 Task: Configure and use the built-in Extensions view for updating and managing extensions.
Action: Mouse moved to (513, 227)
Screenshot: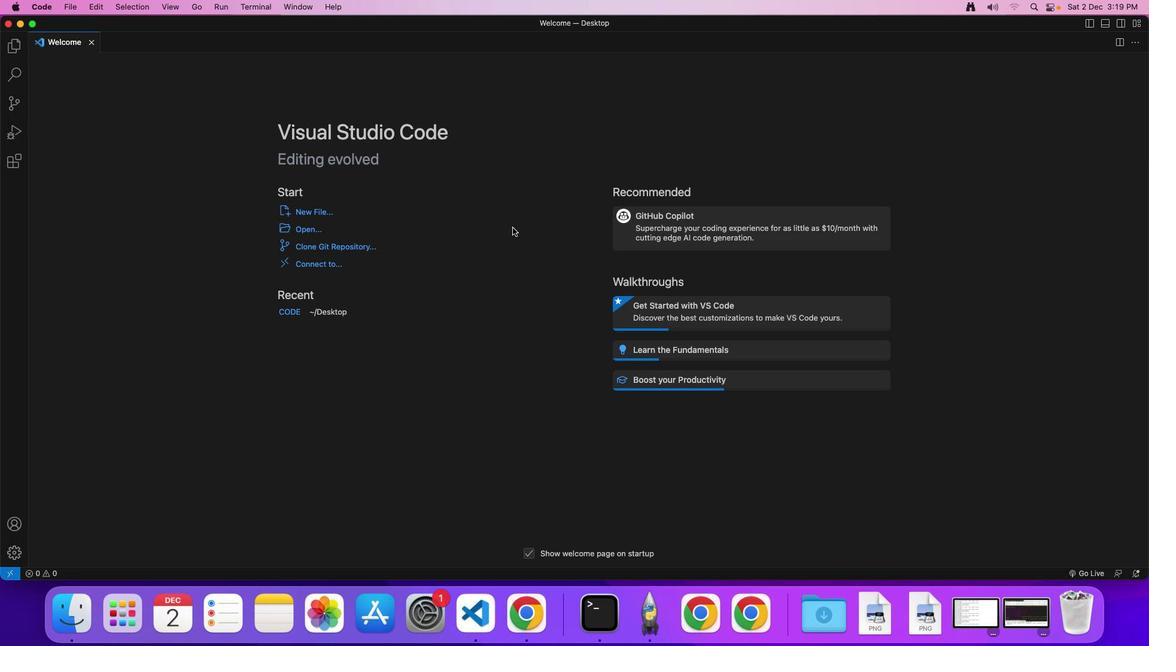 
Action: Mouse pressed left at (513, 227)
Screenshot: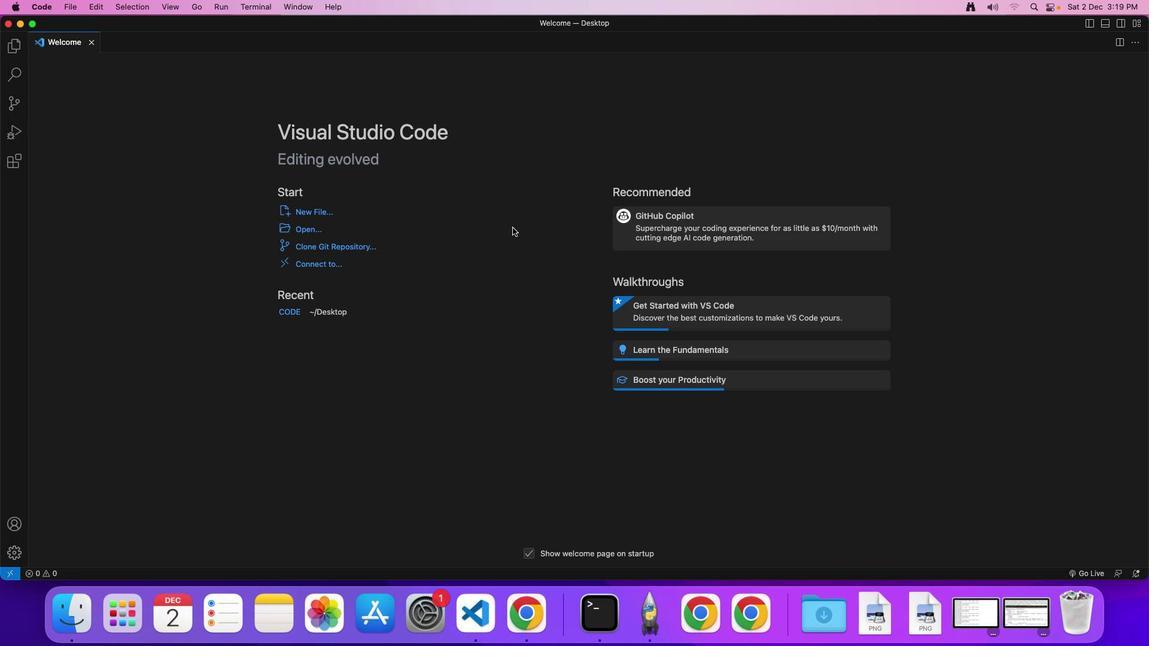 
Action: Mouse moved to (139, 220)
Screenshot: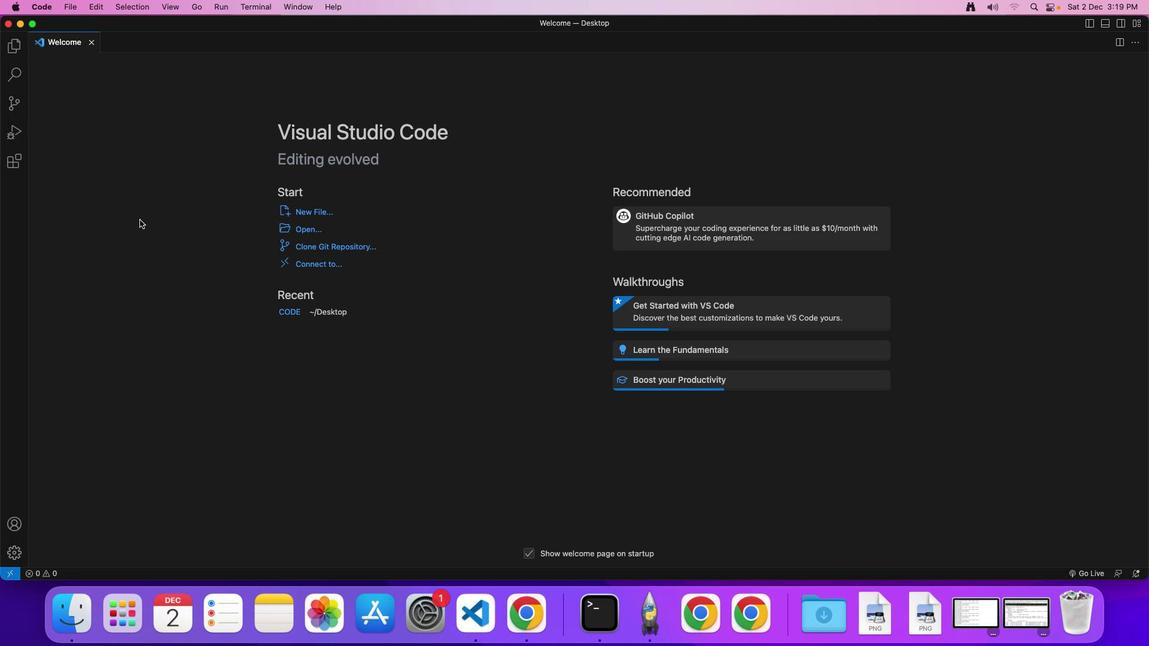 
Action: Mouse pressed left at (139, 220)
Screenshot: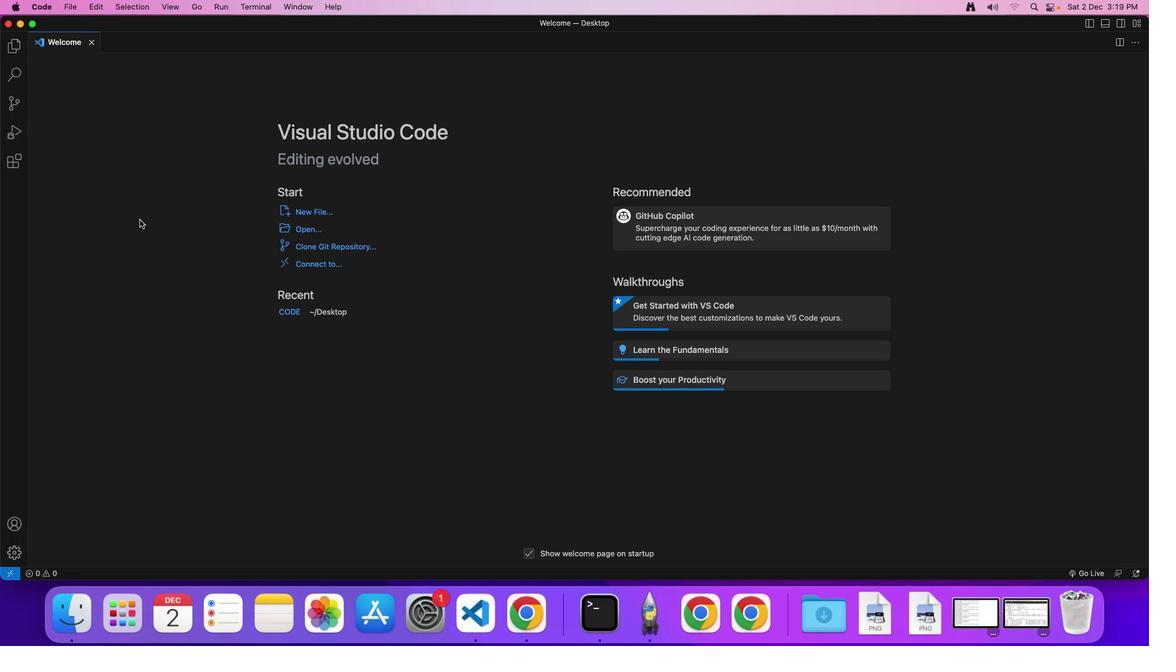 
Action: Mouse moved to (10, 553)
Screenshot: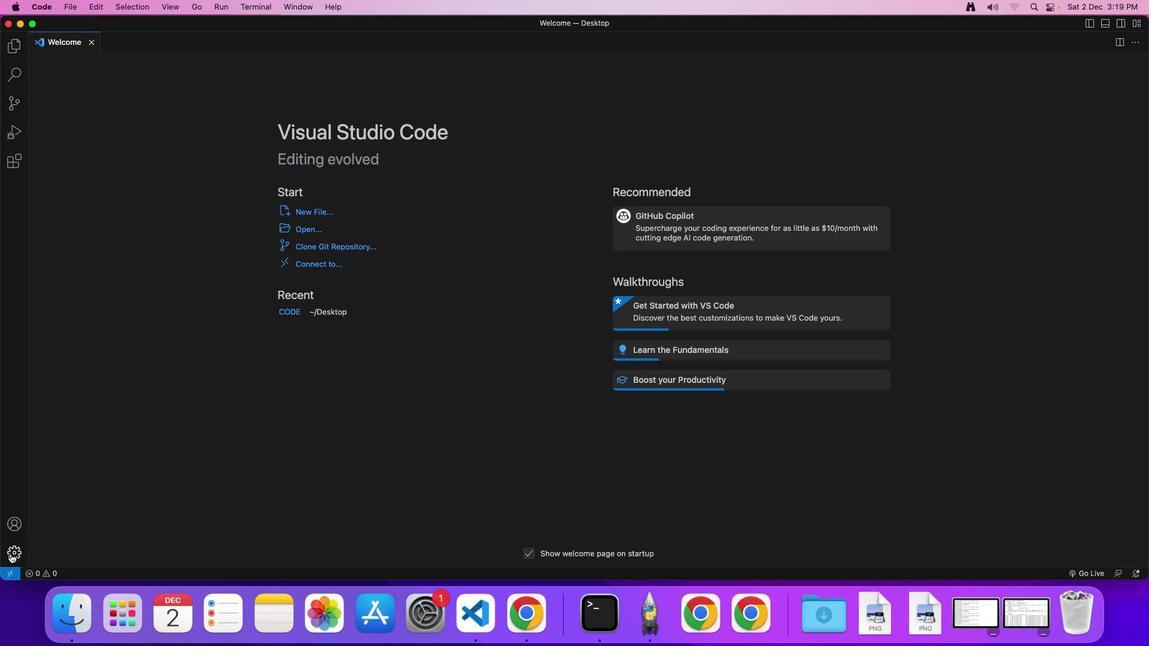 
Action: Mouse pressed left at (10, 553)
Screenshot: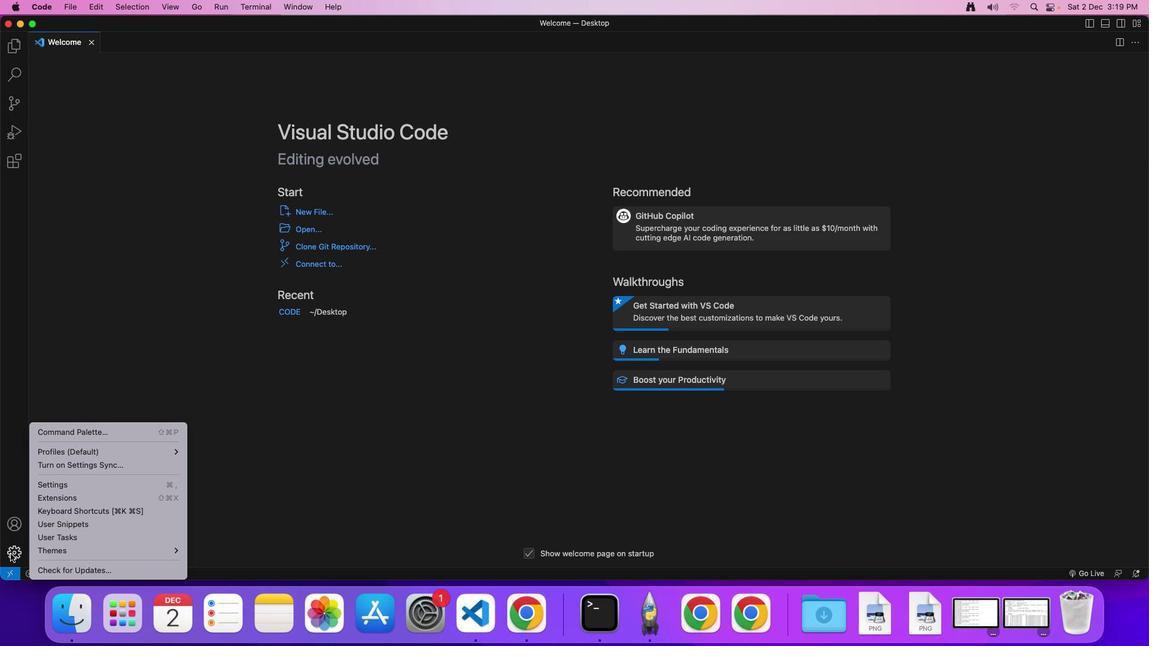 
Action: Mouse moved to (54, 500)
Screenshot: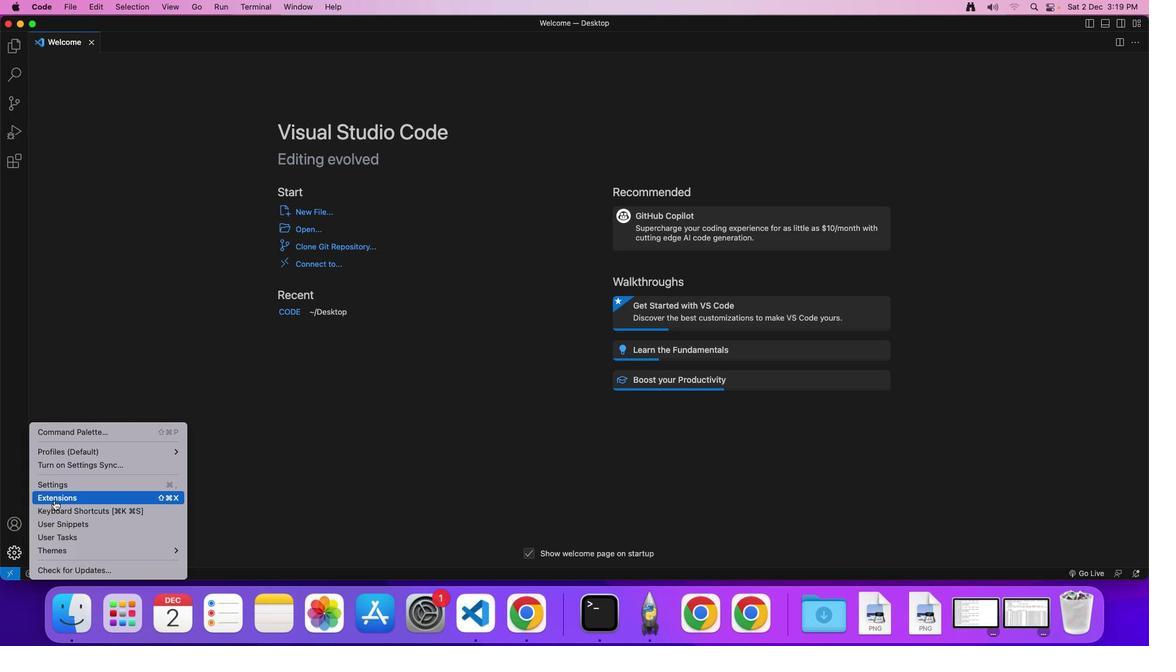 
Action: Mouse pressed left at (54, 500)
Screenshot: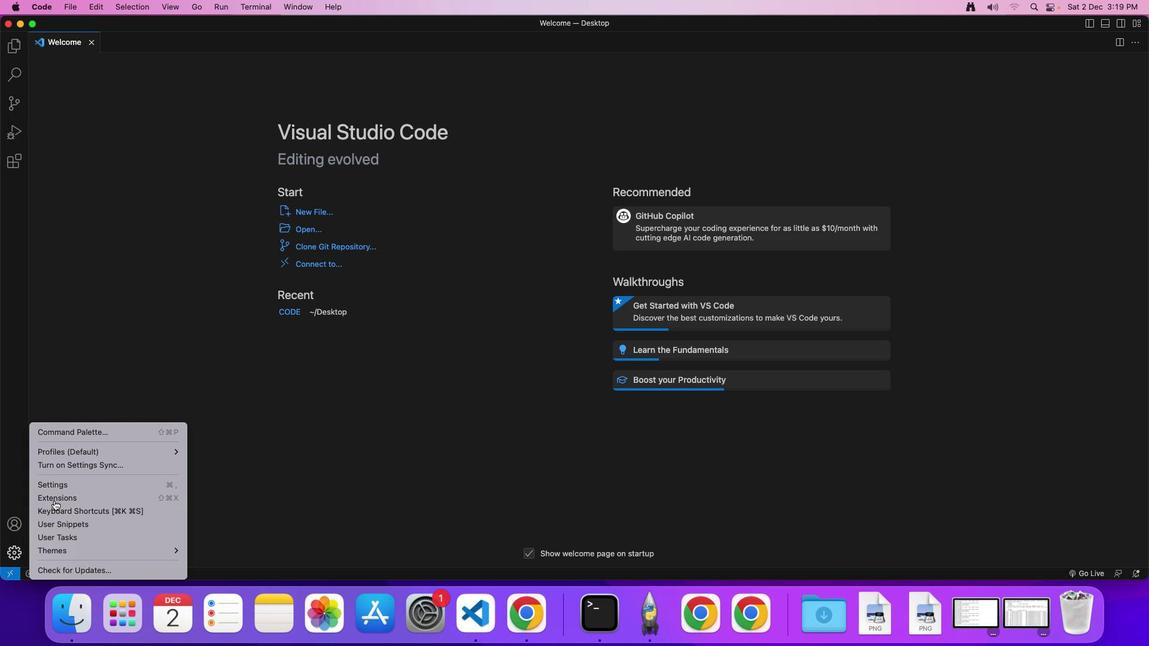 
Action: Mouse moved to (69, 62)
Screenshot: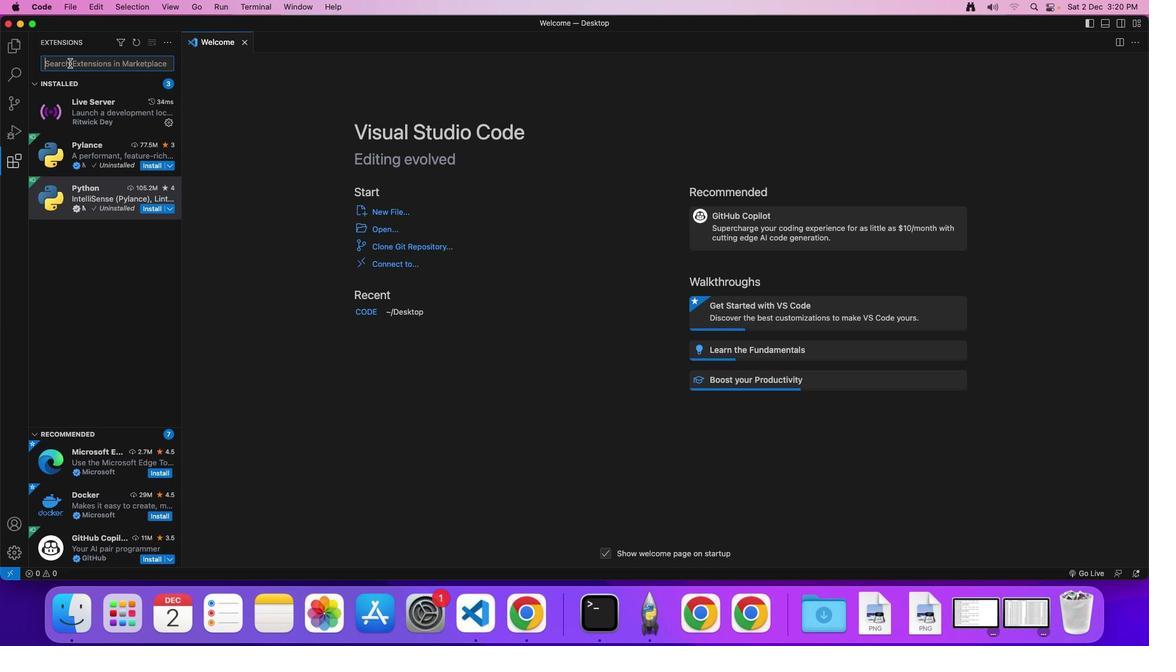 
Action: Mouse pressed left at (69, 62)
Screenshot: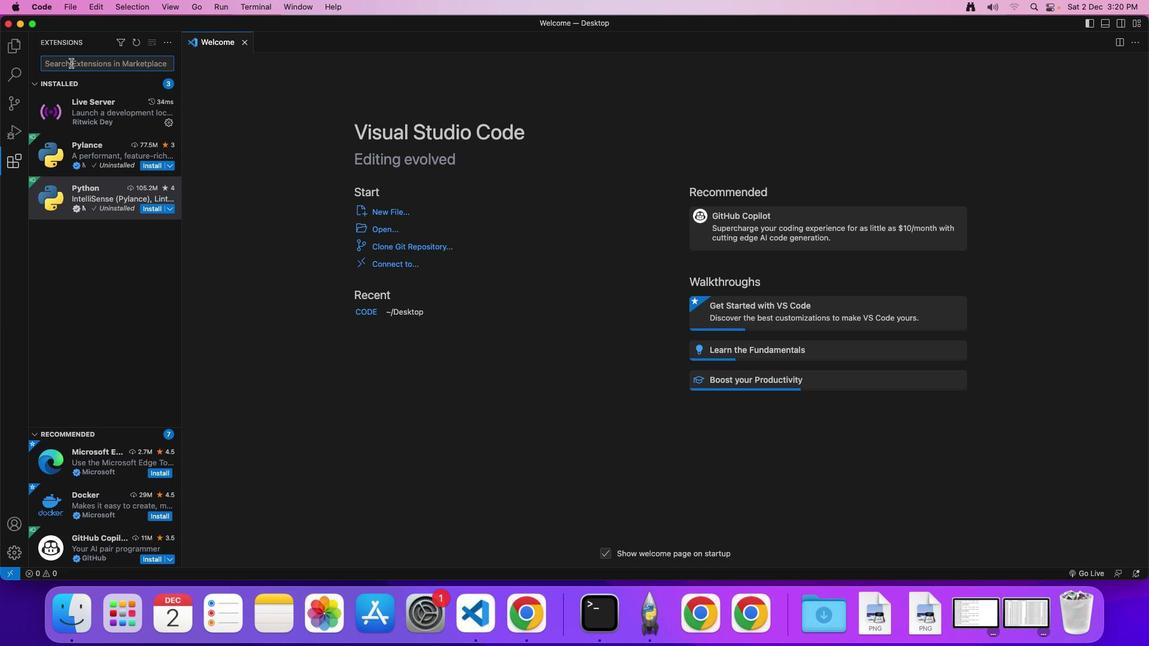 
Action: Mouse moved to (382, 91)
Screenshot: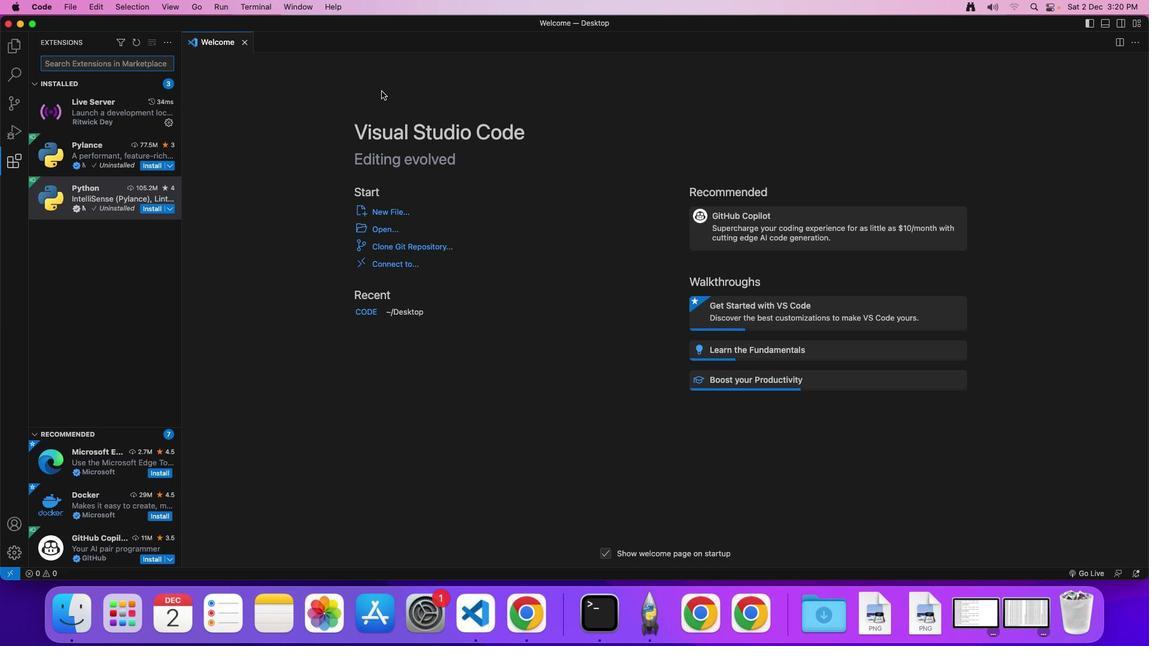 
Action: Key pressed Key.caps_lock'p''y''t''h''o''n'
Screenshot: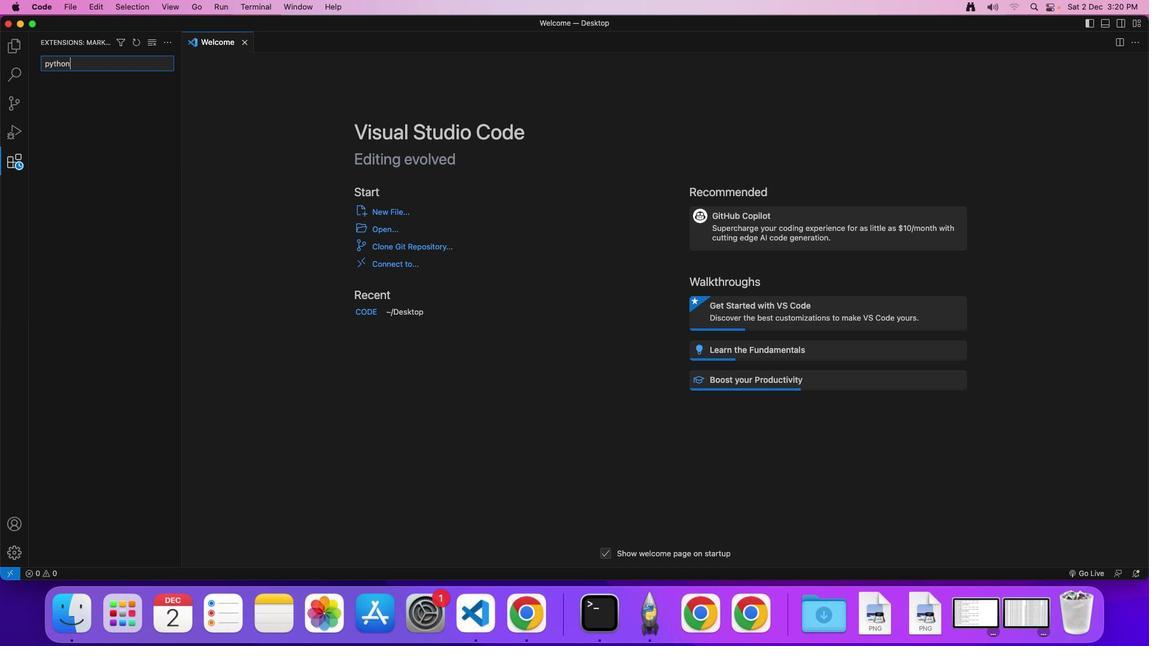 
Action: Mouse moved to (153, 111)
Screenshot: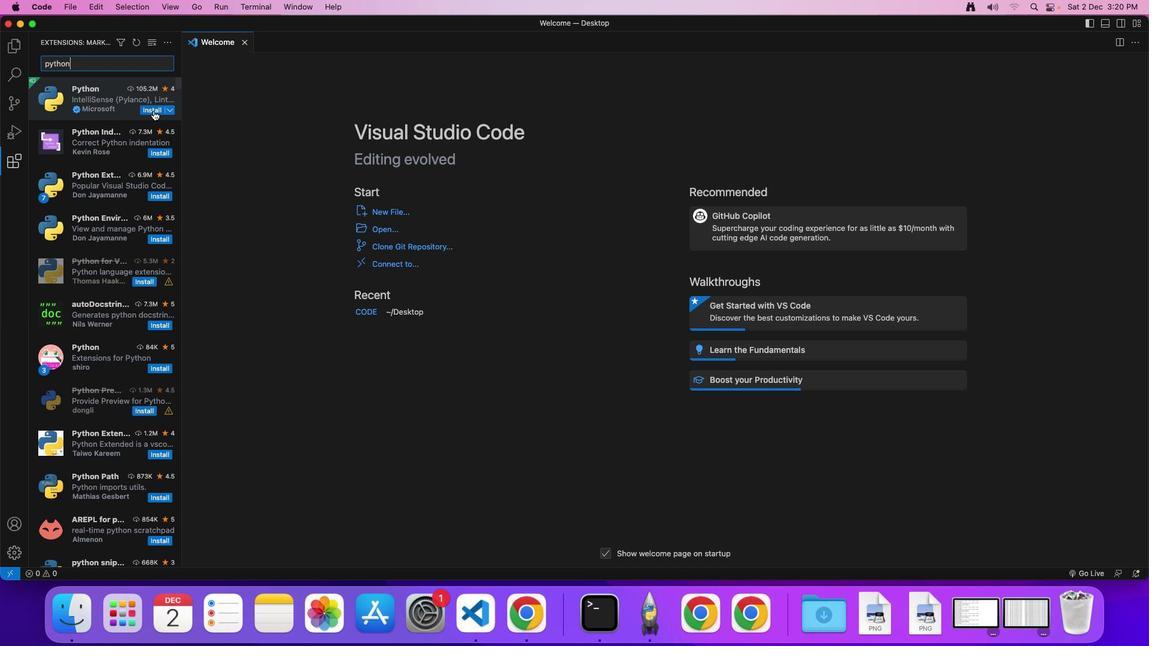 
Action: Mouse pressed left at (153, 111)
Screenshot: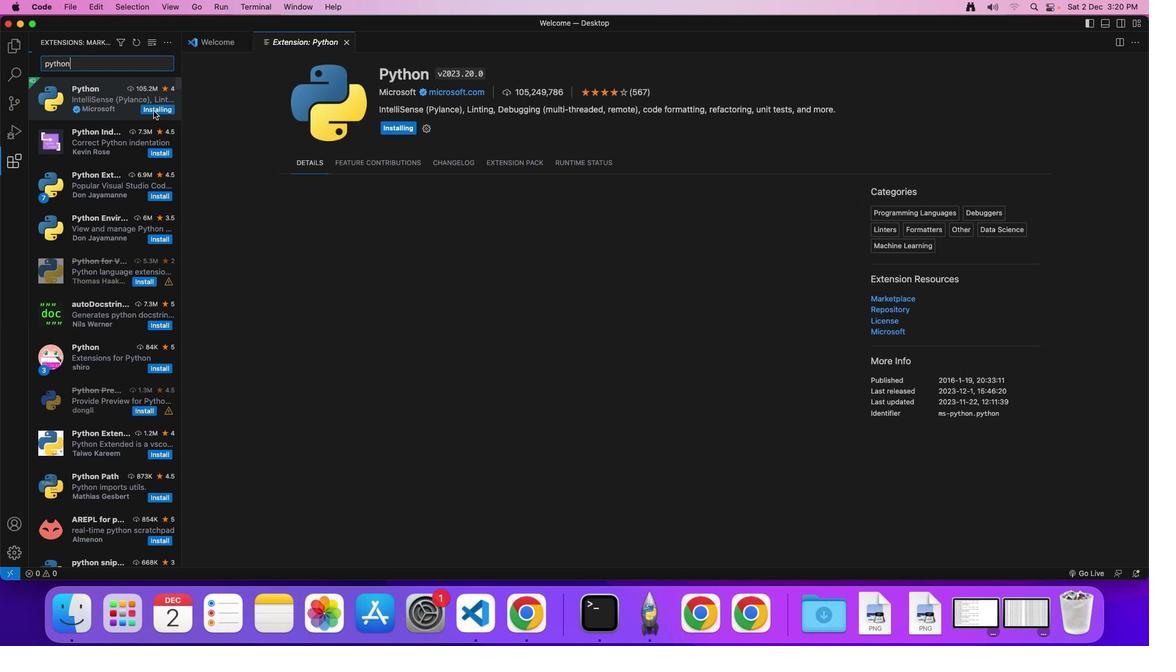 
Action: Mouse moved to (503, 310)
Screenshot: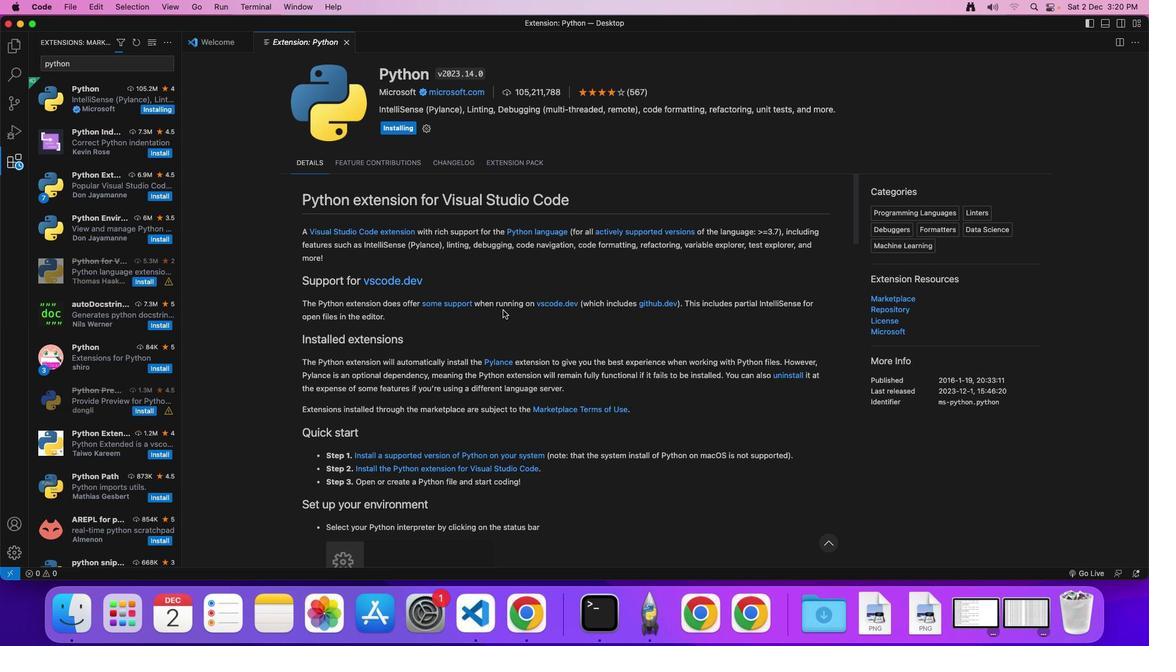 
Action: Mouse scrolled (503, 310) with delta (0, 0)
Screenshot: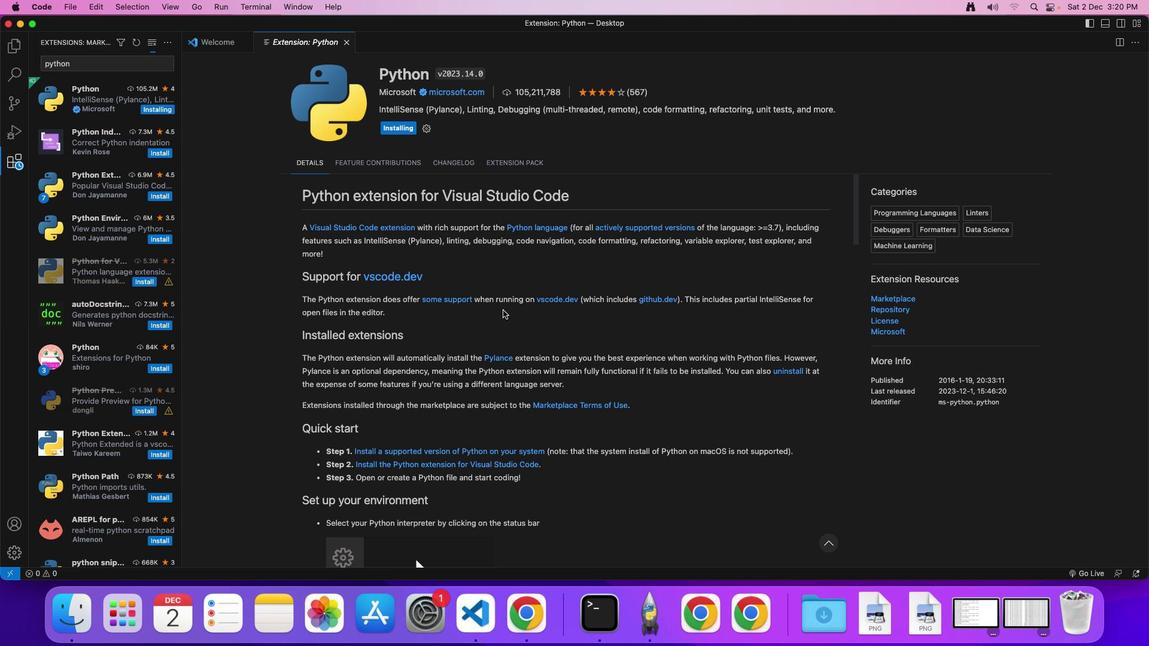 
Action: Mouse scrolled (503, 310) with delta (0, 0)
Screenshot: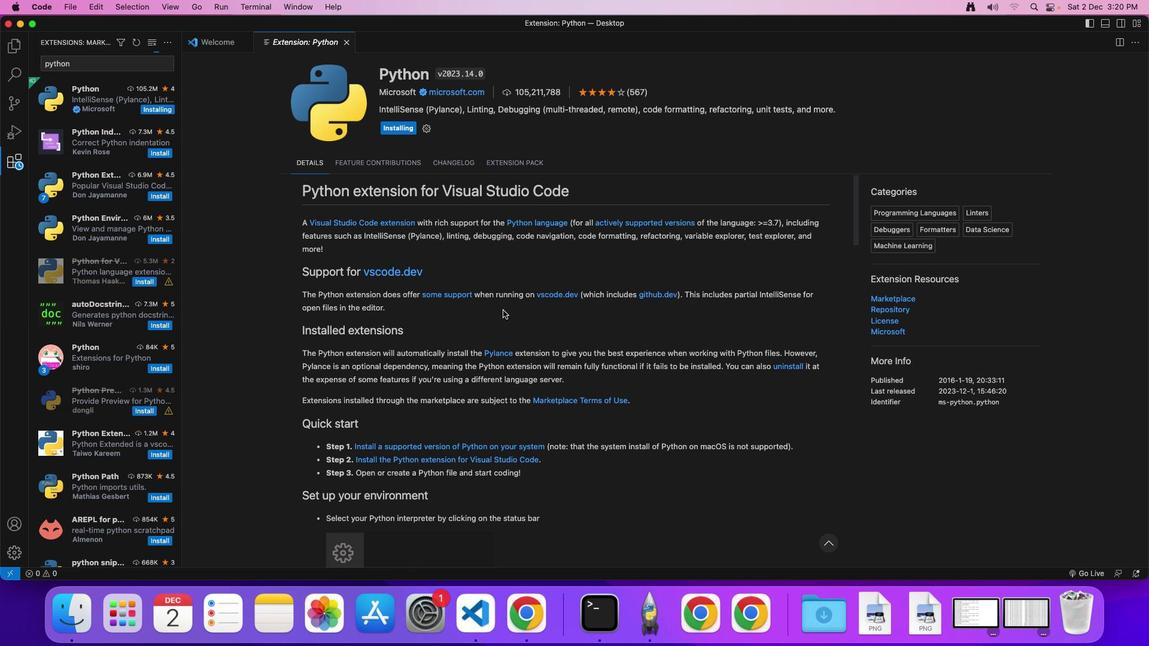
Action: Mouse scrolled (503, 310) with delta (0, 0)
Screenshot: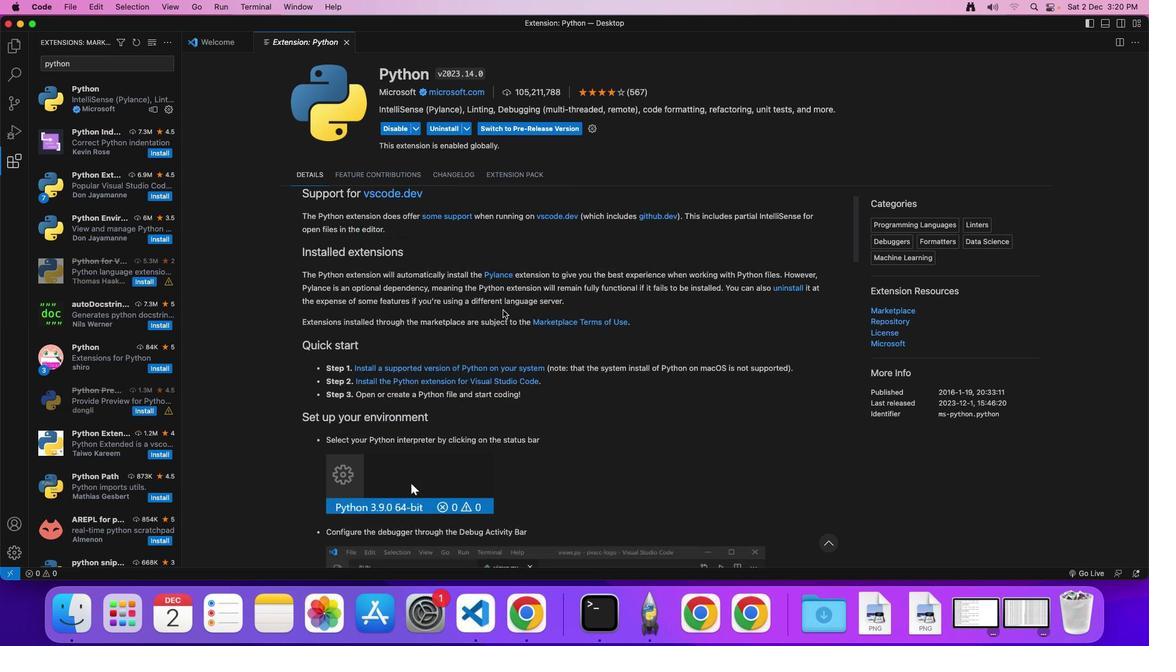 
Action: Mouse scrolled (503, 310) with delta (0, 0)
Screenshot: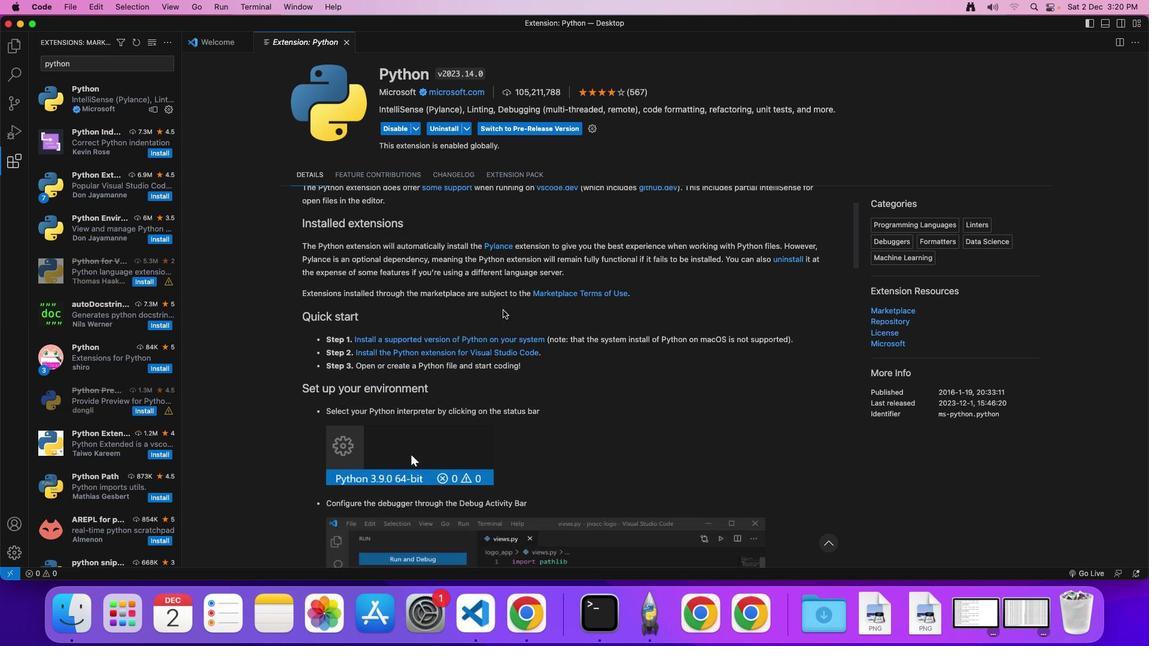 
Action: Mouse scrolled (503, 310) with delta (0, -2)
Screenshot: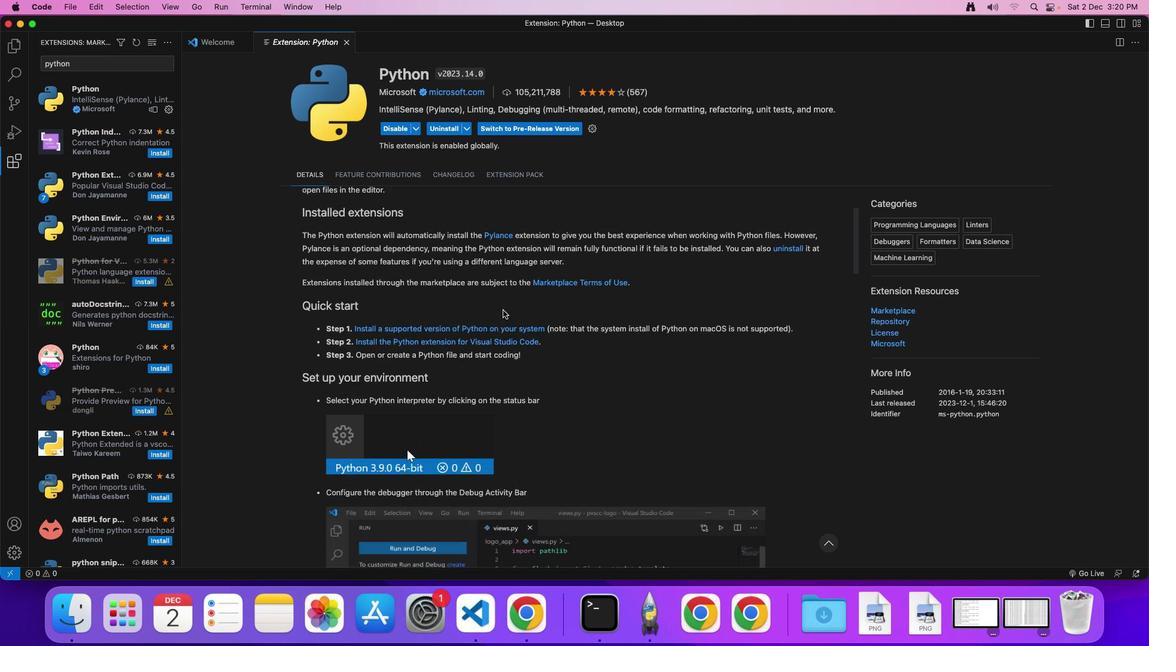 
Action: Mouse scrolled (503, 310) with delta (0, 0)
Screenshot: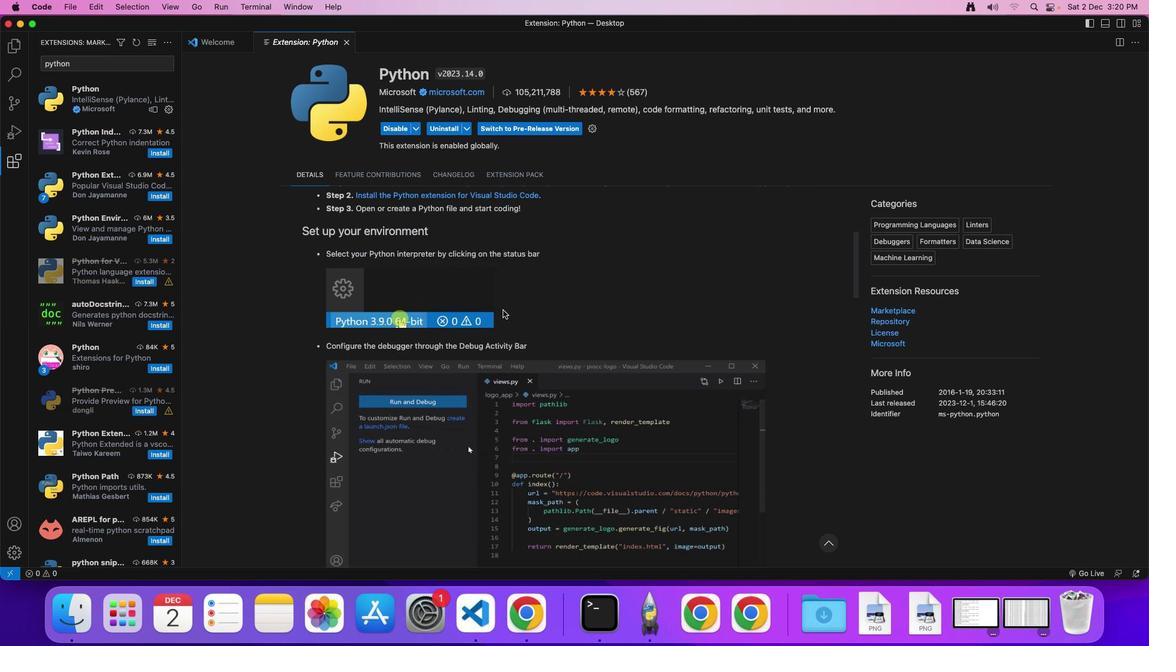 
Action: Mouse scrolled (503, 310) with delta (0, 0)
Screenshot: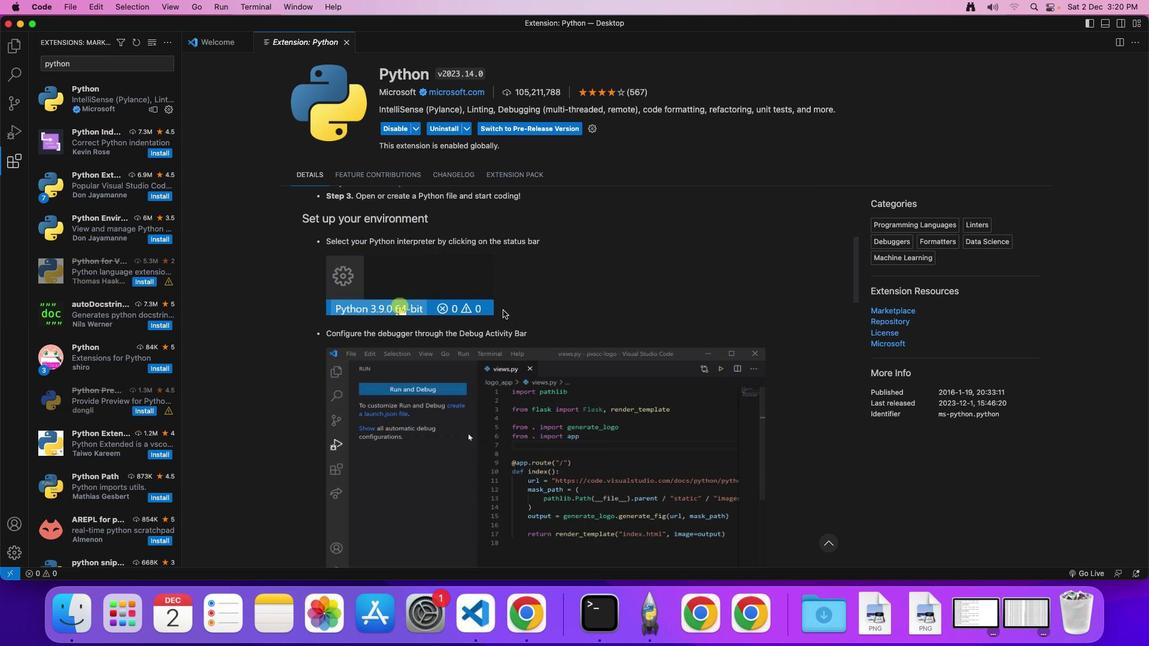 
Action: Mouse scrolled (503, 310) with delta (0, -2)
Screenshot: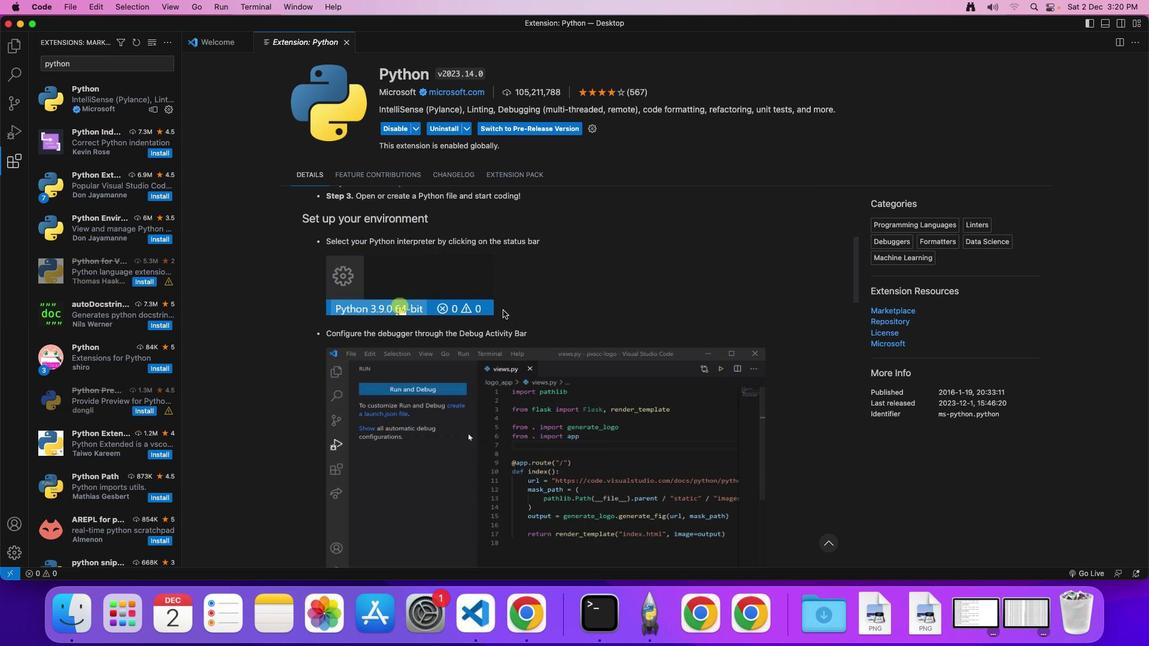 
Action: Mouse scrolled (503, 310) with delta (0, 0)
Screenshot: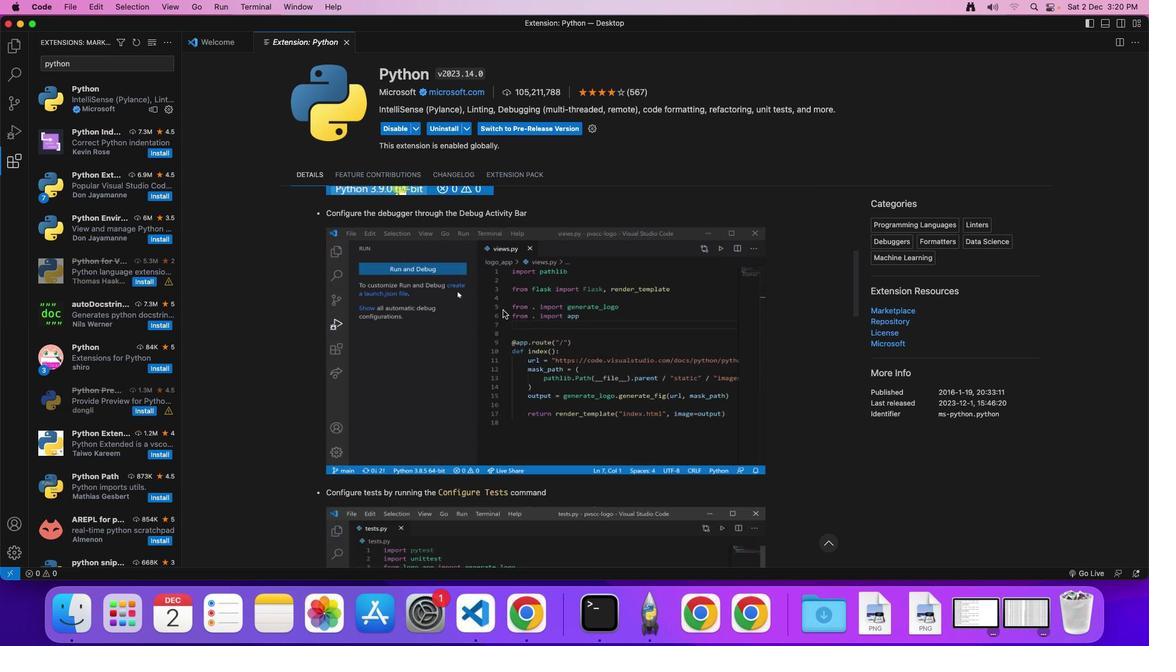 
Action: Mouse scrolled (503, 310) with delta (0, 0)
Screenshot: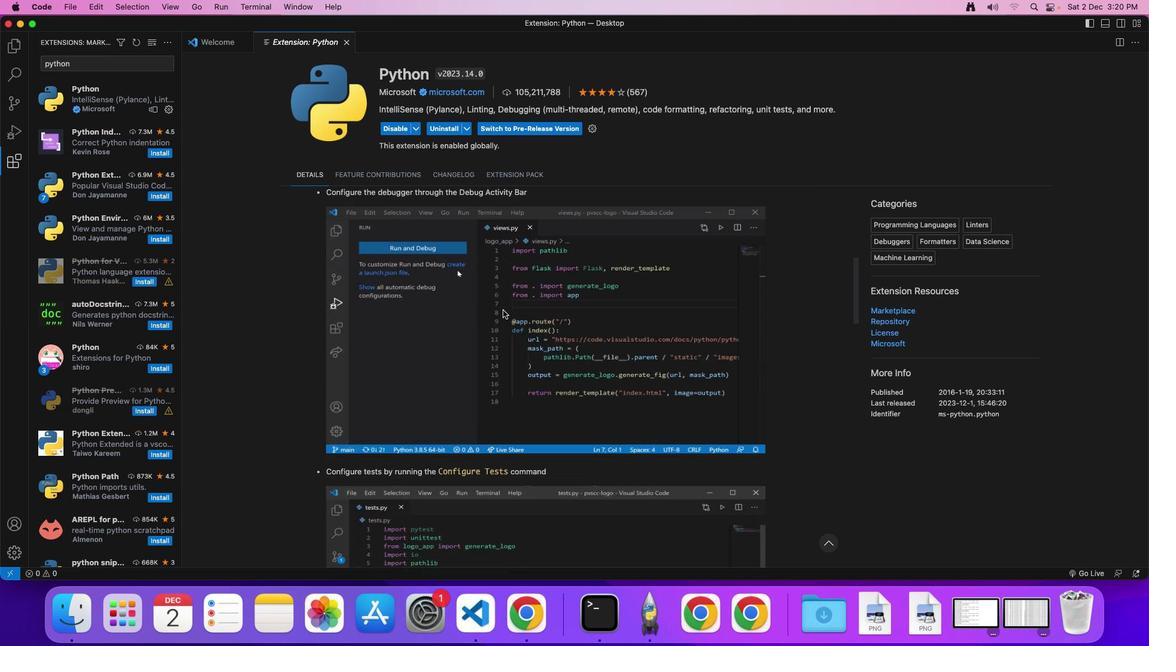 
Action: Mouse scrolled (503, 310) with delta (0, -2)
Screenshot: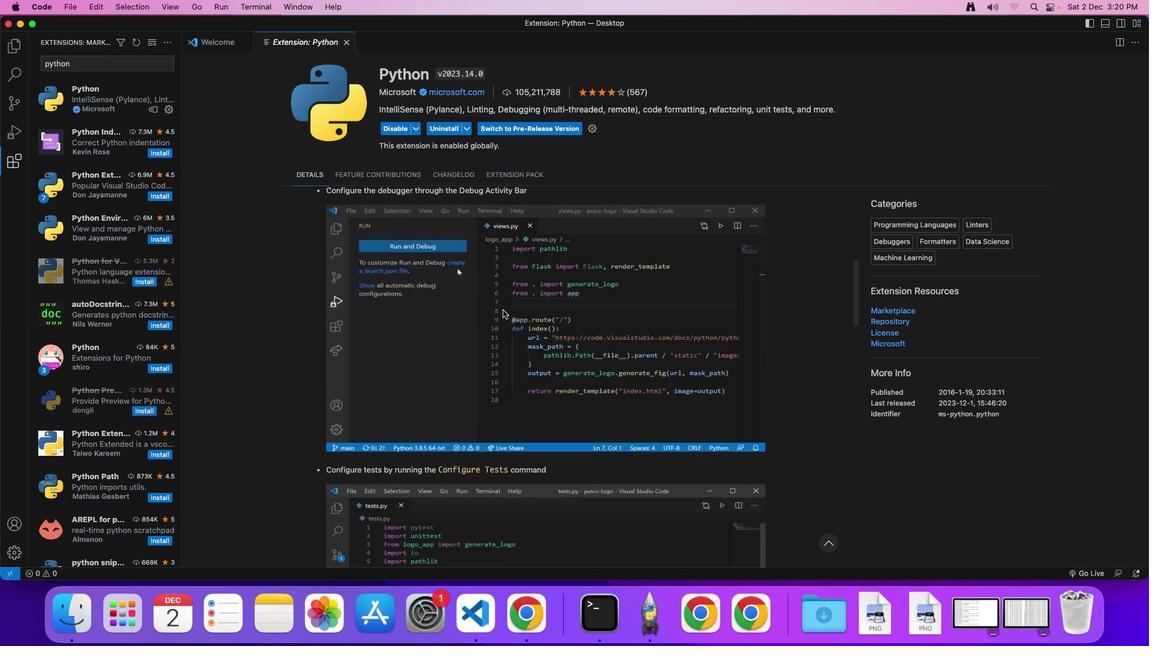 
Action: Mouse scrolled (503, 310) with delta (0, 0)
Screenshot: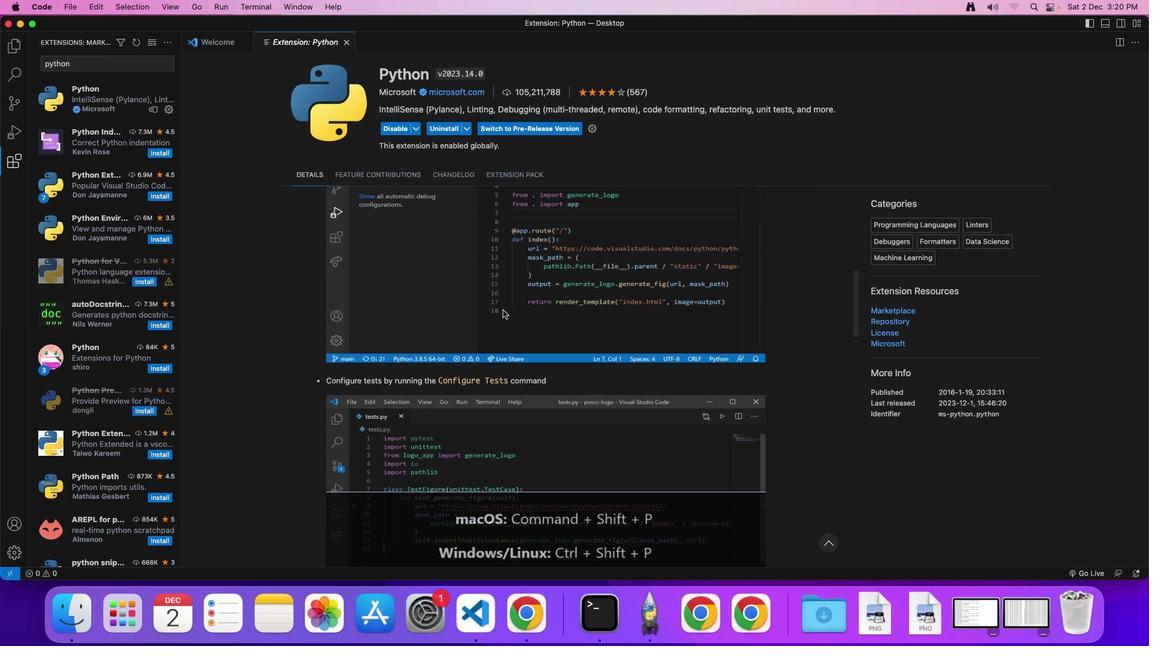 
Action: Mouse scrolled (503, 310) with delta (0, 0)
Screenshot: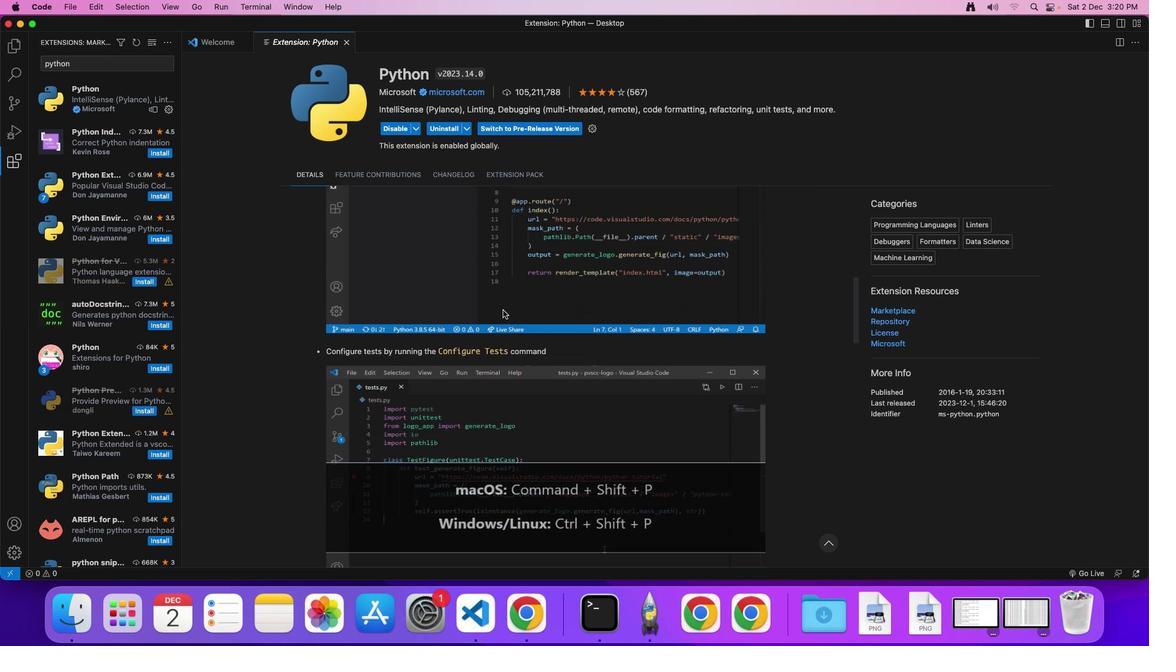 
Action: Mouse scrolled (503, 310) with delta (0, -2)
Screenshot: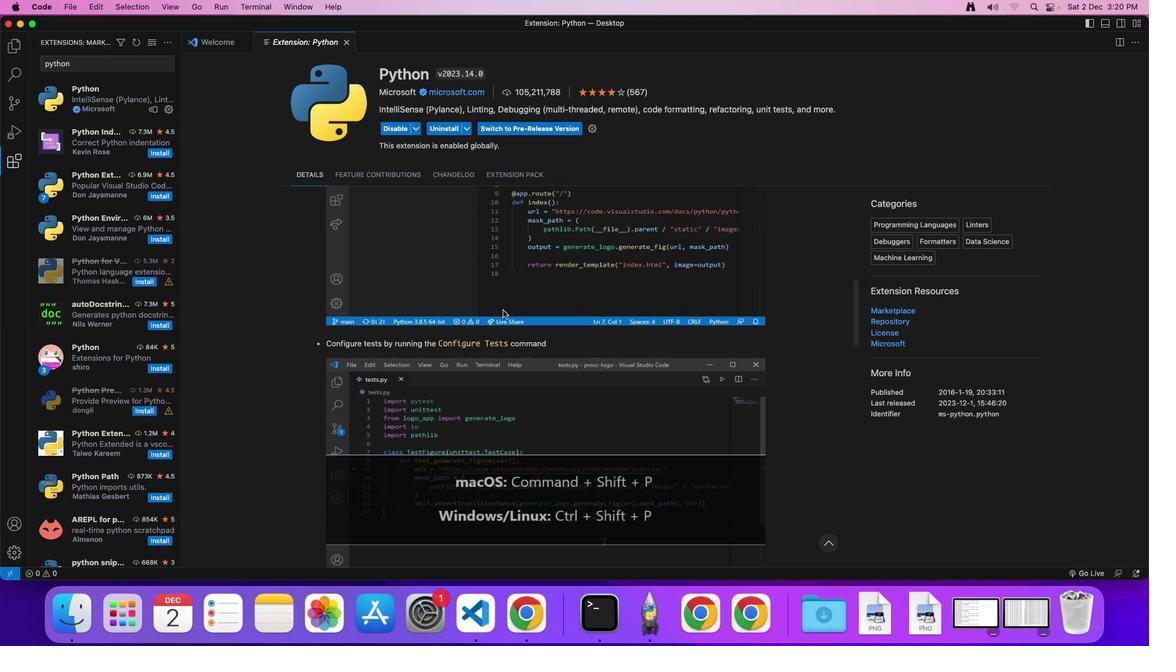 
Action: Mouse scrolled (503, 310) with delta (0, 0)
Screenshot: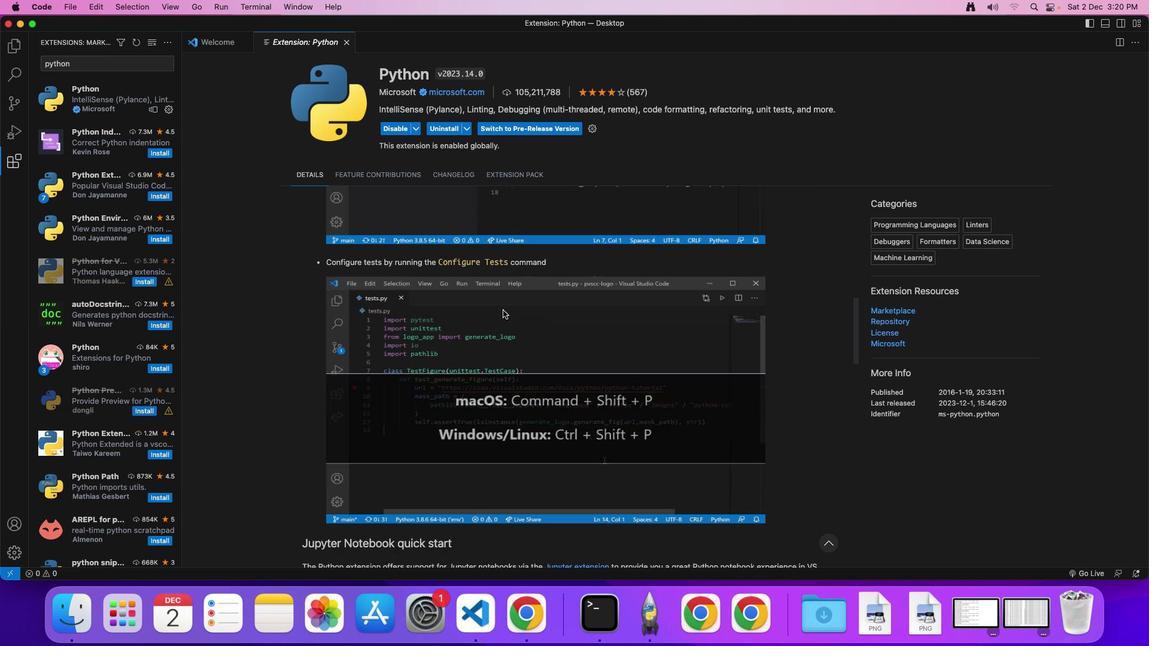 
Action: Mouse scrolled (503, 310) with delta (0, 0)
Screenshot: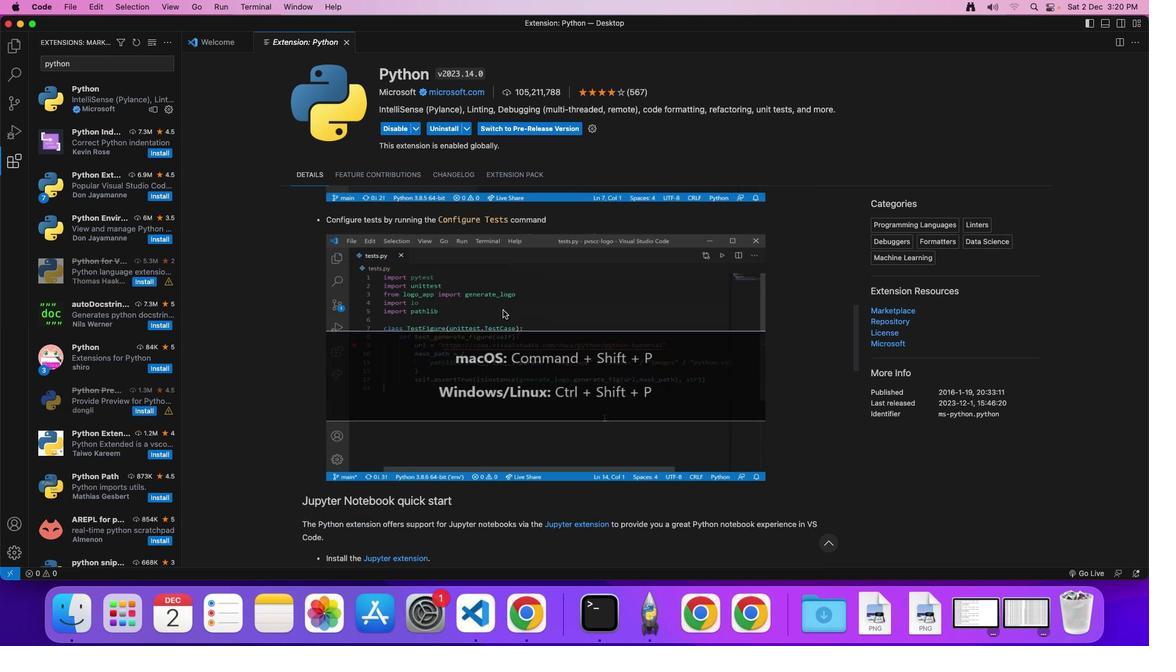 
Action: Mouse scrolled (503, 310) with delta (0, -2)
Screenshot: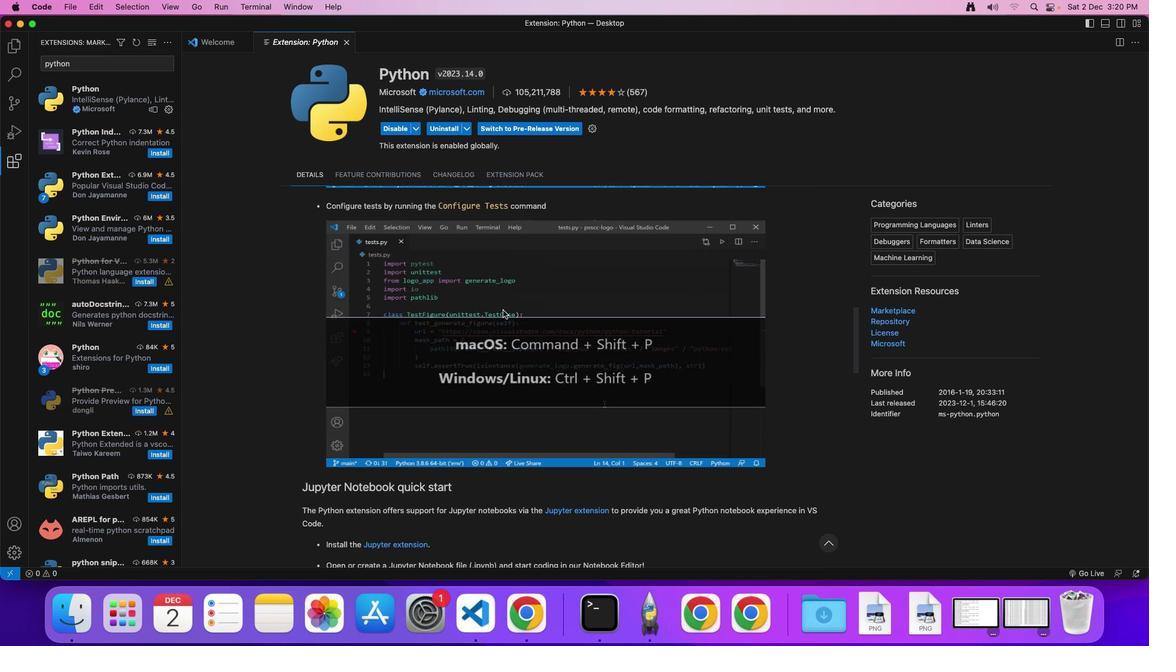 
Action: Mouse scrolled (503, 310) with delta (0, 0)
Screenshot: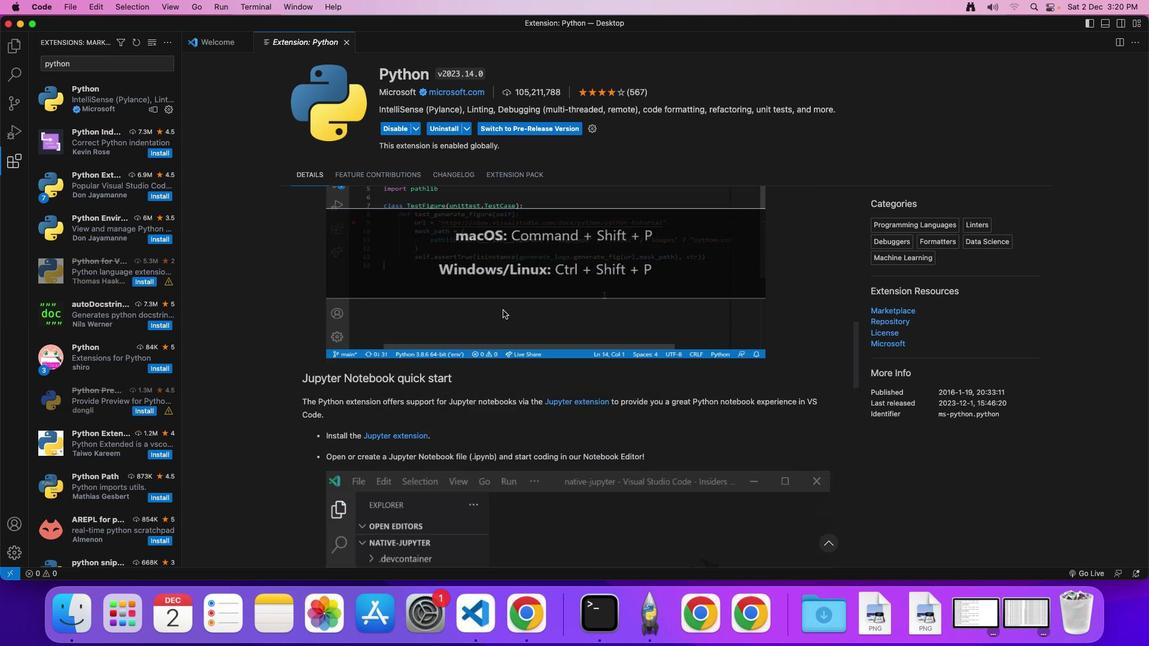 
Action: Mouse scrolled (503, 310) with delta (0, 0)
Screenshot: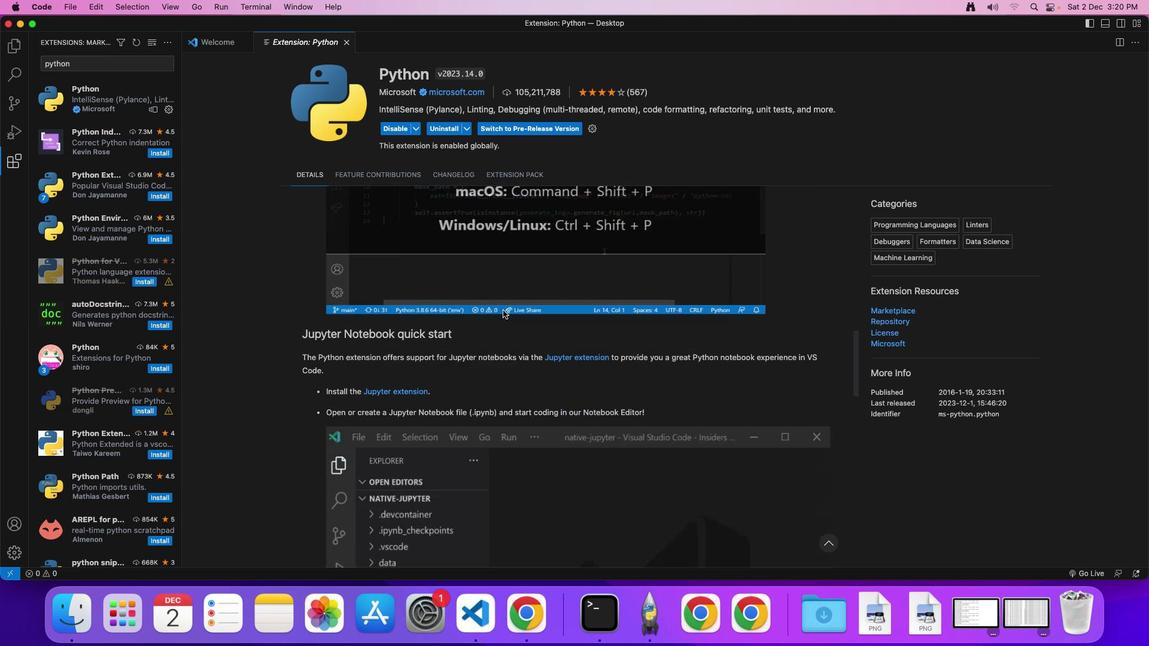 
Action: Mouse scrolled (503, 310) with delta (0, -2)
Screenshot: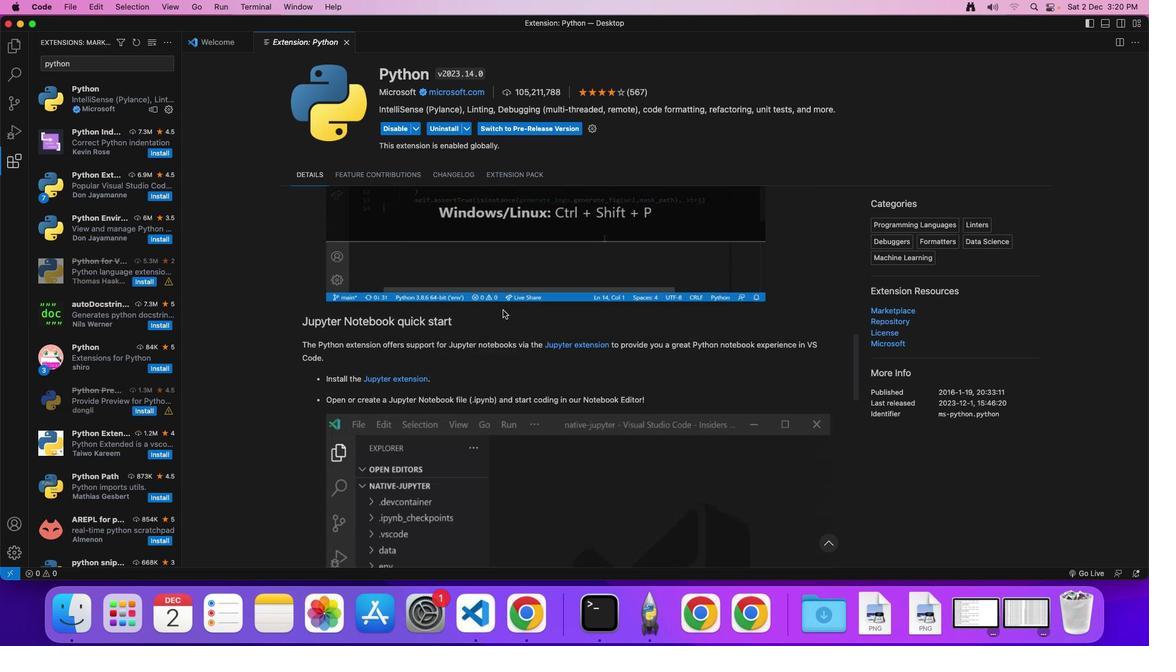 
Action: Mouse scrolled (503, 310) with delta (0, 0)
Screenshot: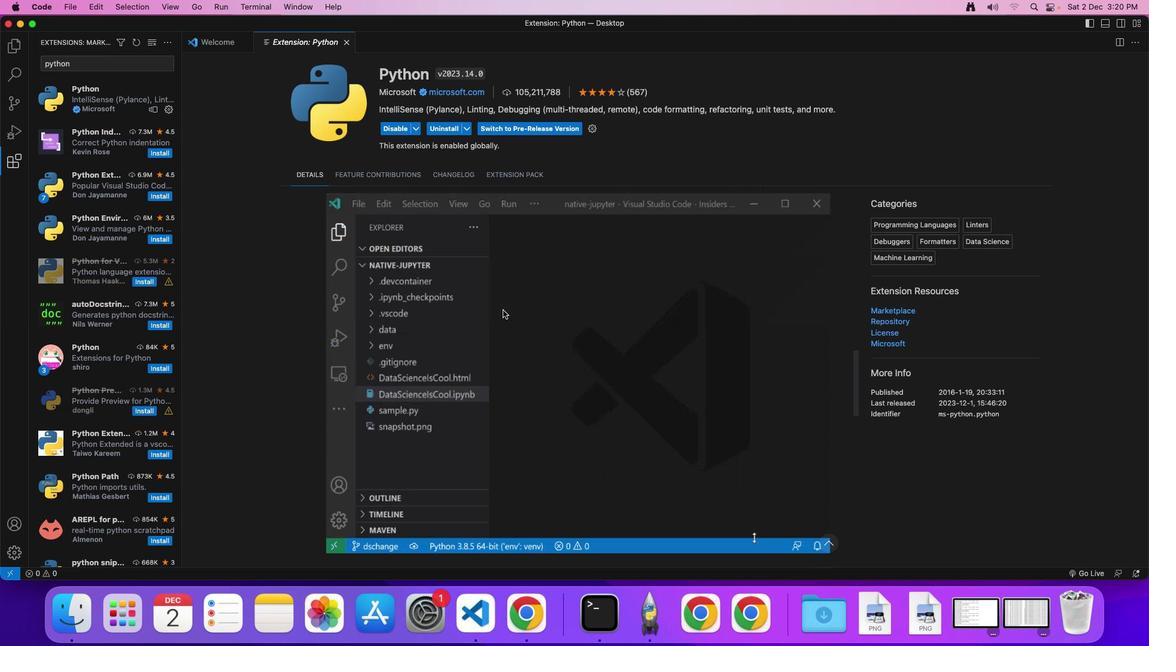
Action: Mouse scrolled (503, 310) with delta (0, 0)
Screenshot: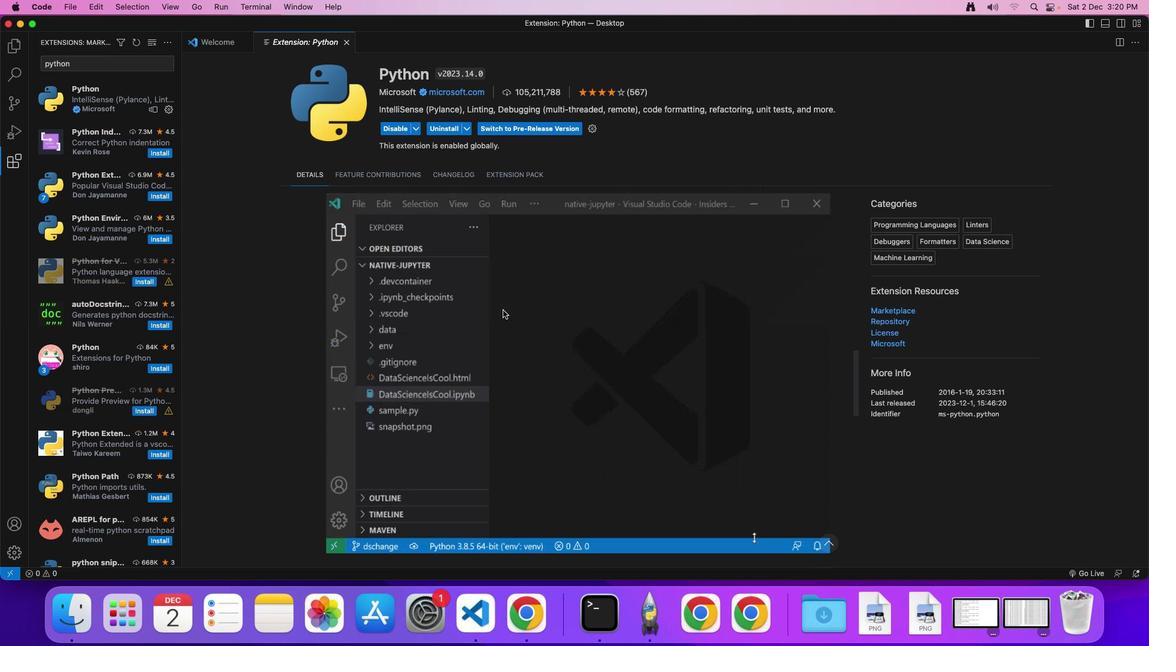 
Action: Mouse scrolled (503, 310) with delta (0, -2)
Screenshot: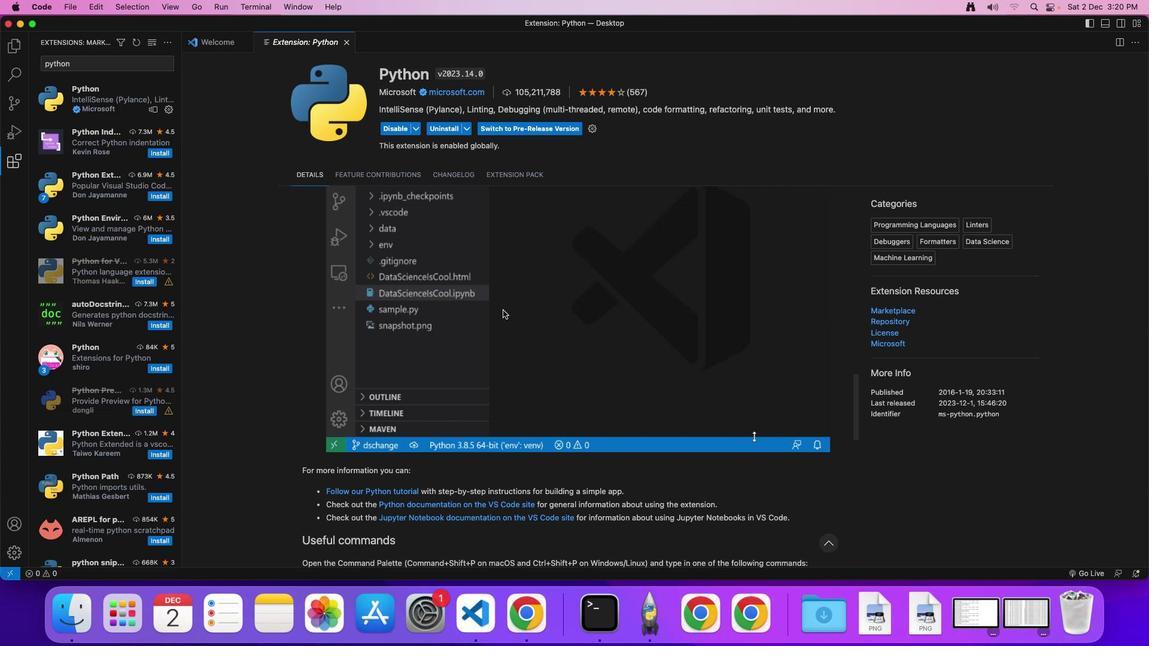 
Action: Mouse scrolled (503, 310) with delta (0, -3)
Screenshot: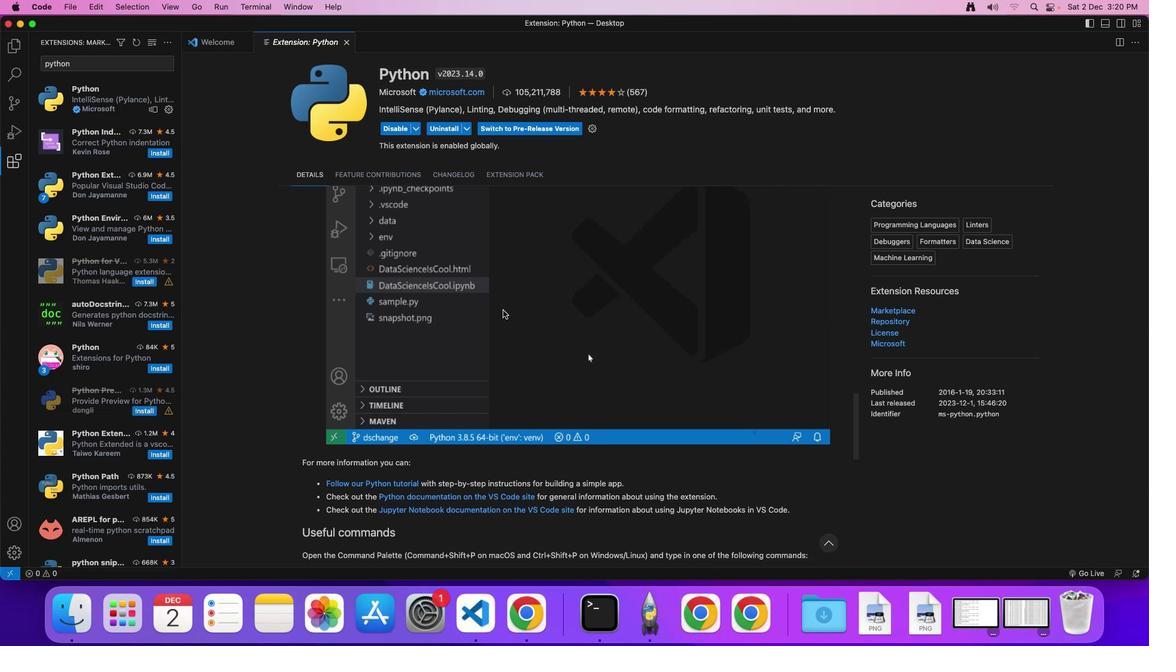 
Action: Mouse scrolled (503, 310) with delta (0, 0)
Screenshot: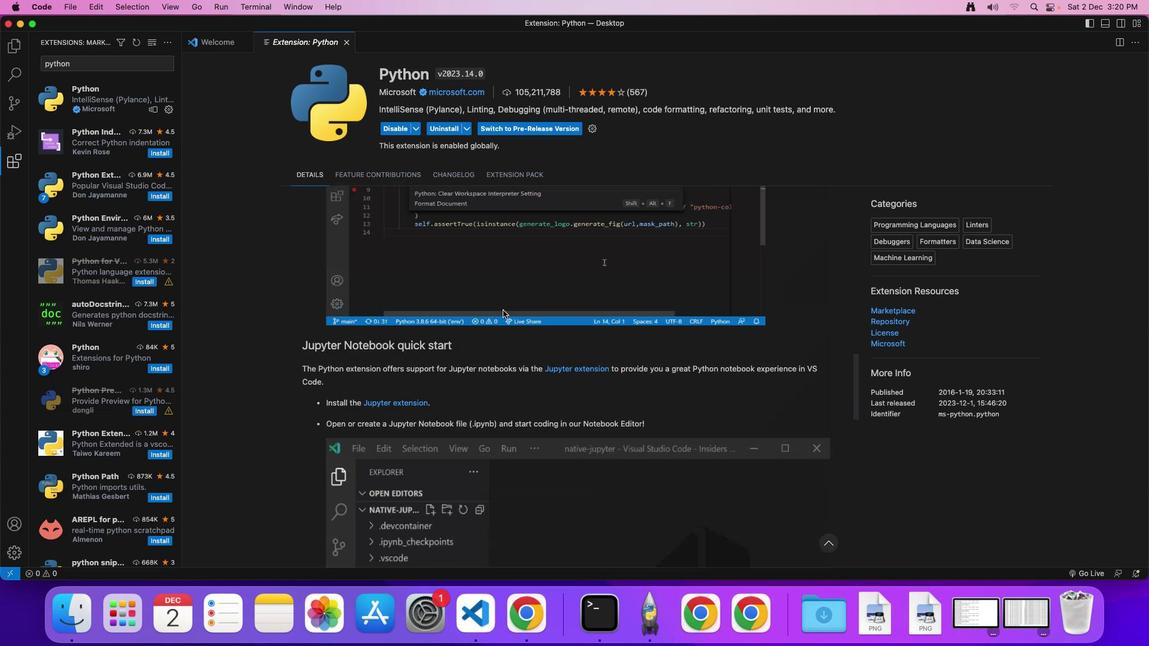 
Action: Mouse scrolled (503, 310) with delta (0, 0)
Screenshot: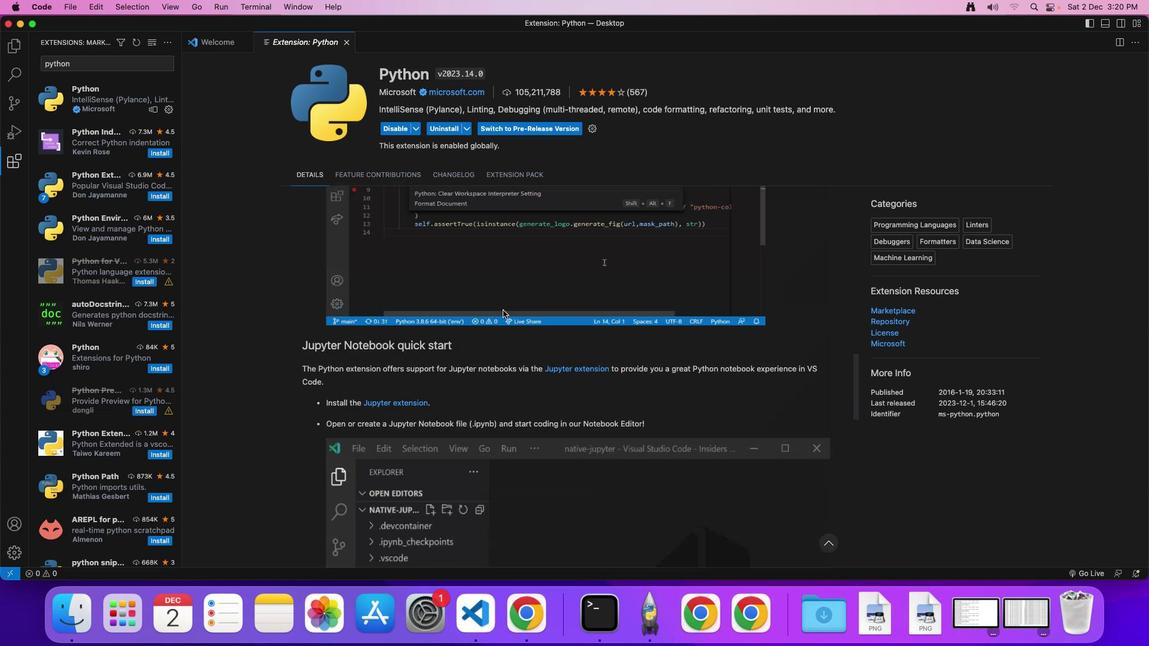 
Action: Mouse scrolled (503, 310) with delta (0, 2)
Screenshot: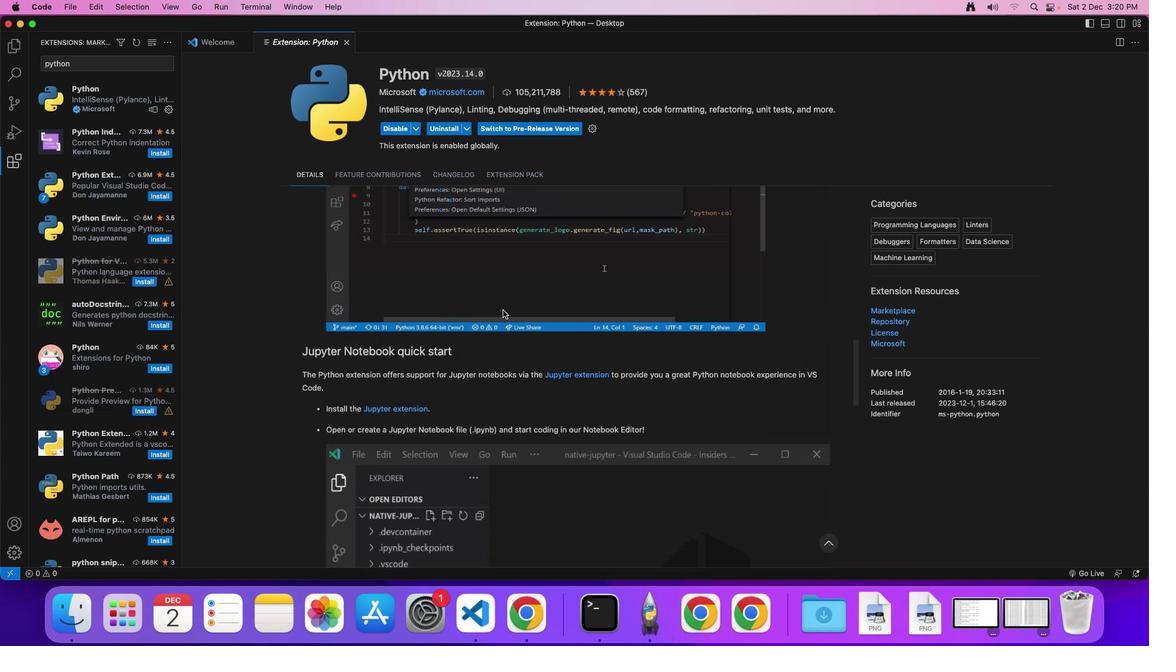 
Action: Mouse scrolled (503, 310) with delta (0, 4)
Screenshot: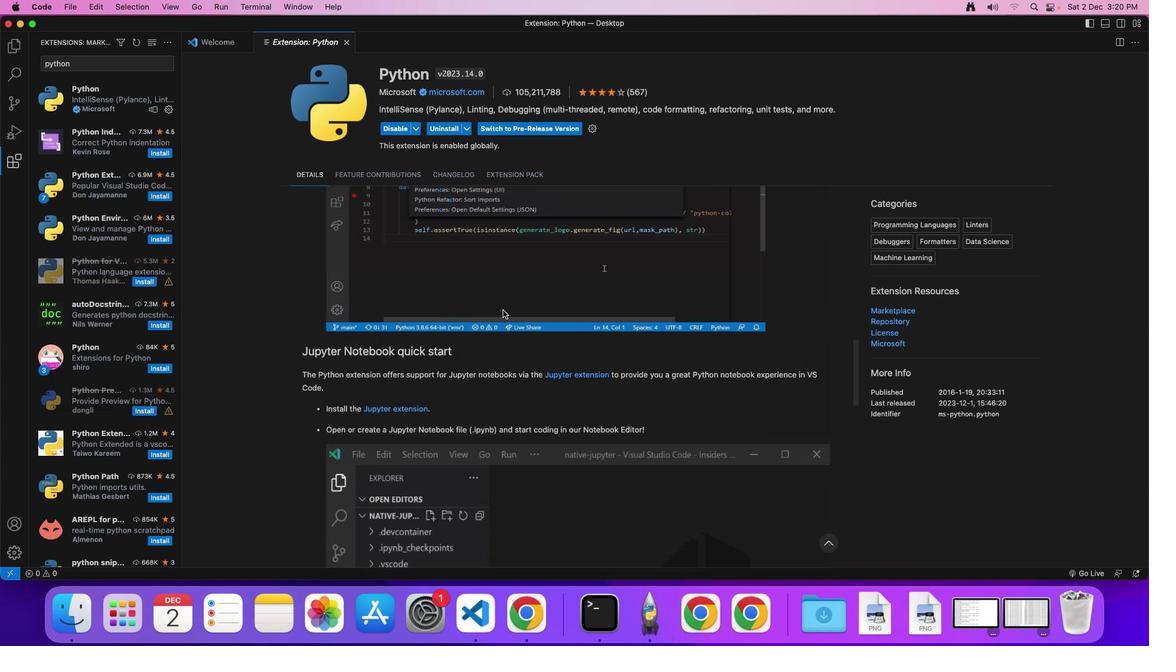 
Action: Mouse scrolled (503, 310) with delta (0, 0)
Screenshot: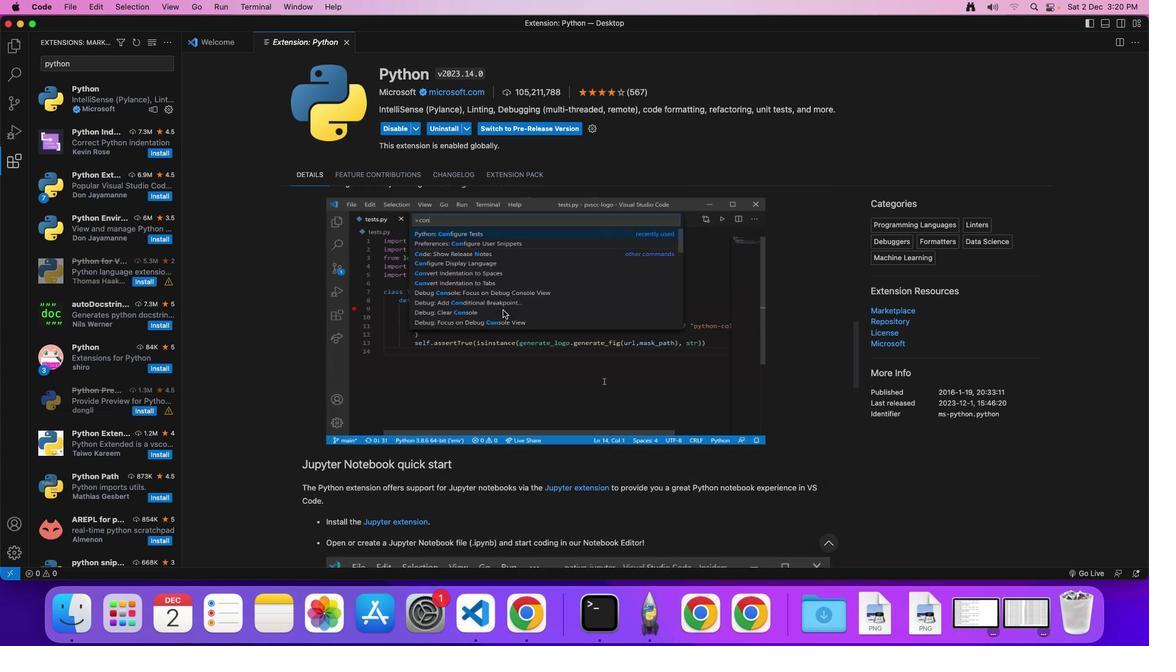 
Action: Mouse scrolled (503, 310) with delta (0, 0)
Screenshot: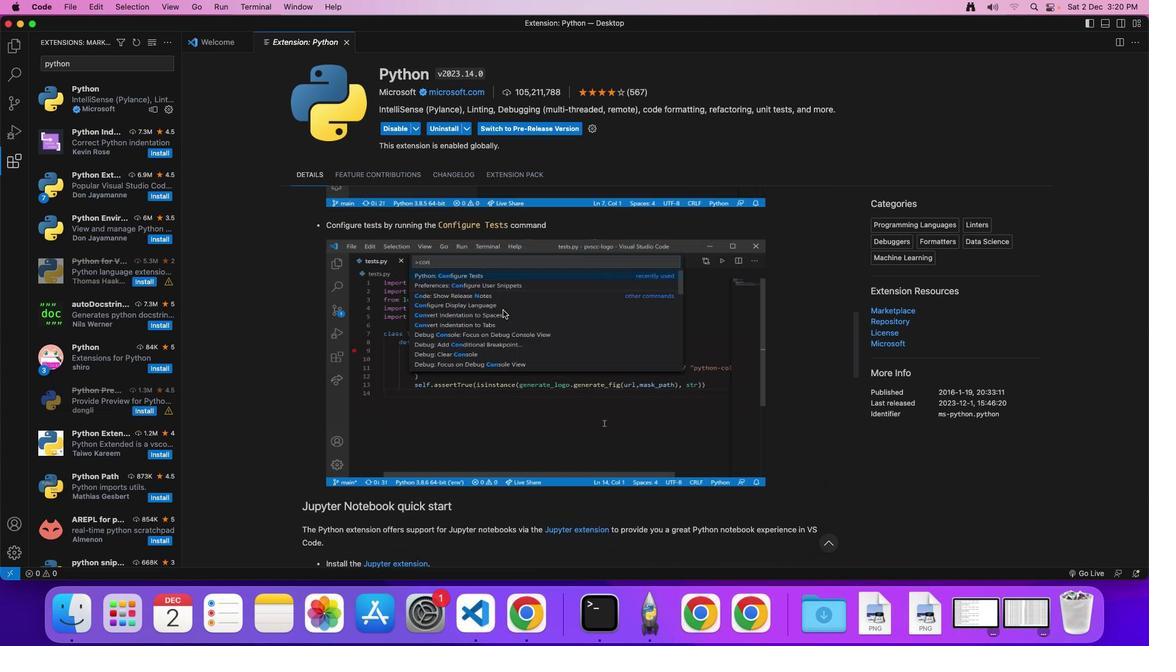 
Action: Mouse scrolled (503, 310) with delta (0, 2)
Screenshot: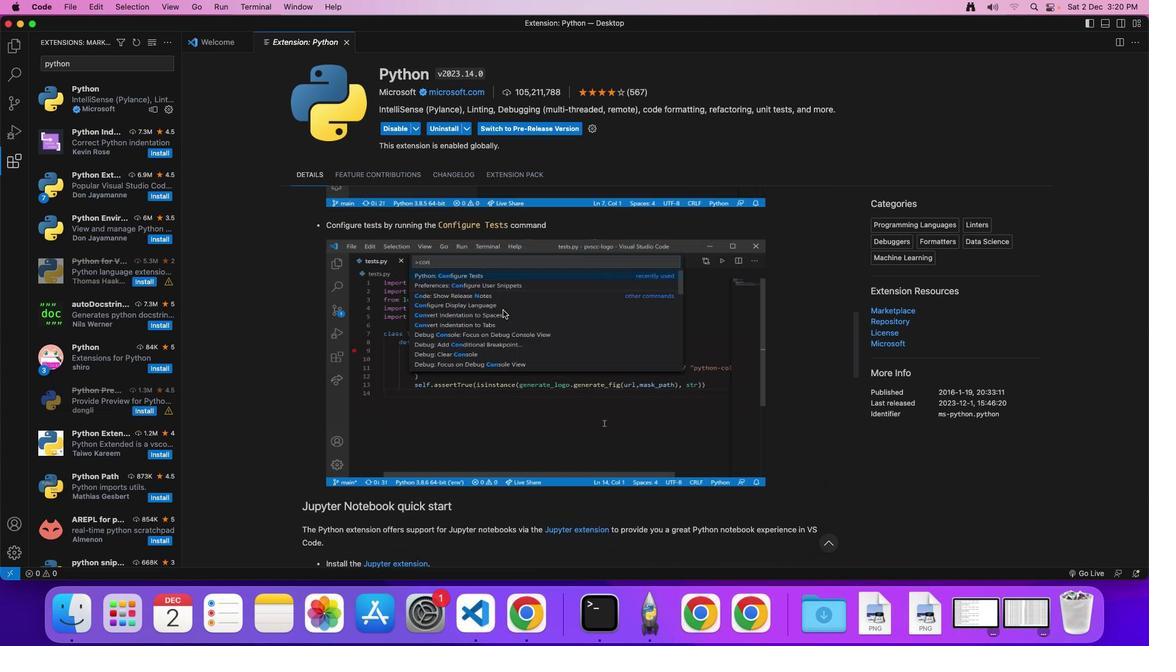 
Action: Mouse scrolled (503, 310) with delta (0, 0)
Screenshot: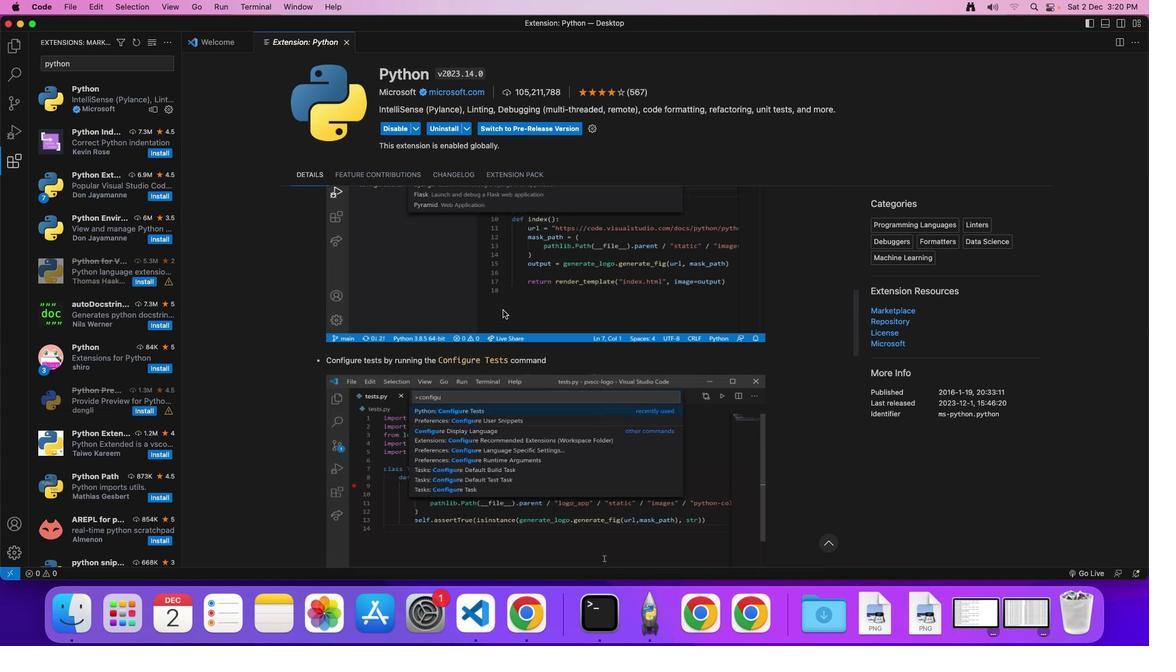 
Action: Mouse scrolled (503, 310) with delta (0, 0)
Screenshot: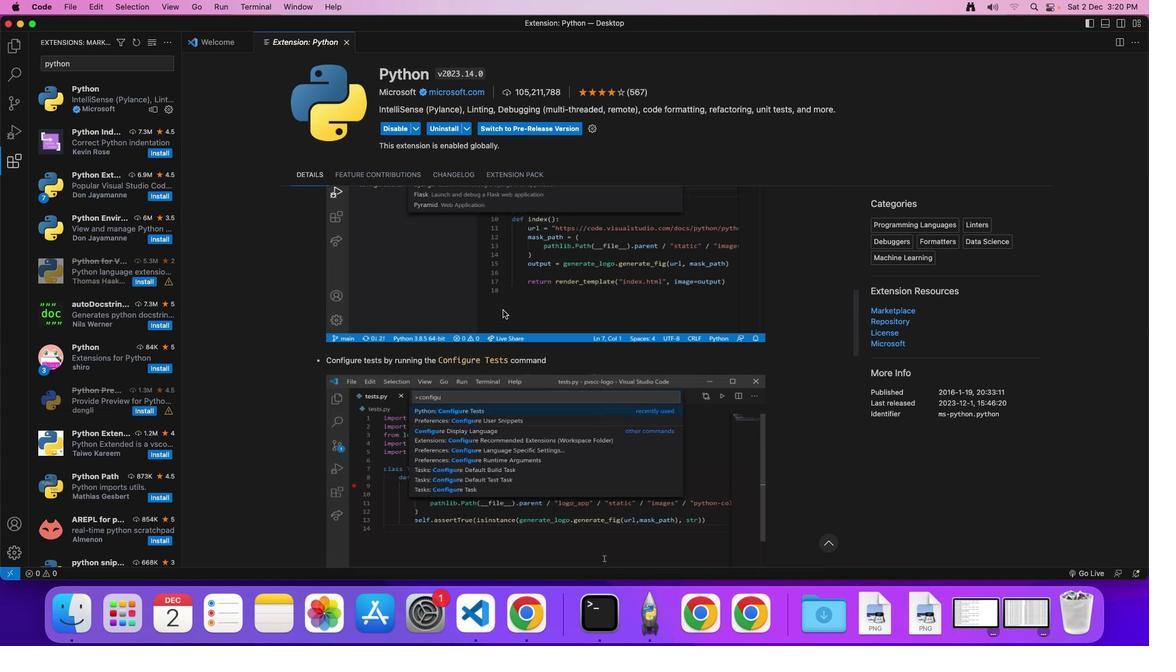 
Action: Mouse scrolled (503, 310) with delta (0, 2)
Screenshot: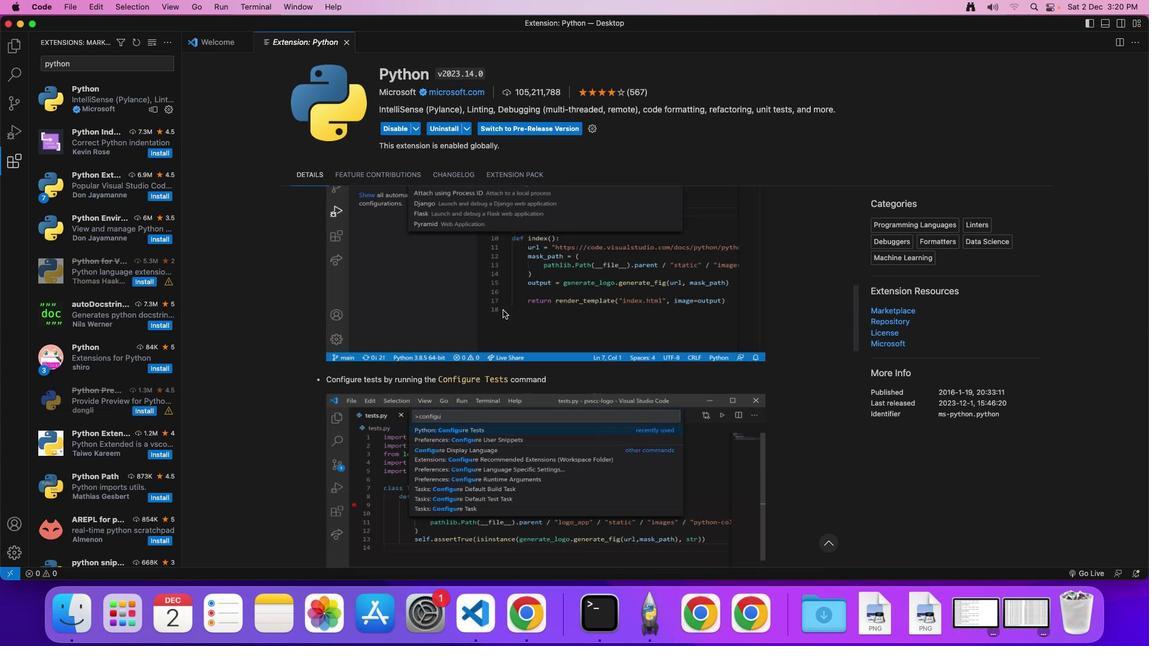 
Action: Mouse scrolled (503, 310) with delta (0, 0)
Screenshot: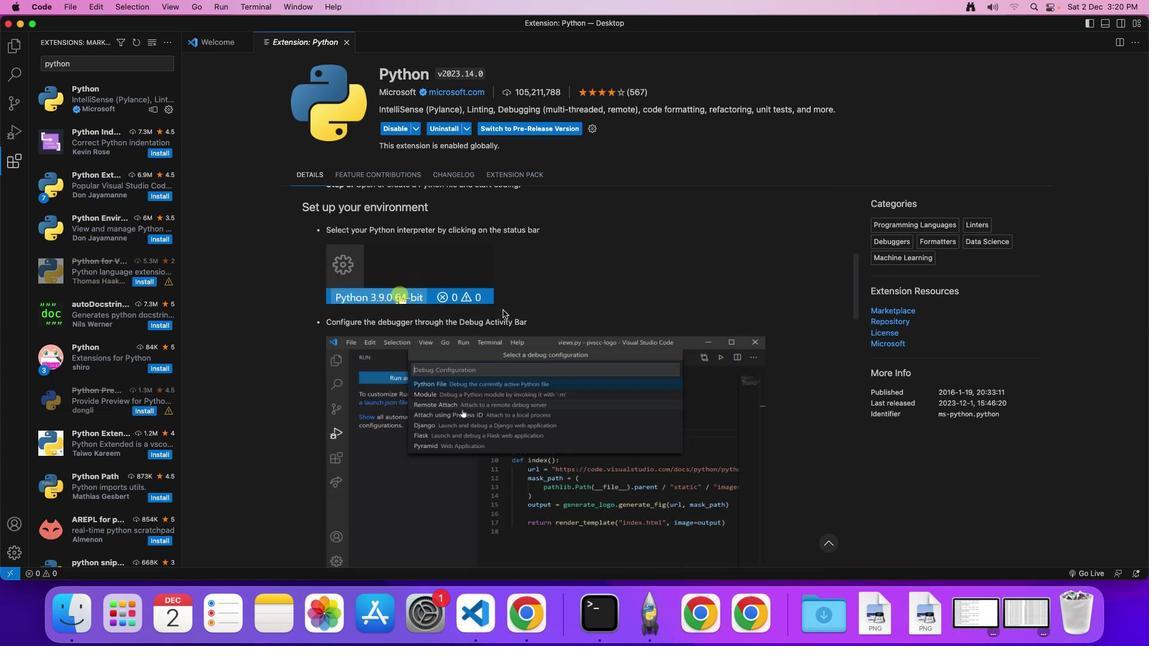 
Action: Mouse scrolled (503, 310) with delta (0, 0)
Screenshot: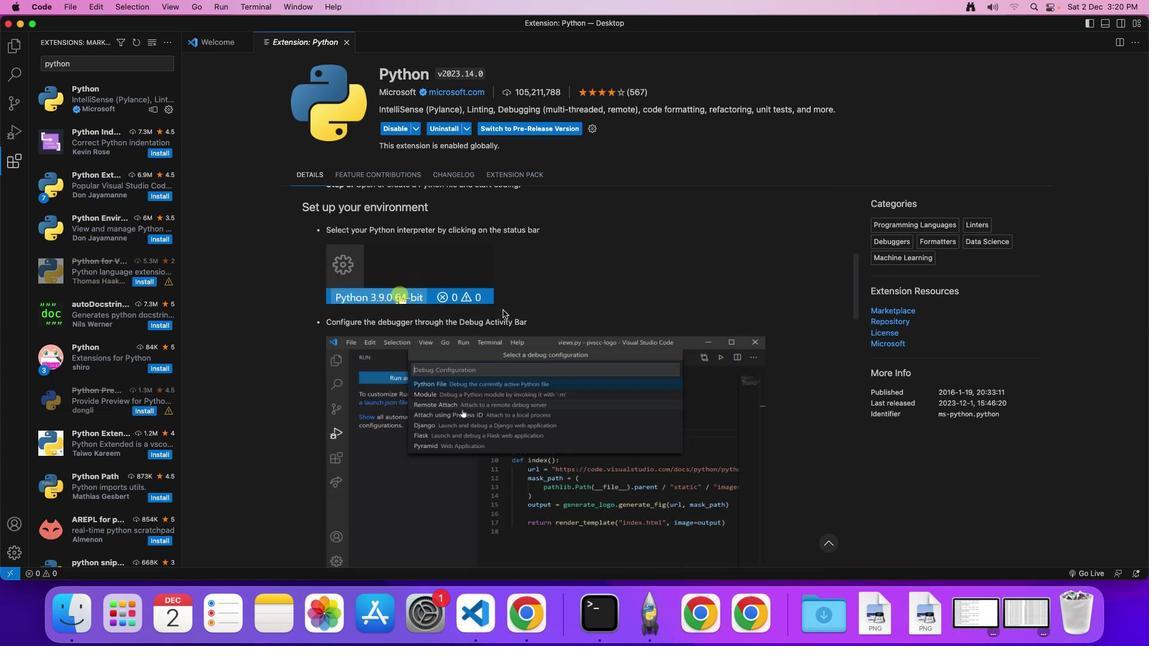 
Action: Mouse scrolled (503, 310) with delta (0, 4)
Screenshot: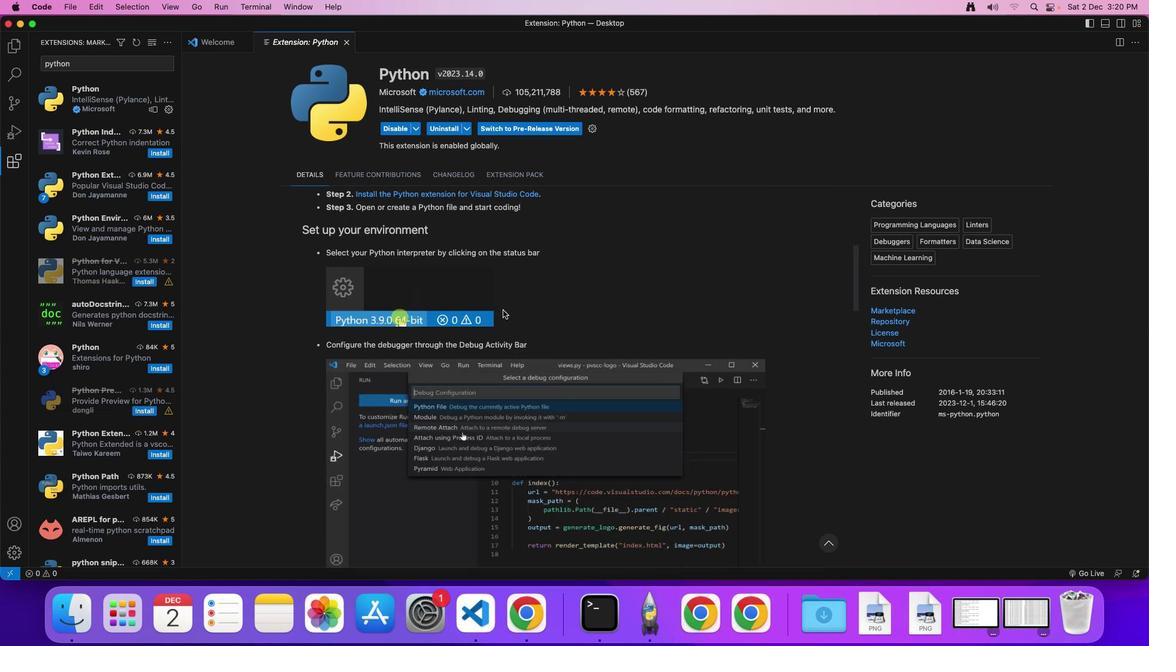 
Action: Mouse scrolled (503, 310) with delta (0, 0)
Screenshot: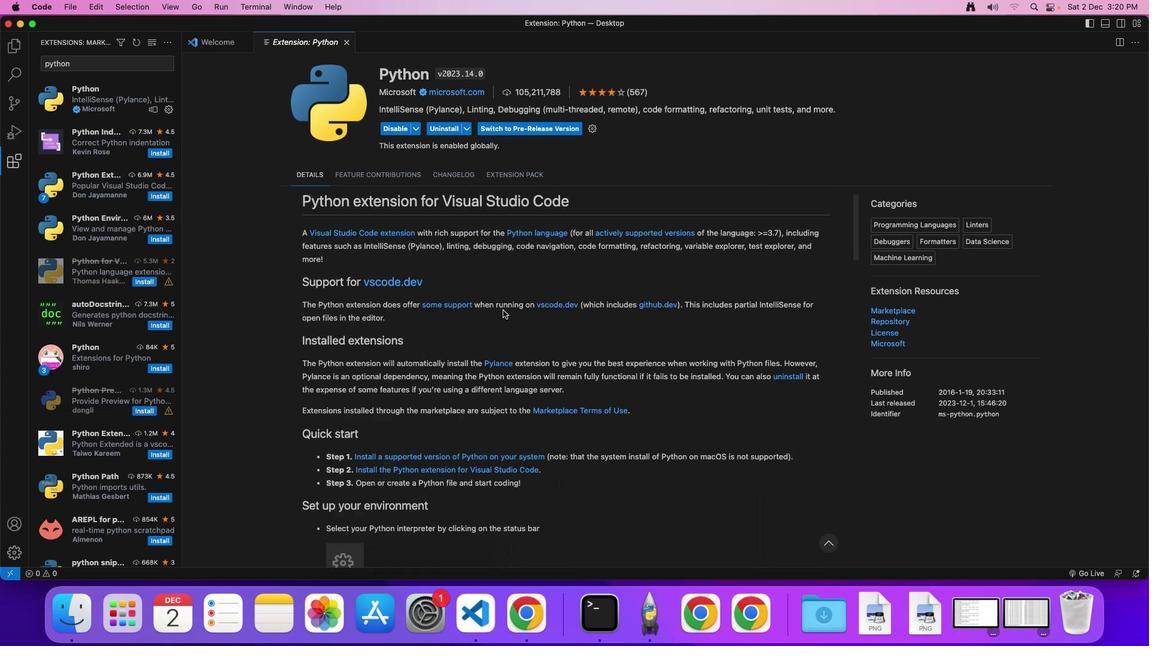 
Action: Mouse scrolled (503, 310) with delta (0, 0)
Screenshot: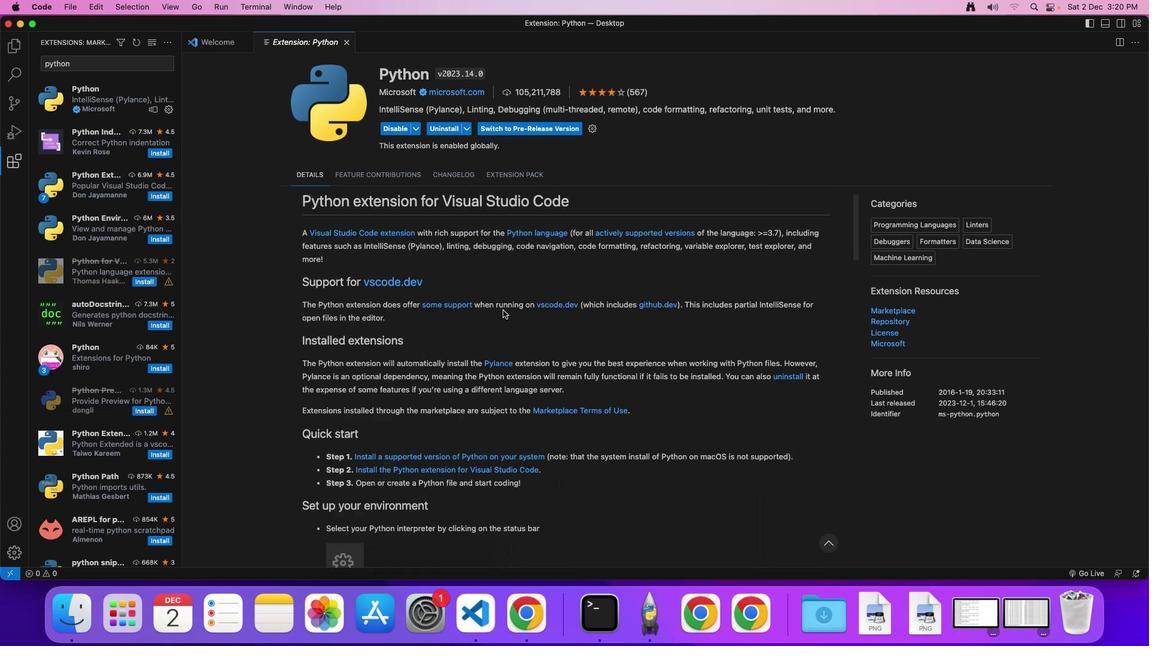 
Action: Mouse scrolled (503, 310) with delta (0, 2)
Screenshot: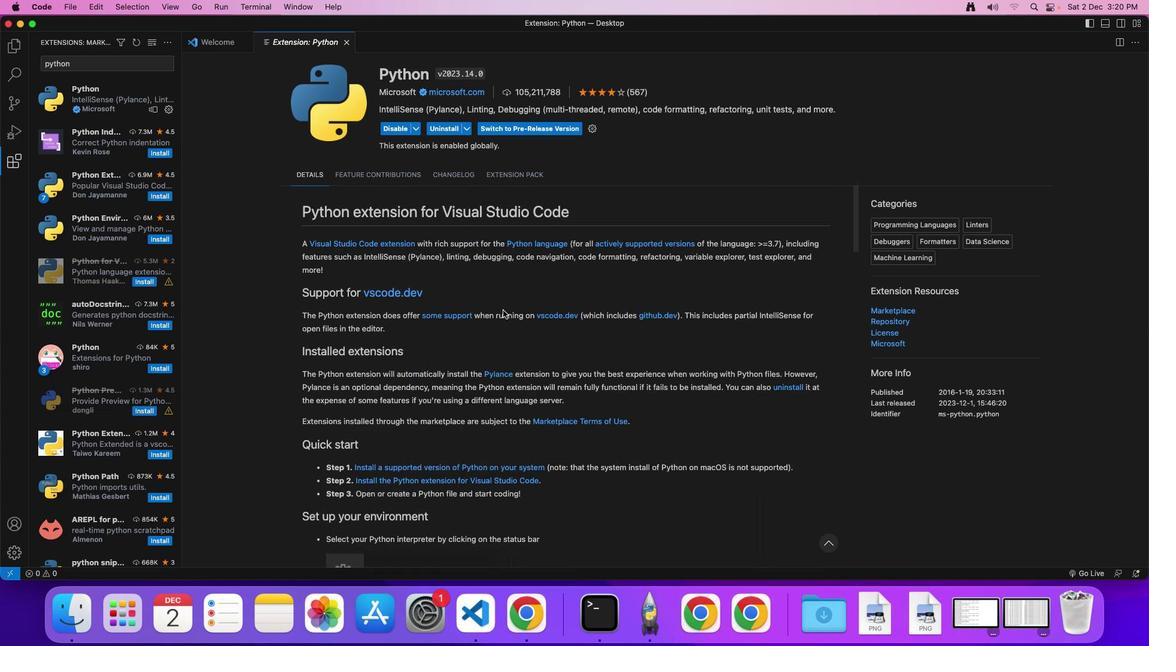 
Action: Mouse scrolled (503, 310) with delta (0, 4)
Screenshot: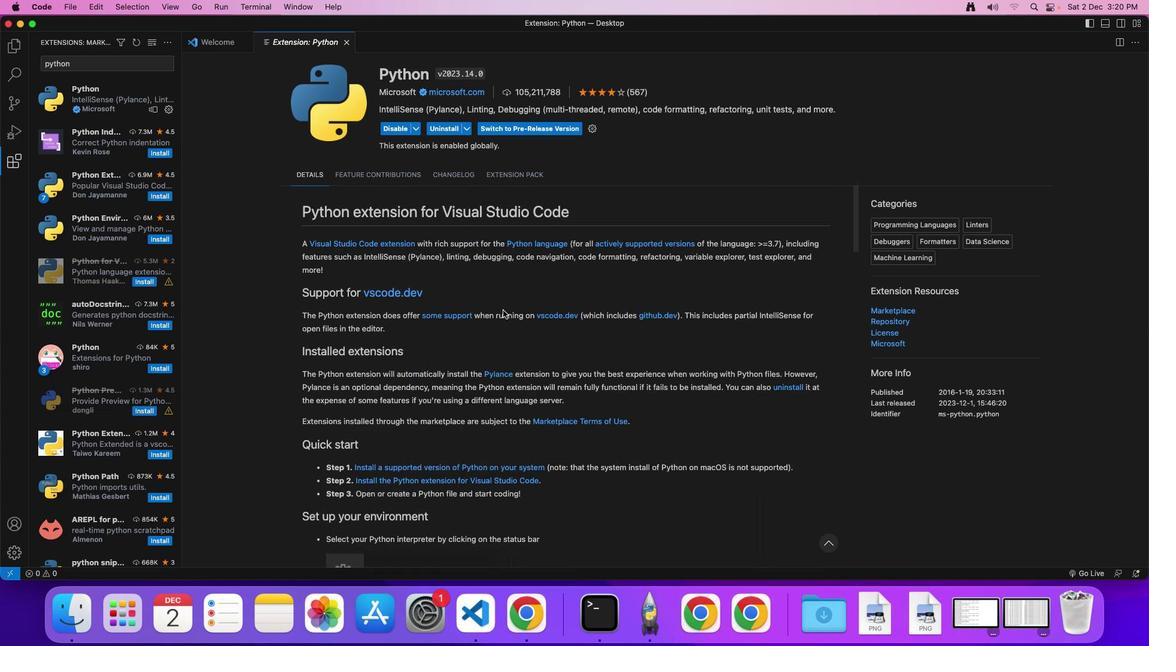 
Action: Mouse scrolled (503, 310) with delta (0, 0)
Screenshot: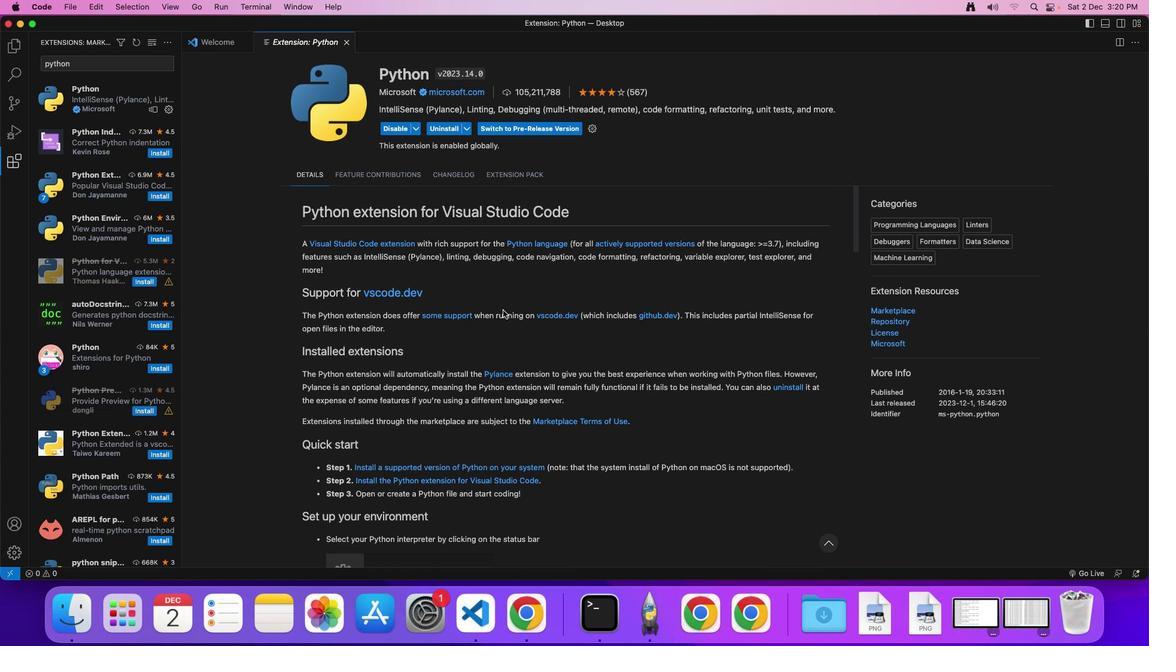 
Action: Mouse scrolled (503, 310) with delta (0, 0)
Screenshot: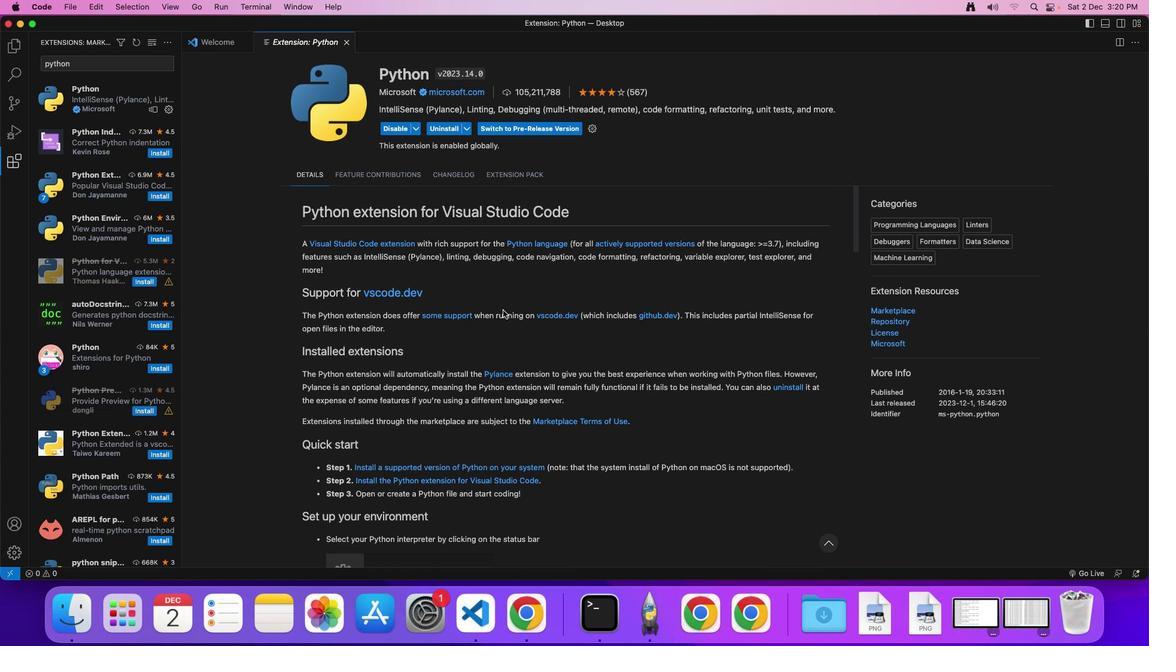 
Action: Mouse scrolled (503, 310) with delta (0, 2)
Screenshot: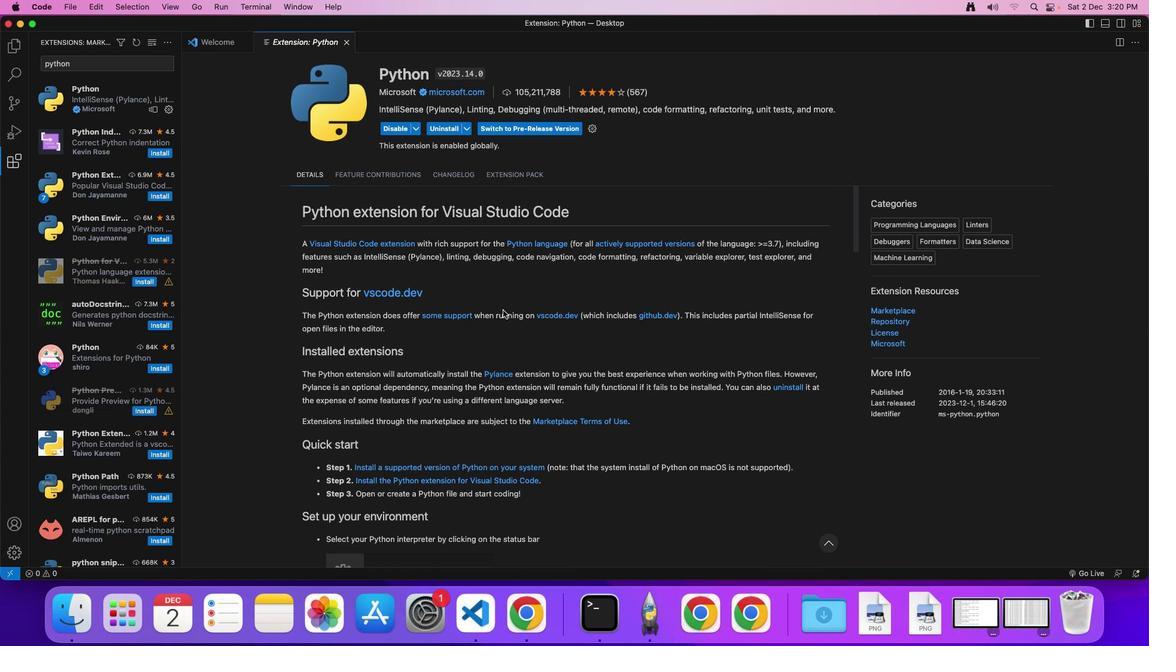 
Action: Mouse scrolled (503, 310) with delta (0, 0)
Screenshot: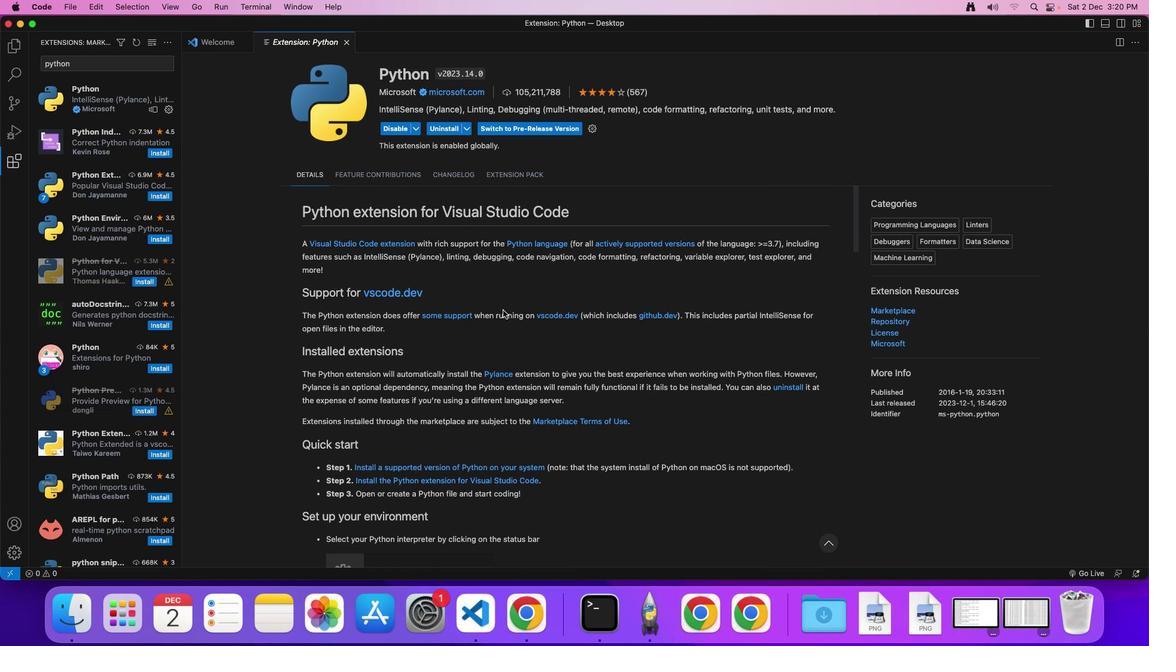 
Action: Mouse scrolled (503, 310) with delta (0, 0)
Screenshot: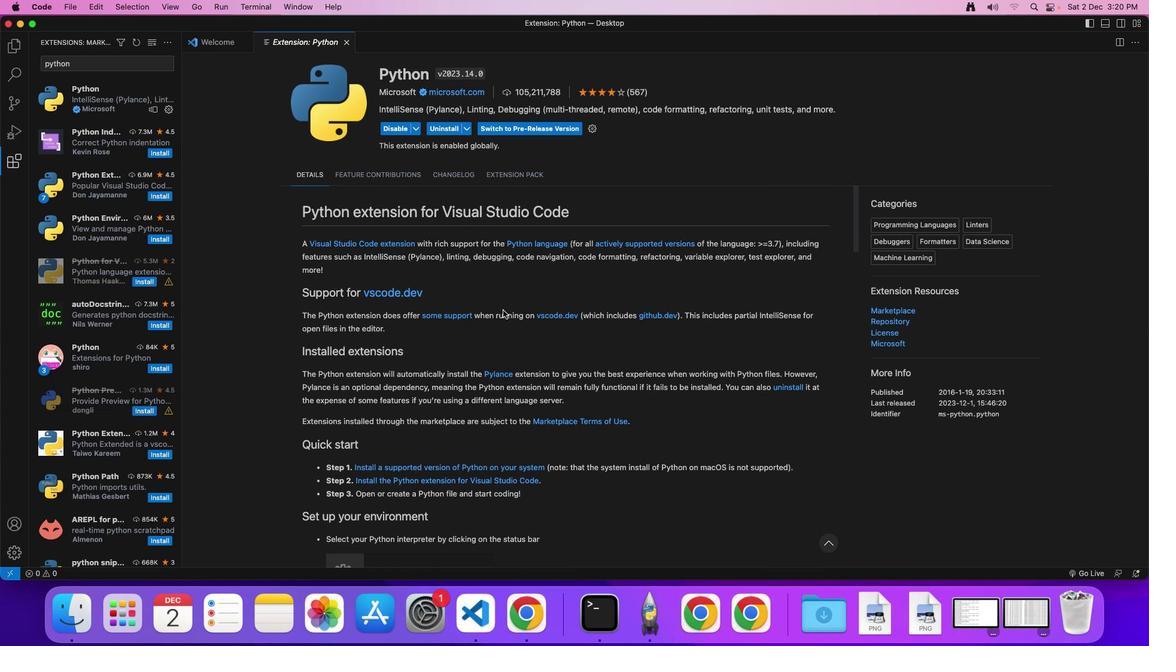 
Action: Mouse scrolled (503, 310) with delta (0, 2)
Screenshot: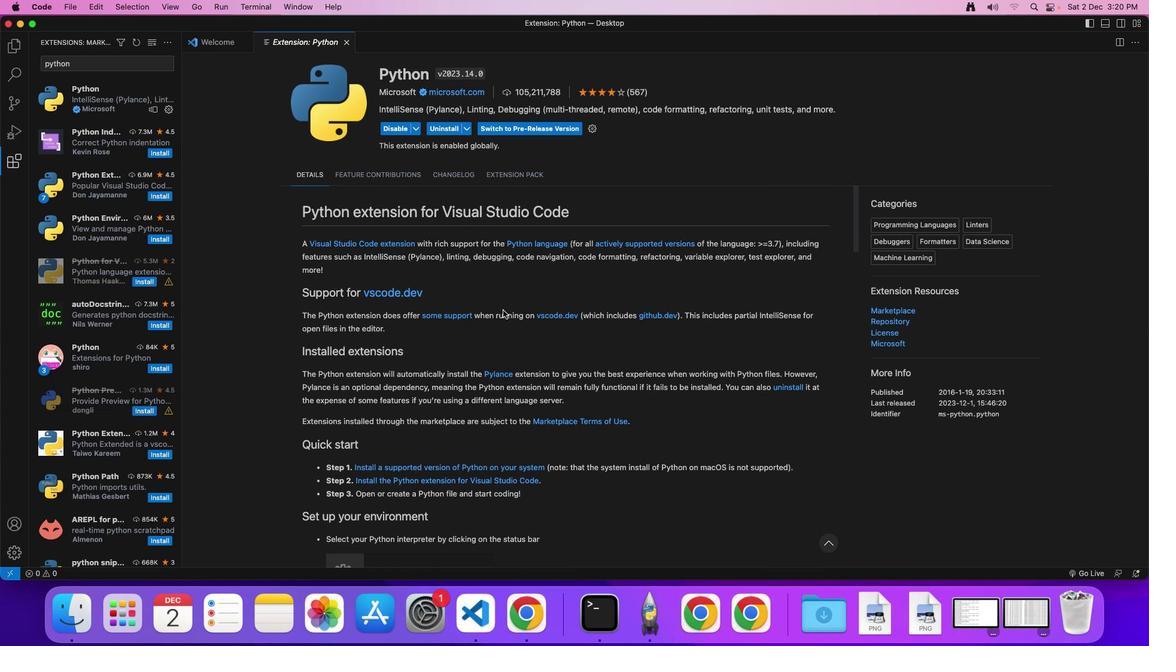 
Action: Mouse scrolled (503, 310) with delta (0, 4)
Screenshot: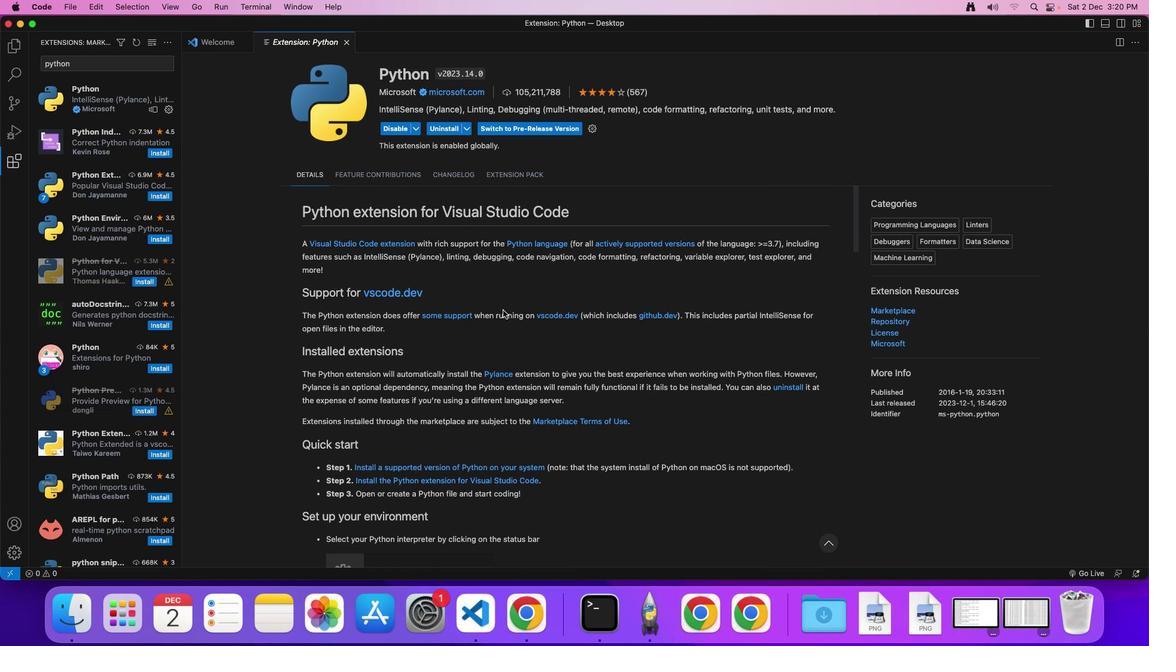 
Action: Mouse scrolled (503, 310) with delta (0, 0)
Screenshot: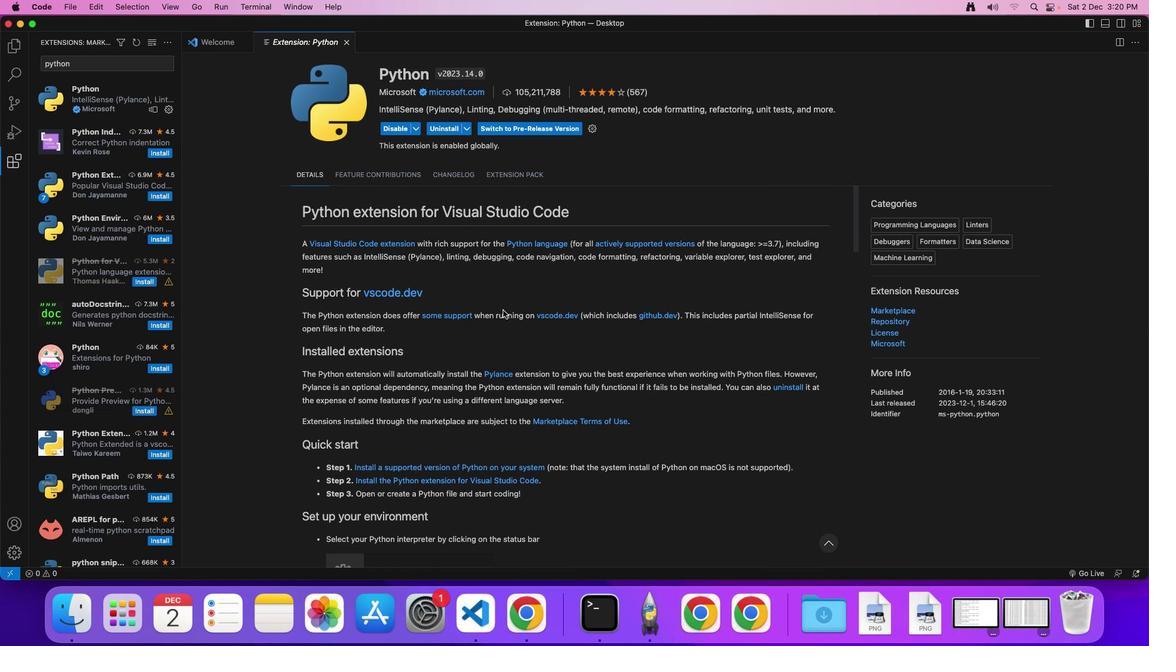 
Action: Mouse scrolled (503, 310) with delta (0, 0)
Screenshot: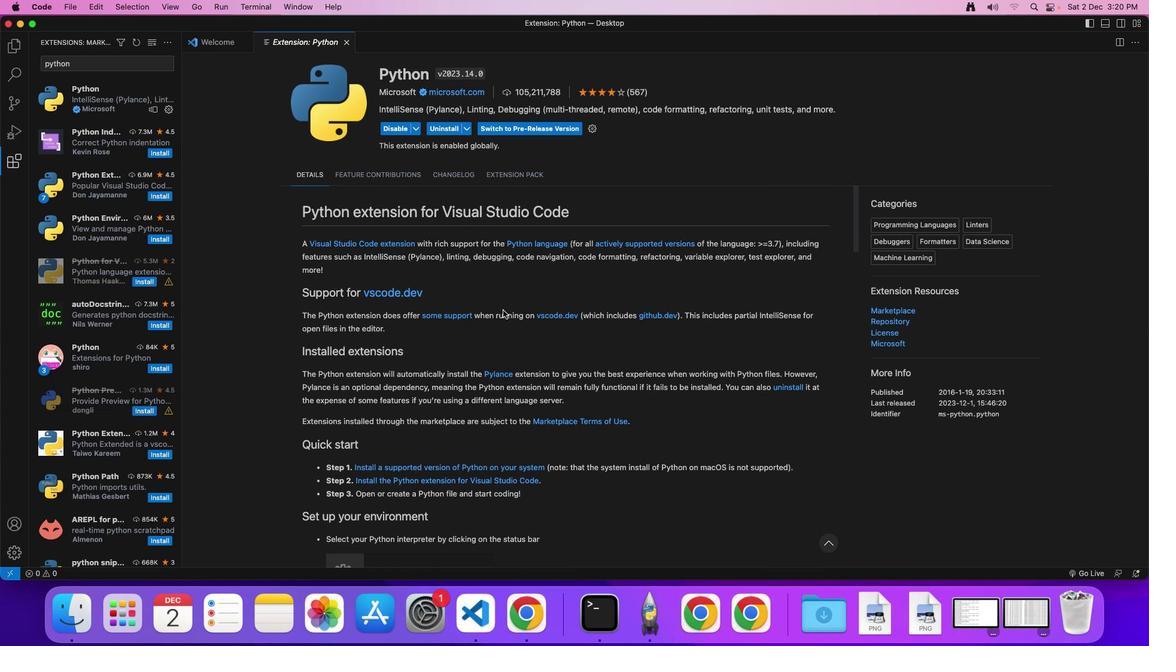 
Action: Mouse moved to (335, 7)
Screenshot: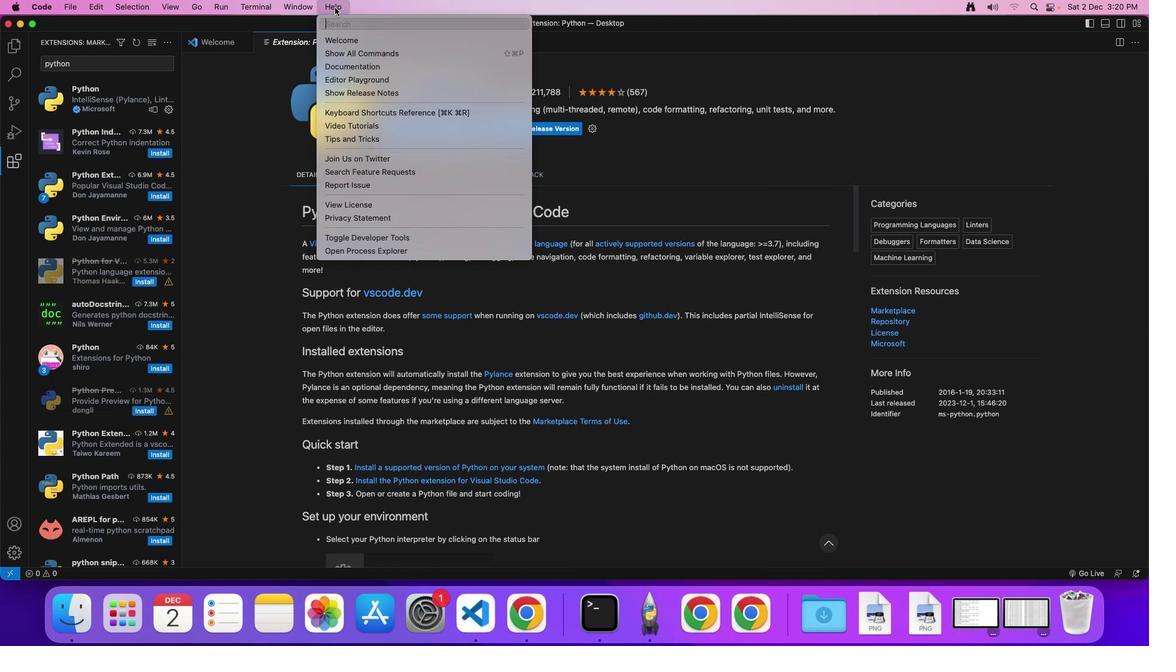 
Action: Mouse pressed left at (335, 7)
Screenshot: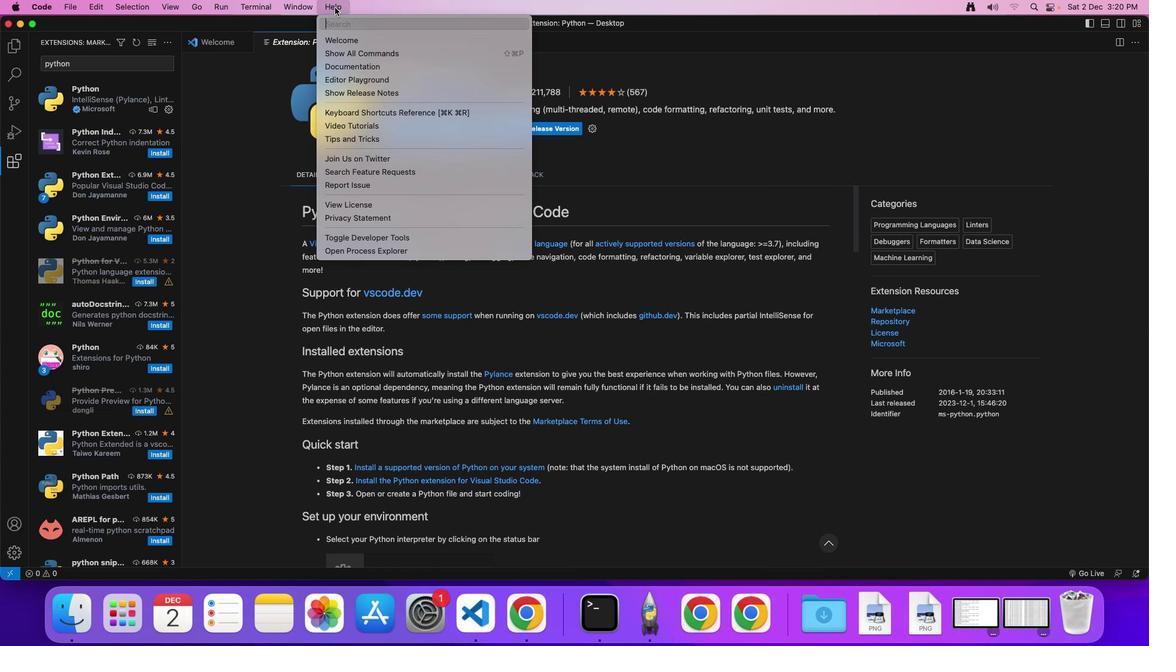 
Action: Mouse moved to (251, 103)
Screenshot: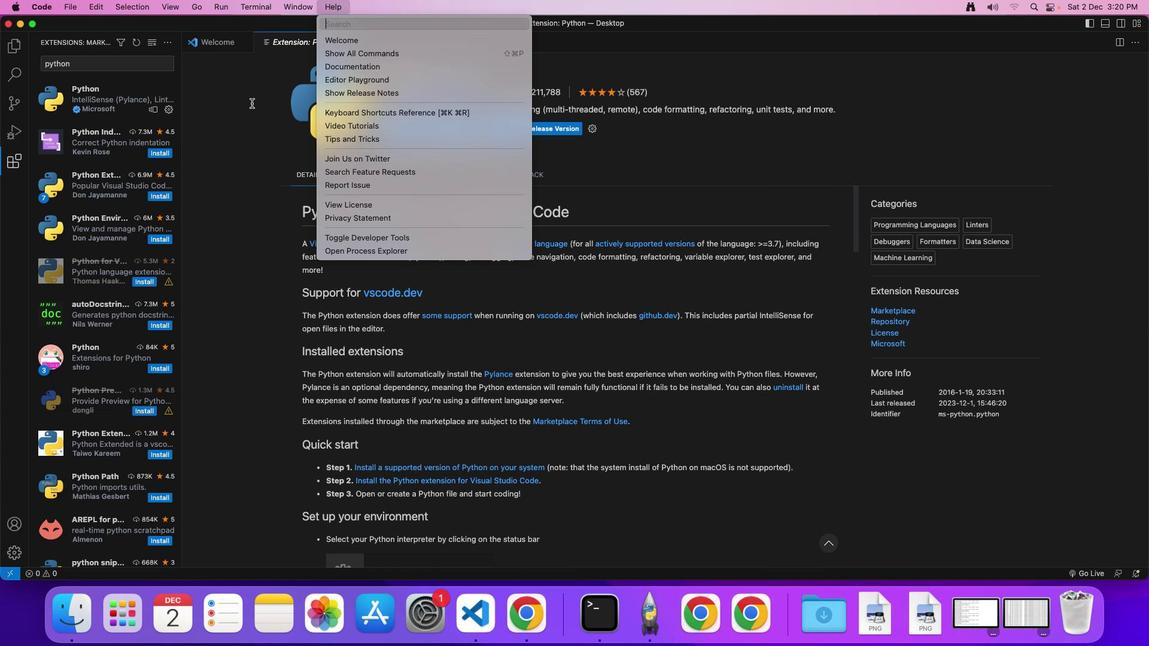 
Action: Key pressed 'u''p''d''a''t''e'
Screenshot: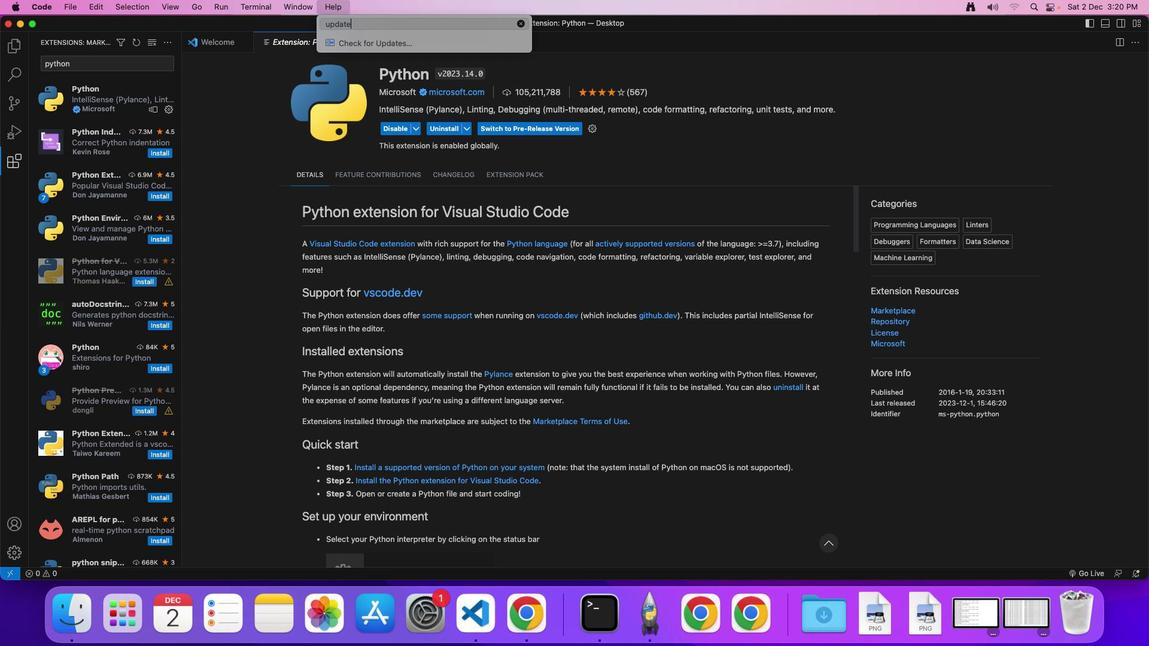 
Action: Mouse moved to (365, 45)
Screenshot: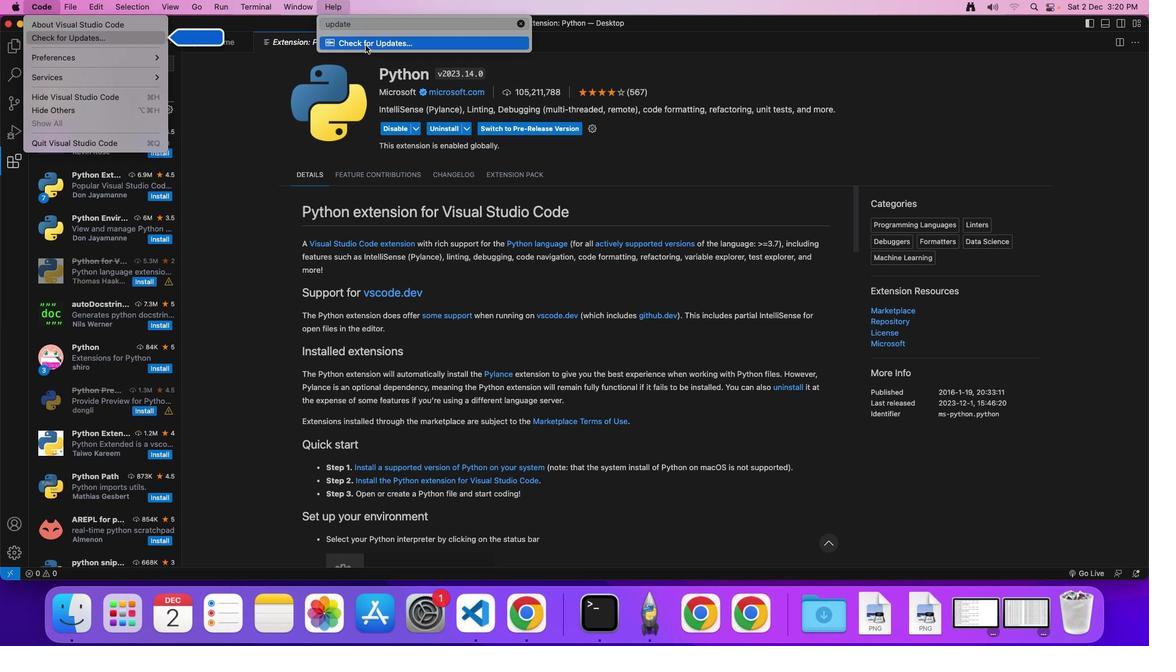 
Action: Mouse pressed left at (365, 45)
Screenshot: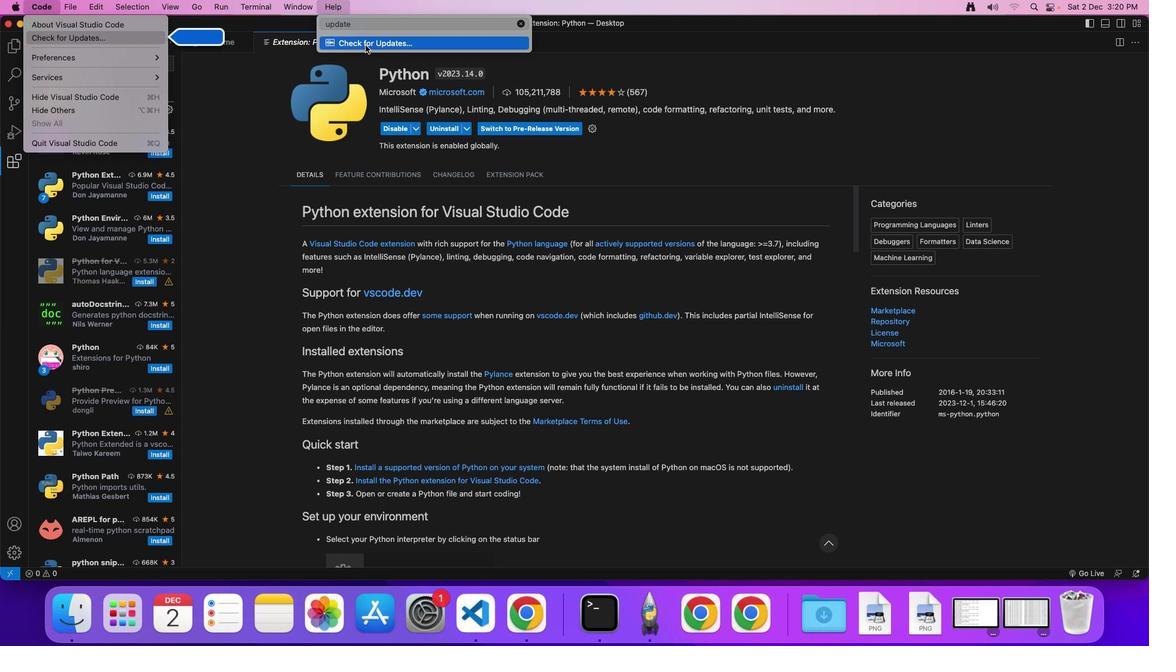 
Action: Mouse moved to (276, 334)
Screenshot: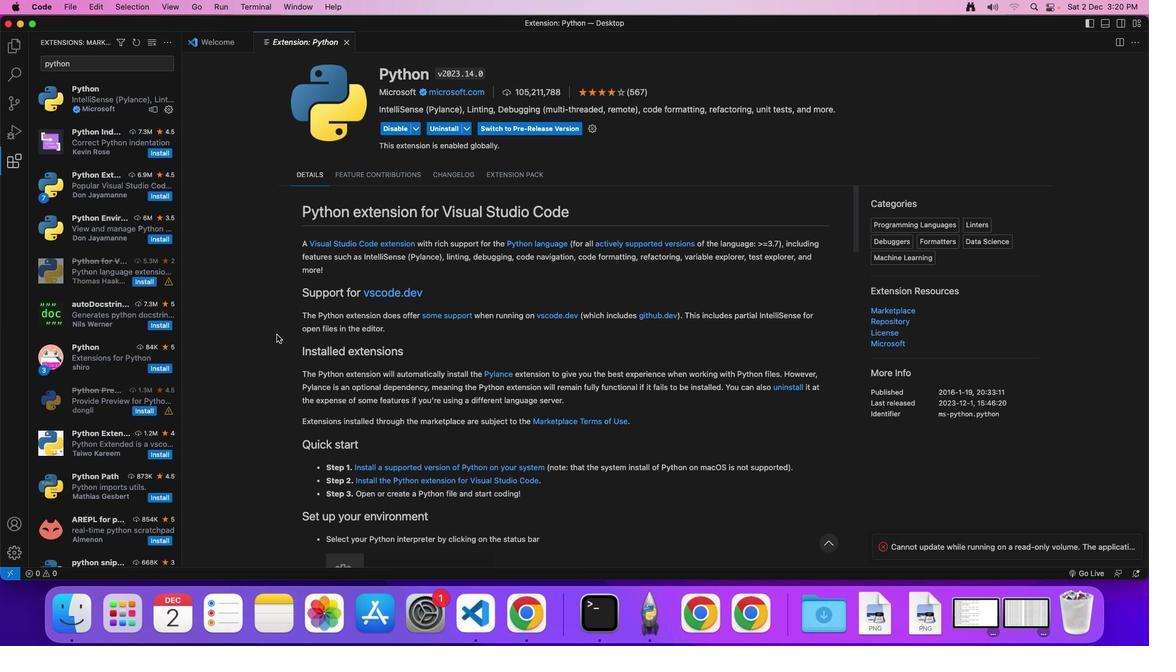 
Action: Mouse scrolled (276, 334) with delta (0, 0)
Screenshot: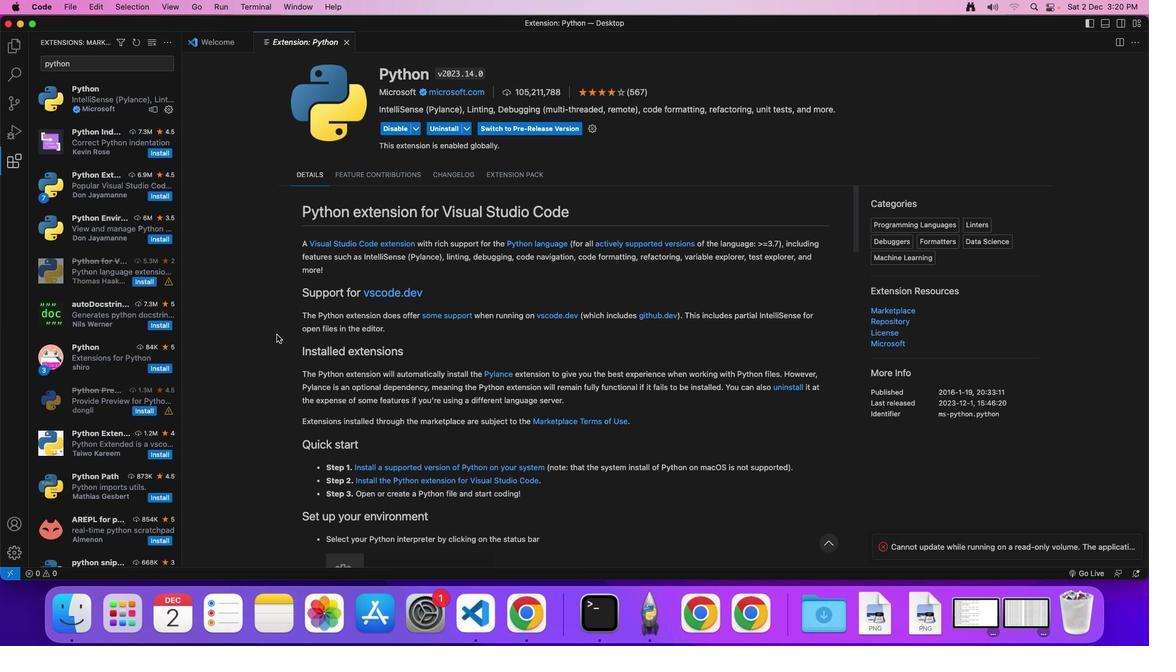 
Action: Mouse moved to (595, 131)
Screenshot: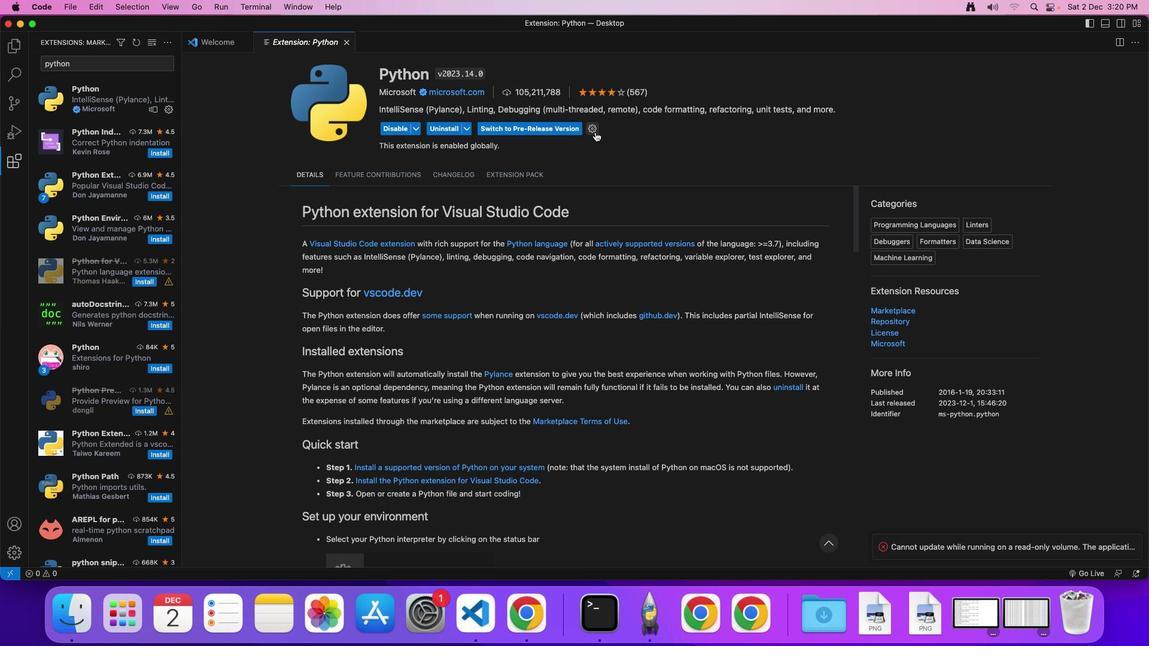 
Action: Mouse pressed left at (595, 131)
Screenshot: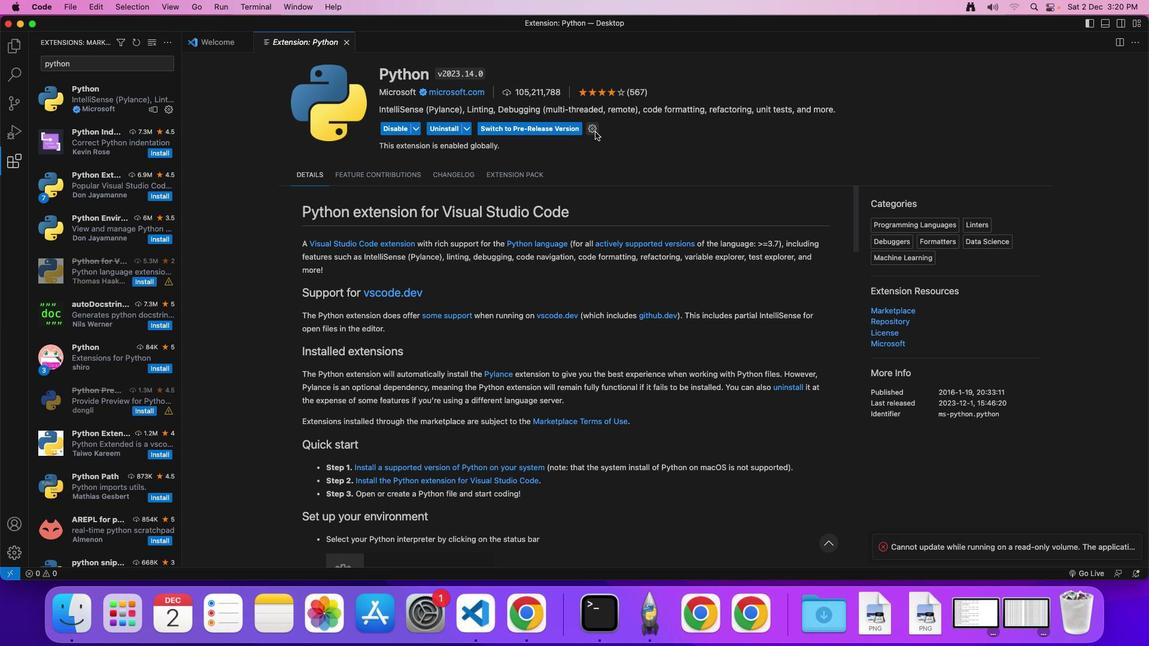 
Action: Mouse moved to (610, 202)
Screenshot: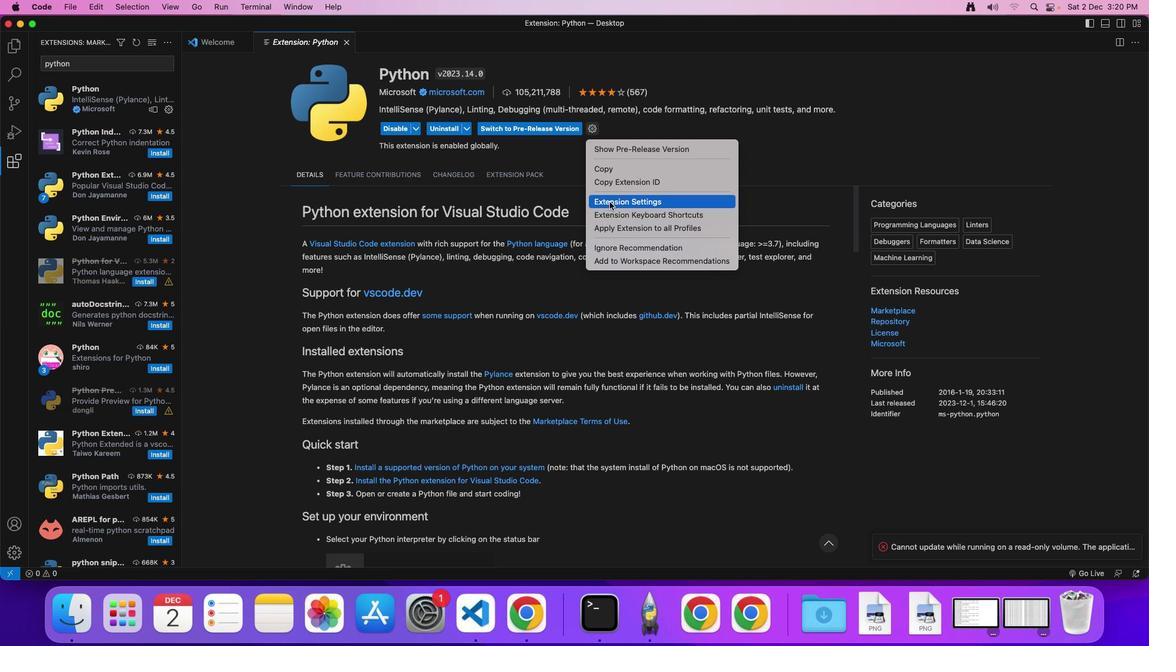 
Action: Mouse pressed left at (610, 202)
Screenshot: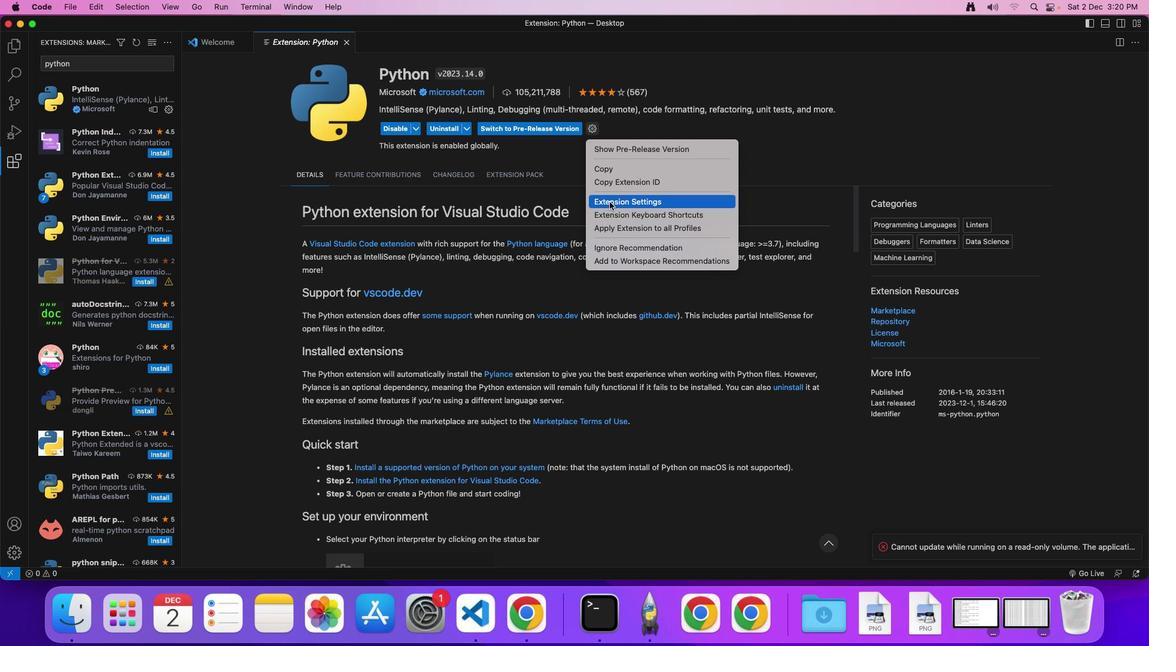 
Action: Mouse moved to (686, 319)
Screenshot: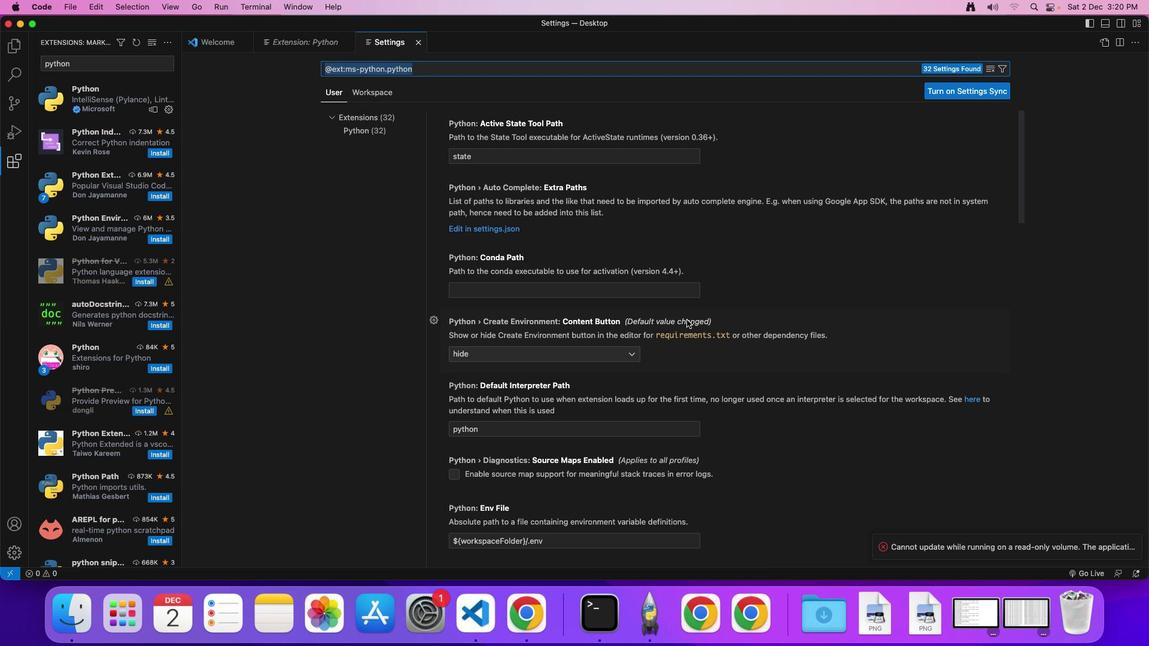 
Action: Mouse scrolled (686, 319) with delta (0, 0)
Screenshot: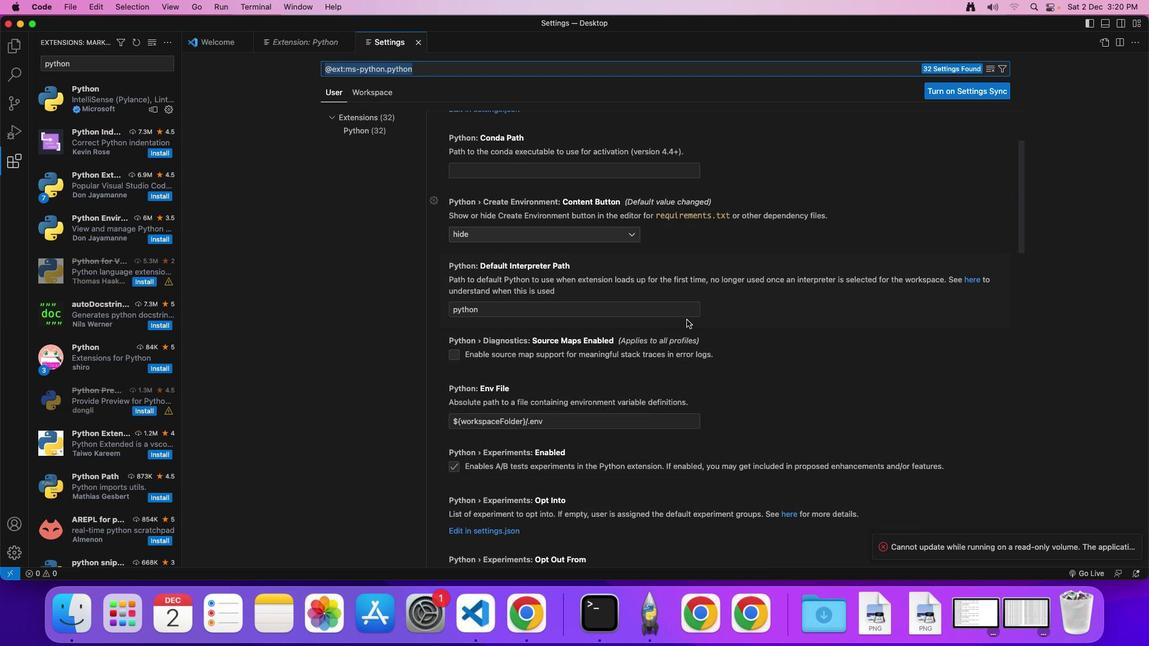 
Action: Mouse scrolled (686, 319) with delta (0, 0)
Screenshot: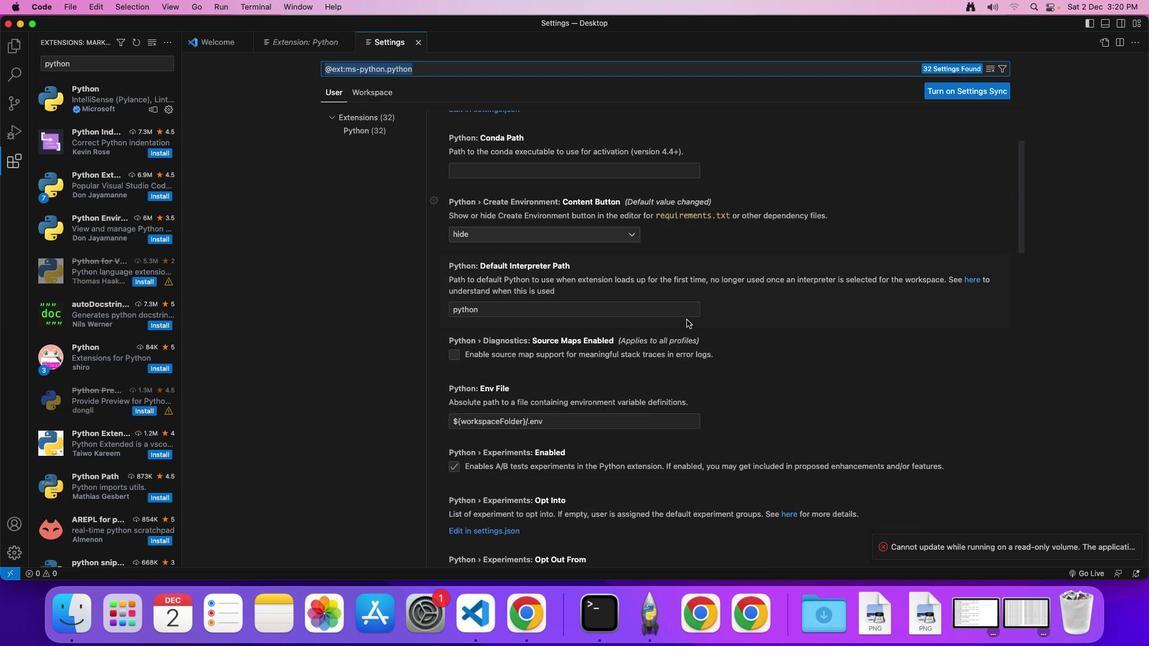 
Action: Mouse scrolled (686, 319) with delta (0, -1)
Screenshot: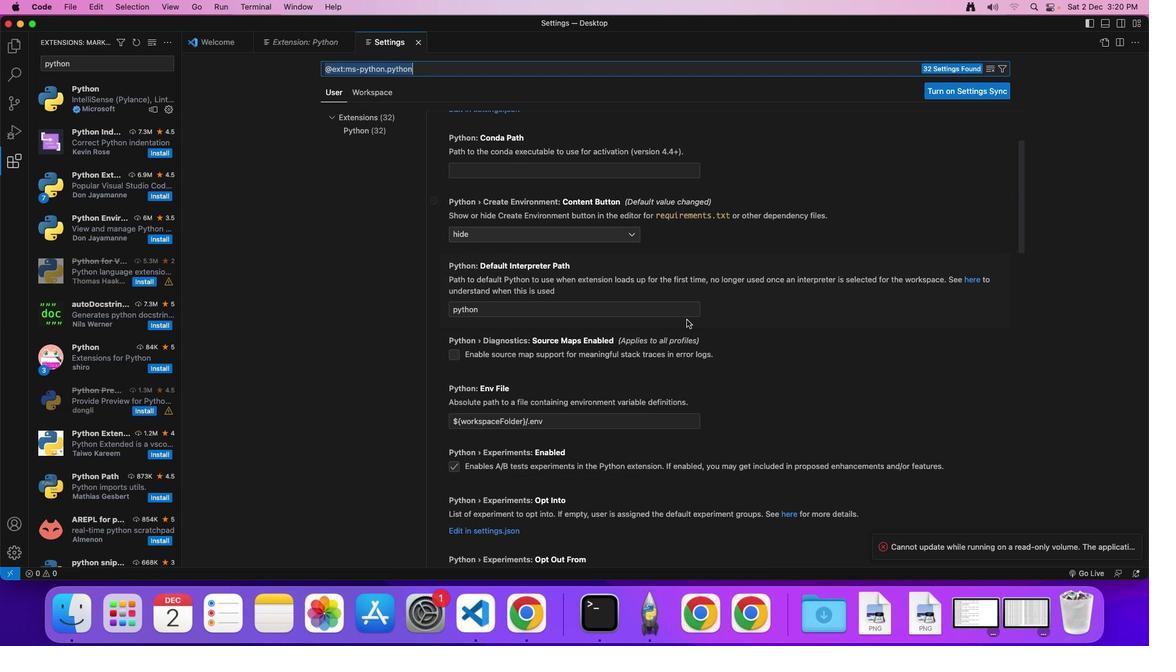 
Action: Mouse moved to (456, 356)
Screenshot: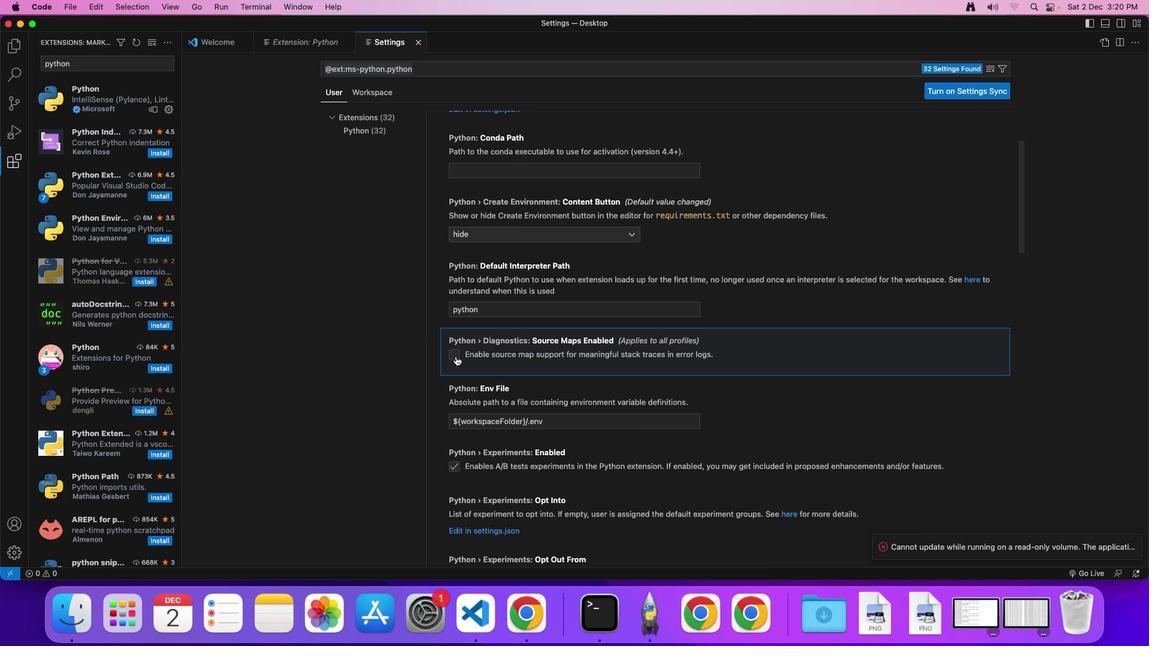 
Action: Mouse pressed left at (456, 356)
Screenshot: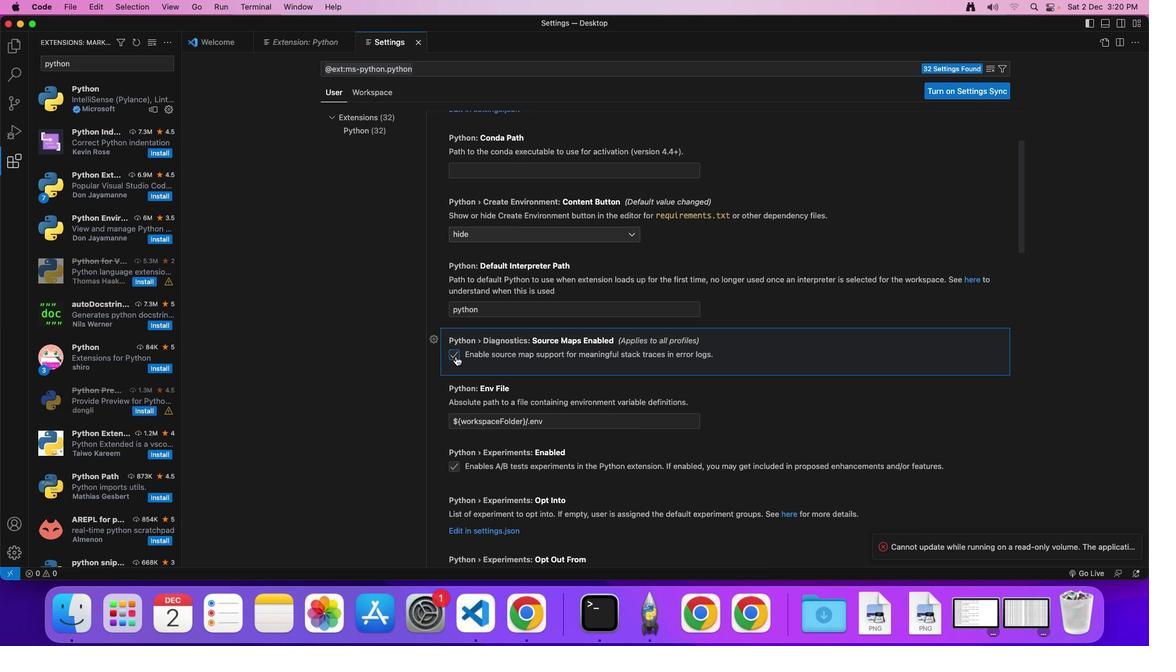 
Action: Mouse moved to (553, 411)
Screenshot: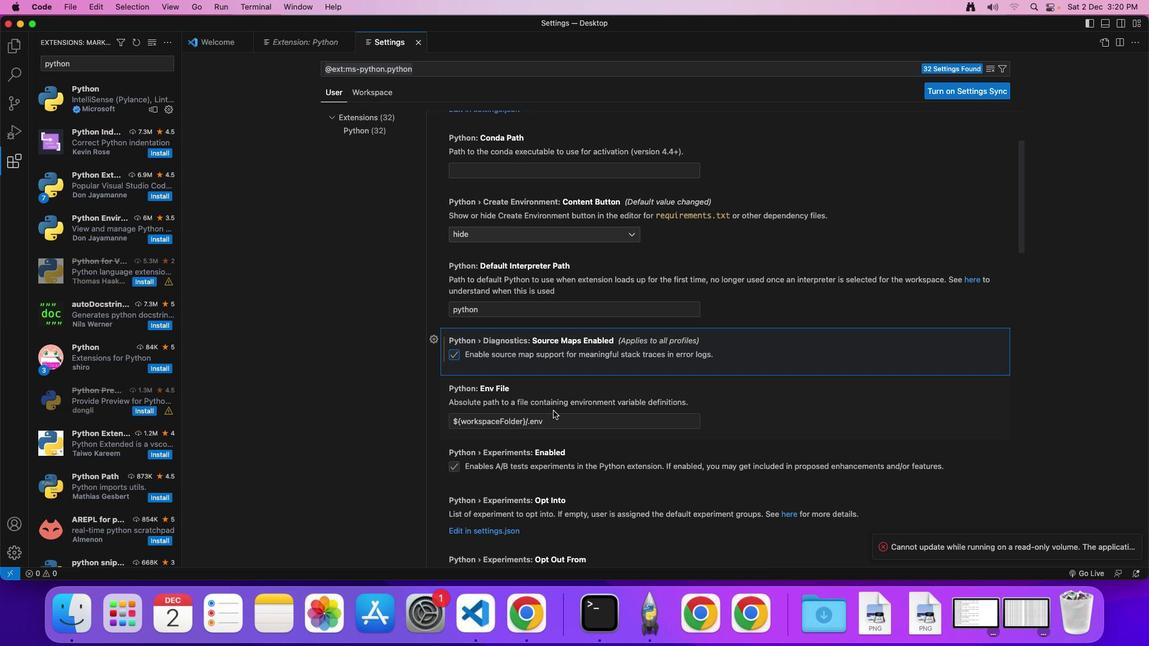 
Action: Mouse scrolled (553, 411) with delta (0, 0)
Screenshot: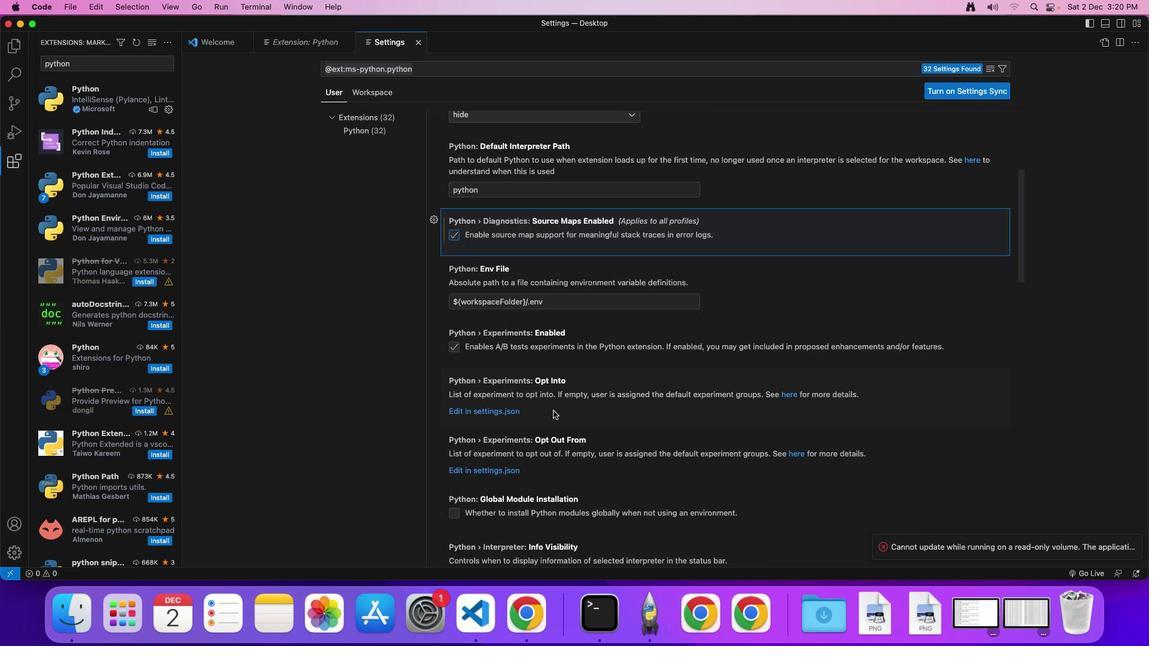 
Action: Mouse scrolled (553, 411) with delta (0, 0)
Screenshot: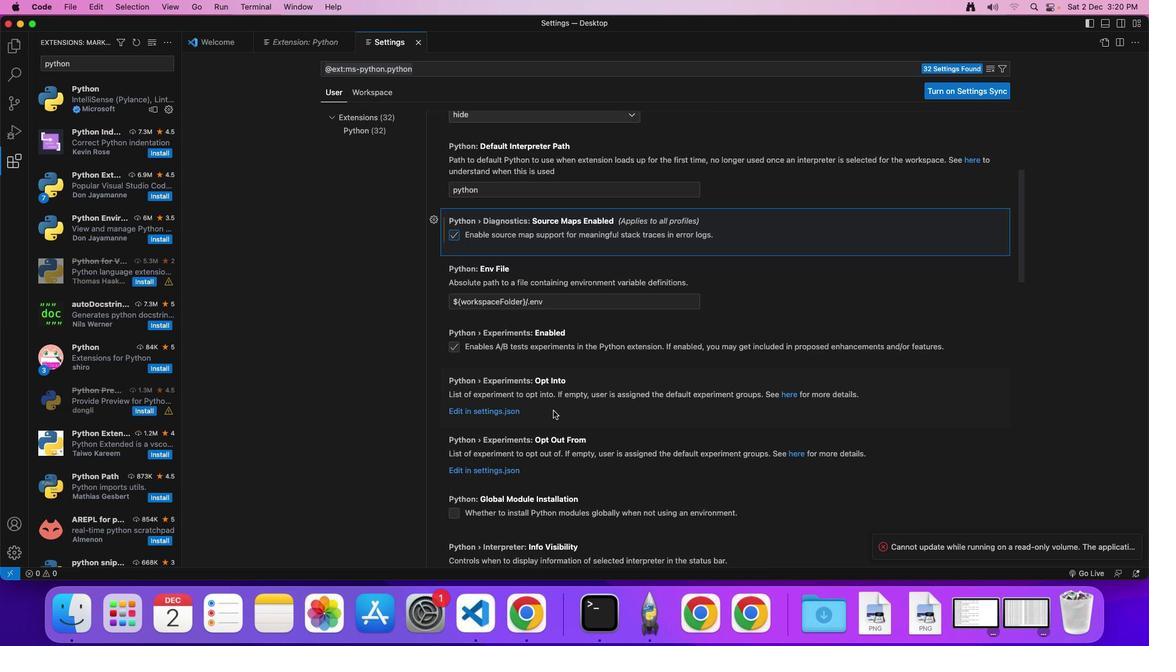 
Action: Mouse scrolled (553, 411) with delta (0, -1)
Screenshot: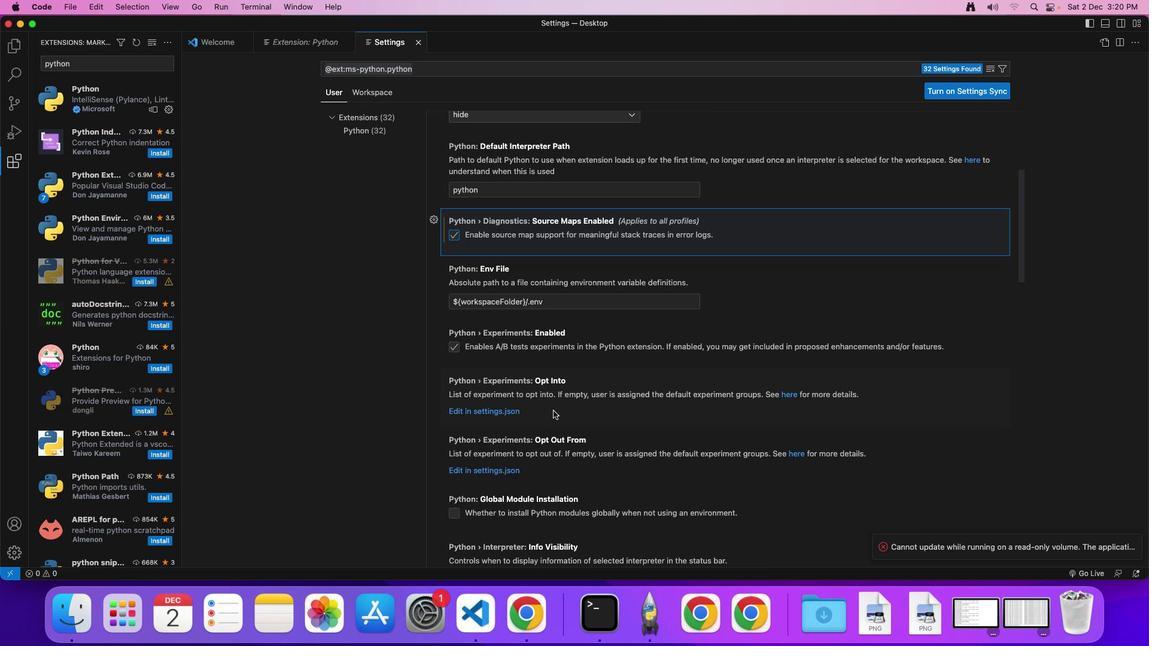 
Action: Mouse scrolled (553, 411) with delta (0, 0)
Screenshot: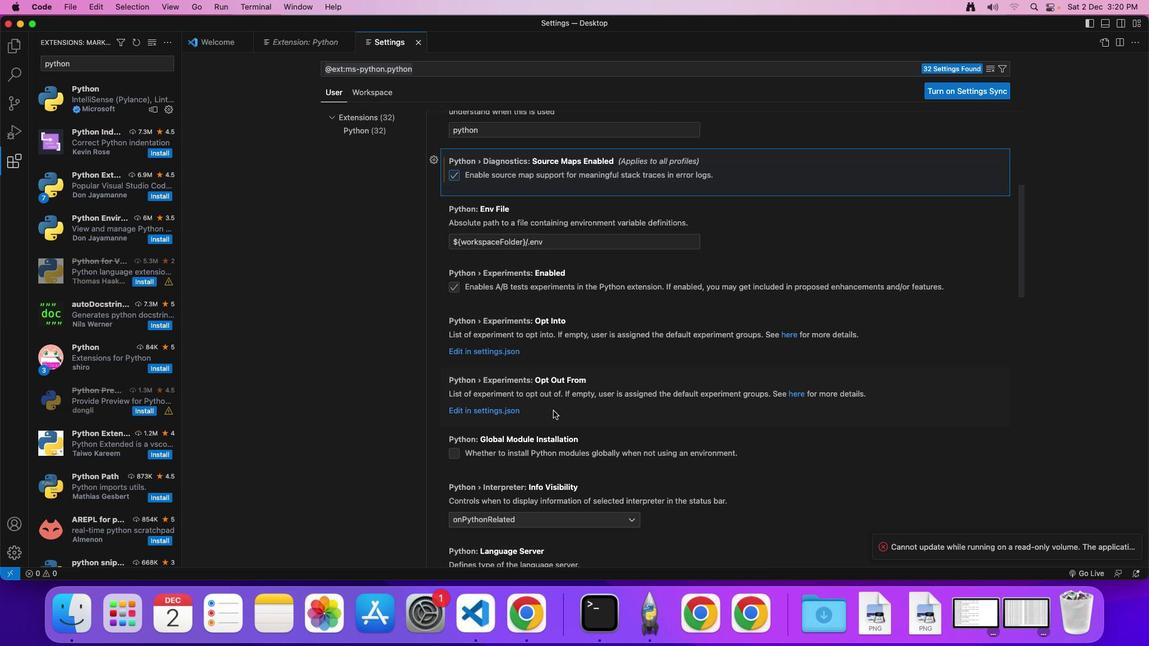 
Action: Mouse scrolled (553, 411) with delta (0, 0)
Screenshot: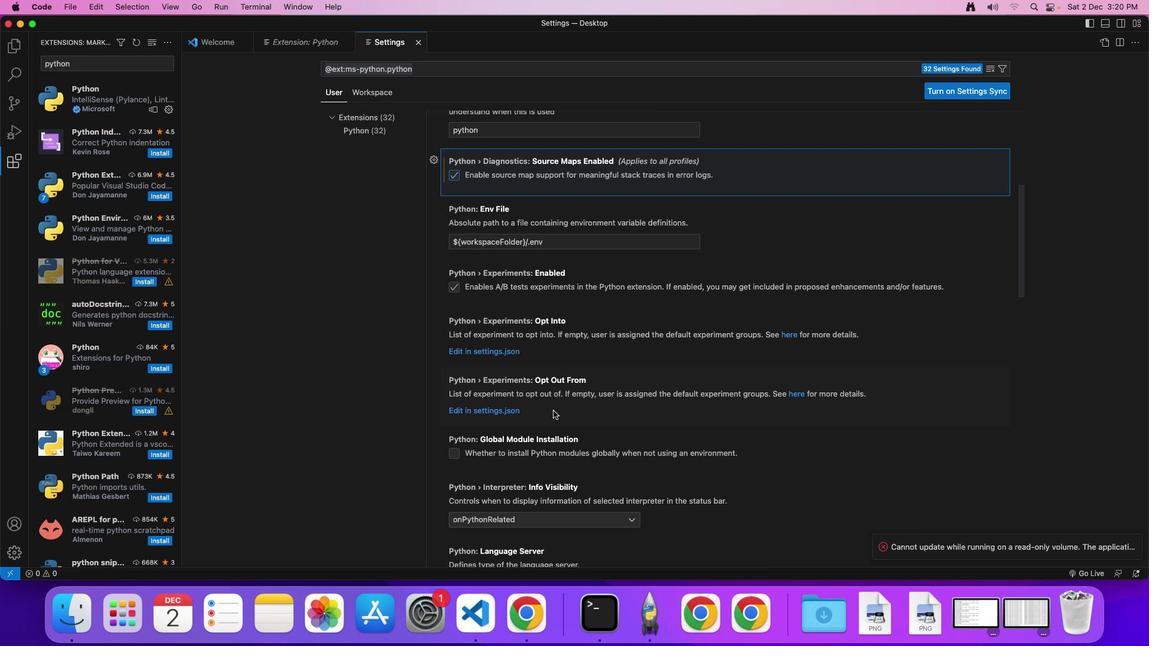 
Action: Mouse moved to (458, 458)
Screenshot: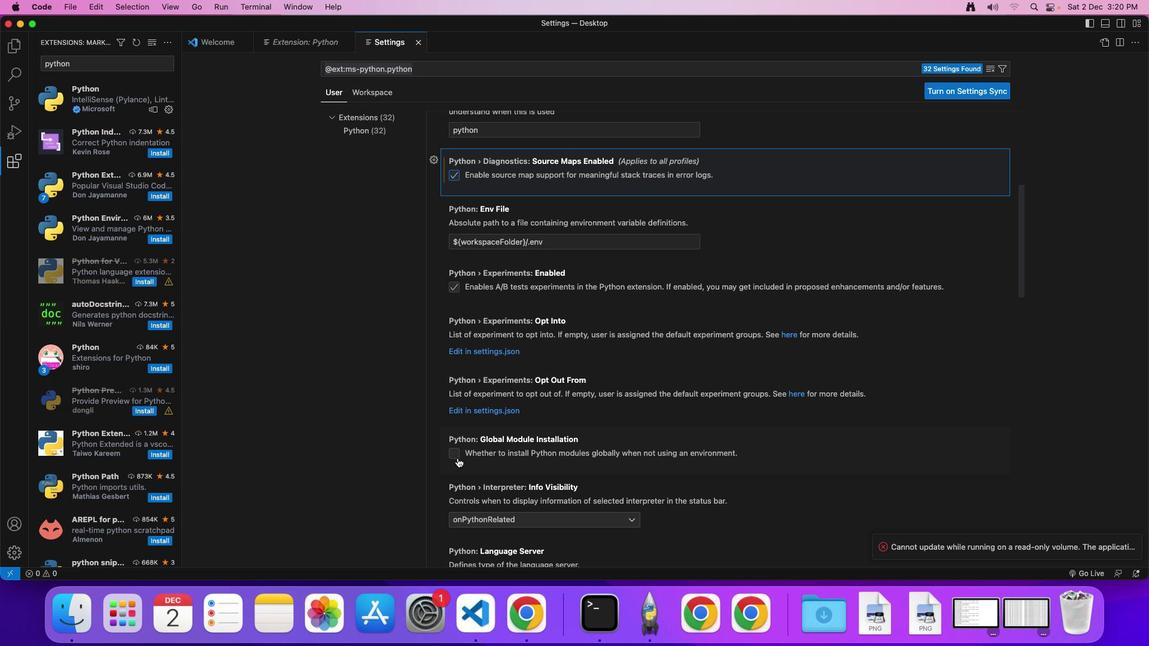 
Action: Mouse pressed left at (458, 458)
Screenshot: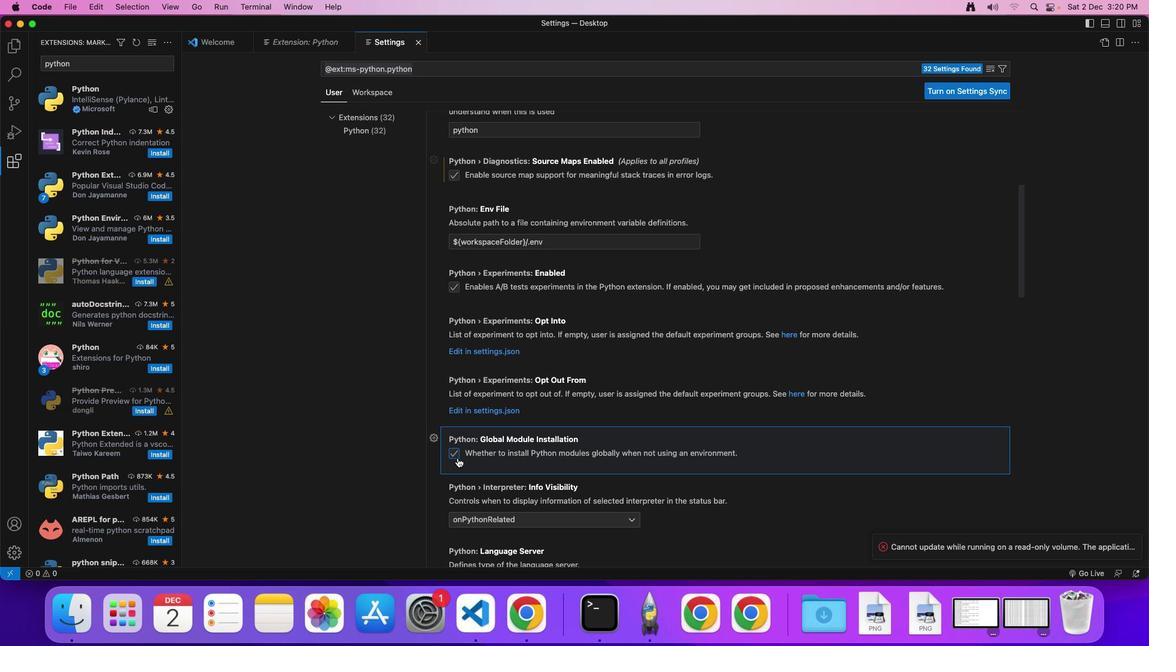 
Action: Mouse moved to (458, 458)
Screenshot: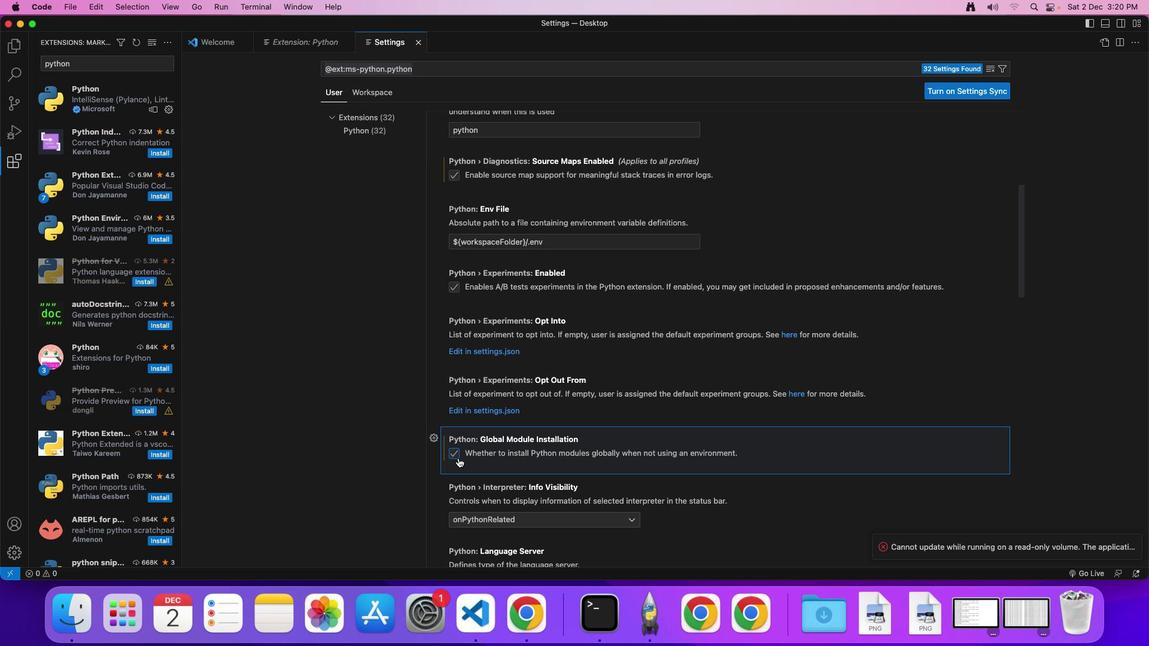 
